 Task: Find connections with filter location Yigo Village with filter topic #Partnershipwith filter profile language Spanish with filter current company Zomato with filter school Sri Eshwar College of Engineering with filter industry Software Development with filter service category Web Design with filter keywords title Attorney
Action: Mouse moved to (702, 72)
Screenshot: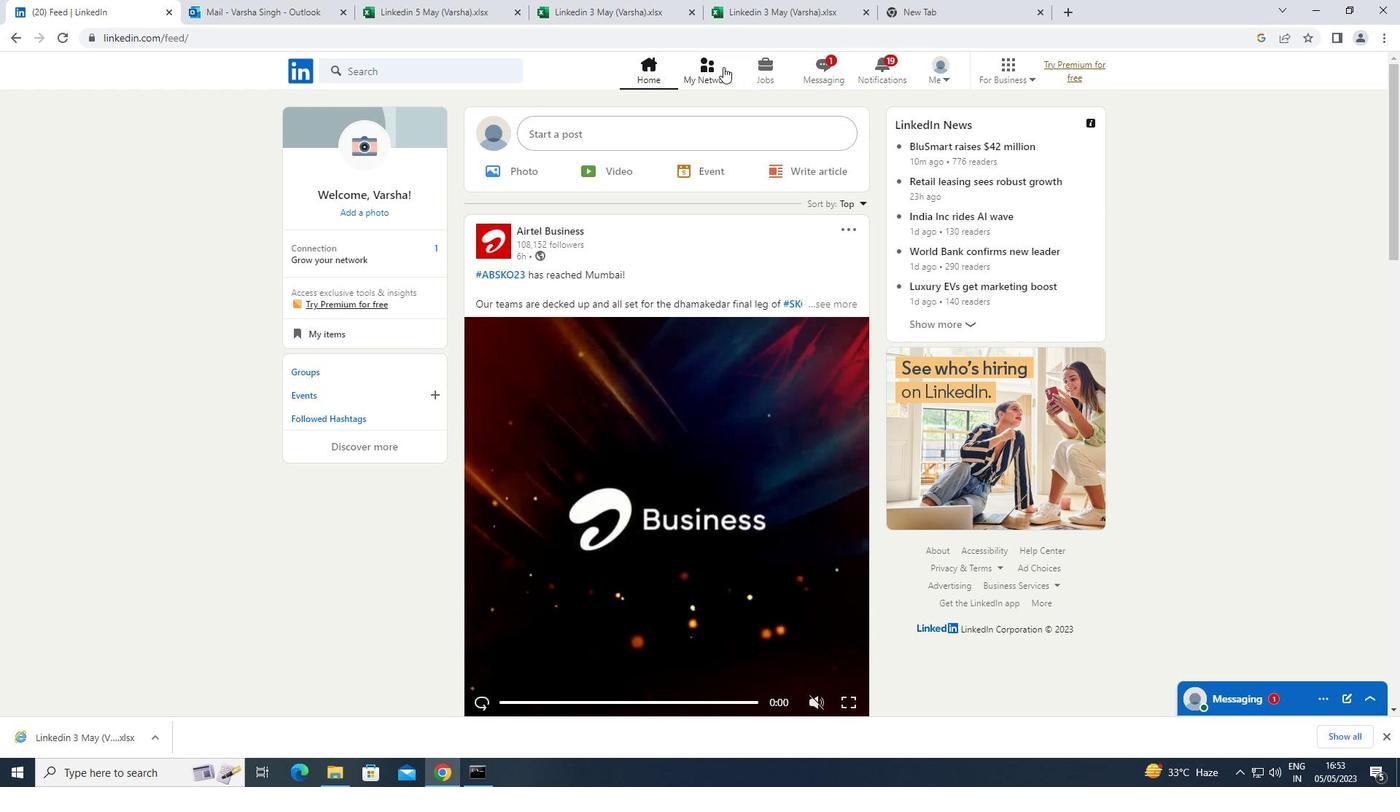 
Action: Mouse pressed left at (702, 72)
Screenshot: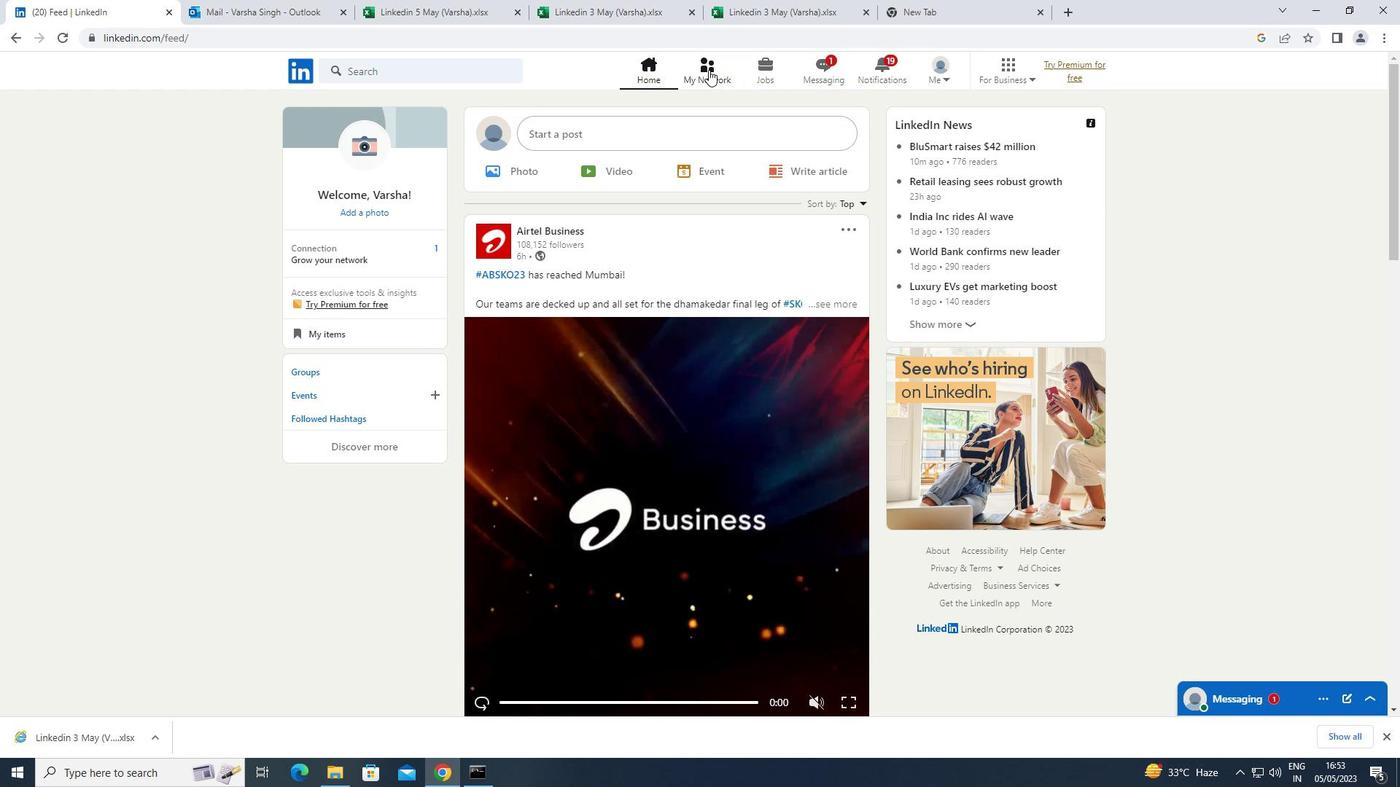 
Action: Mouse moved to (410, 159)
Screenshot: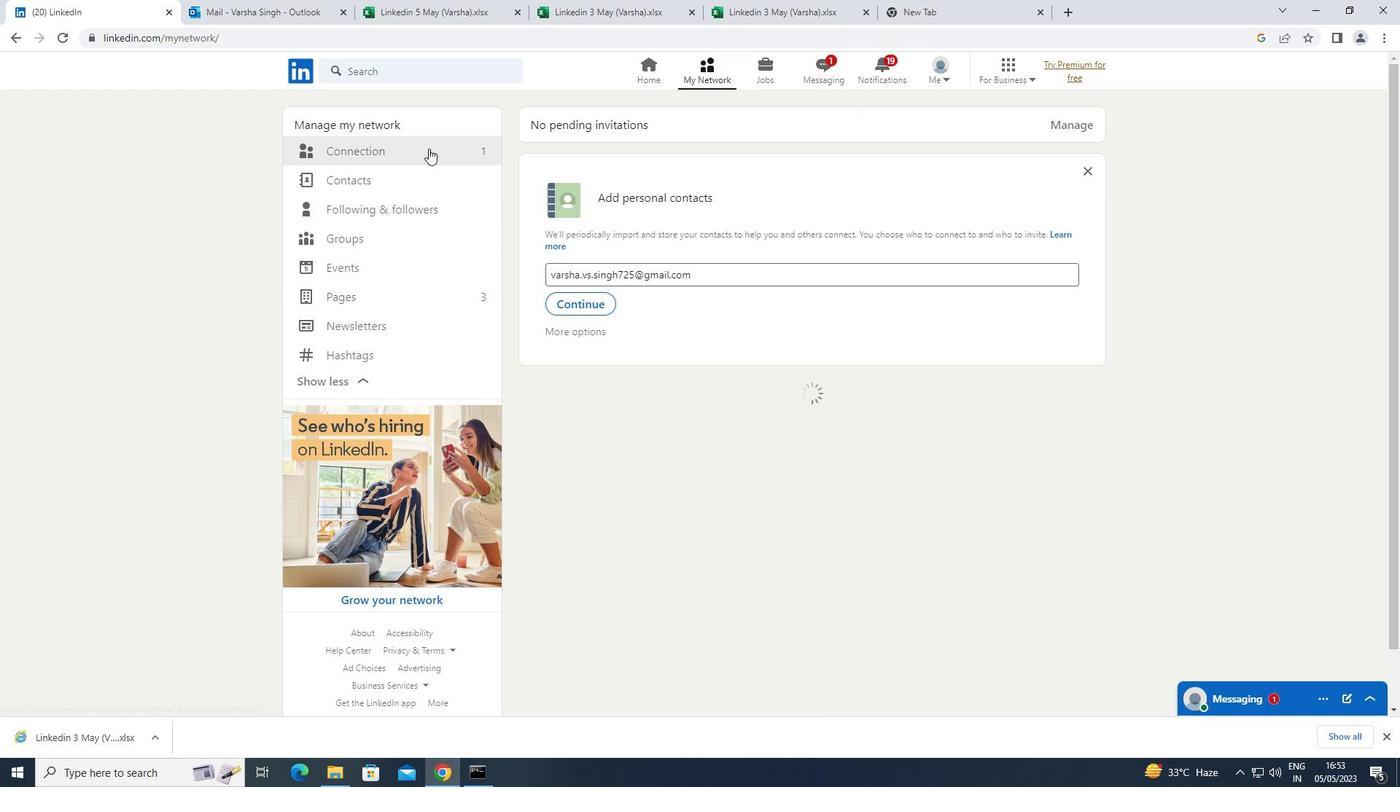 
Action: Mouse pressed left at (410, 159)
Screenshot: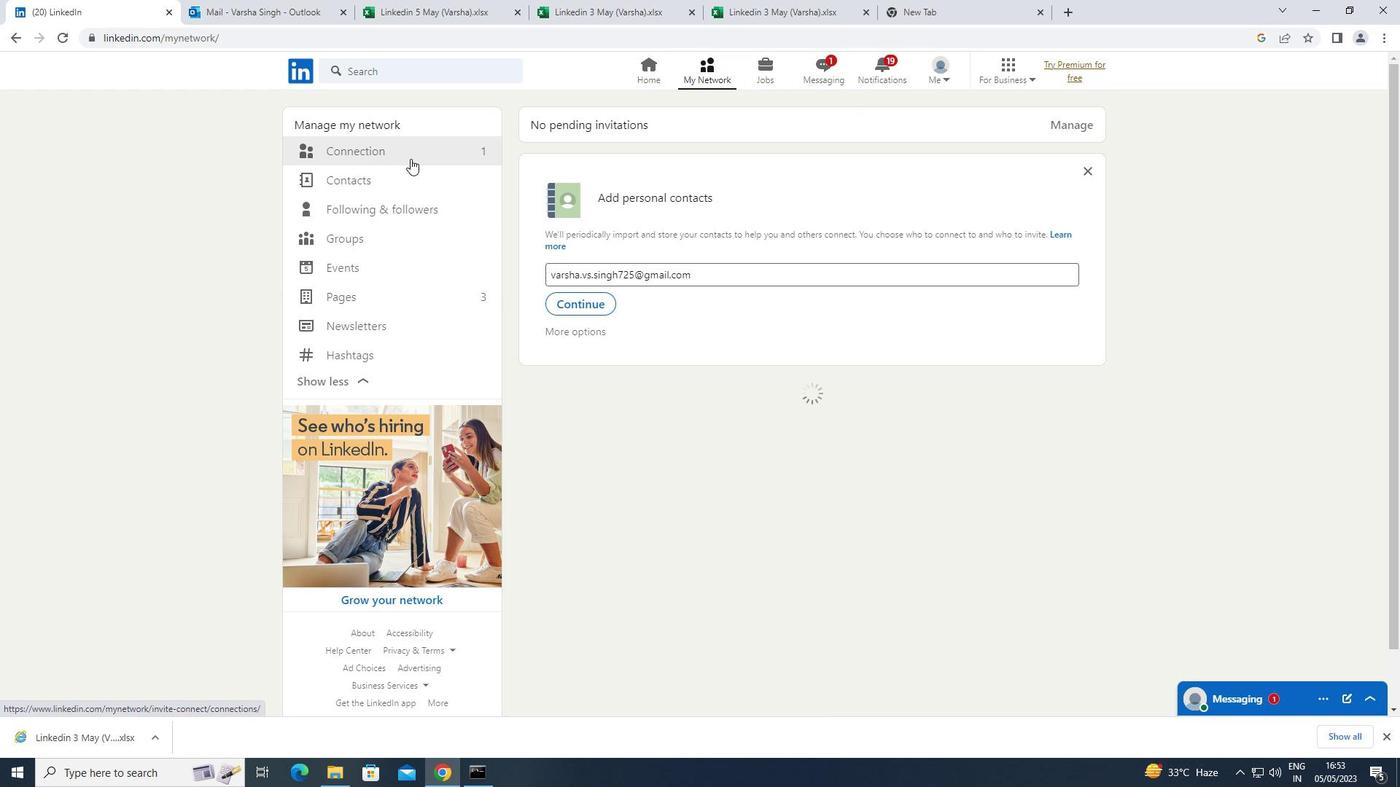 
Action: Mouse moved to (377, 151)
Screenshot: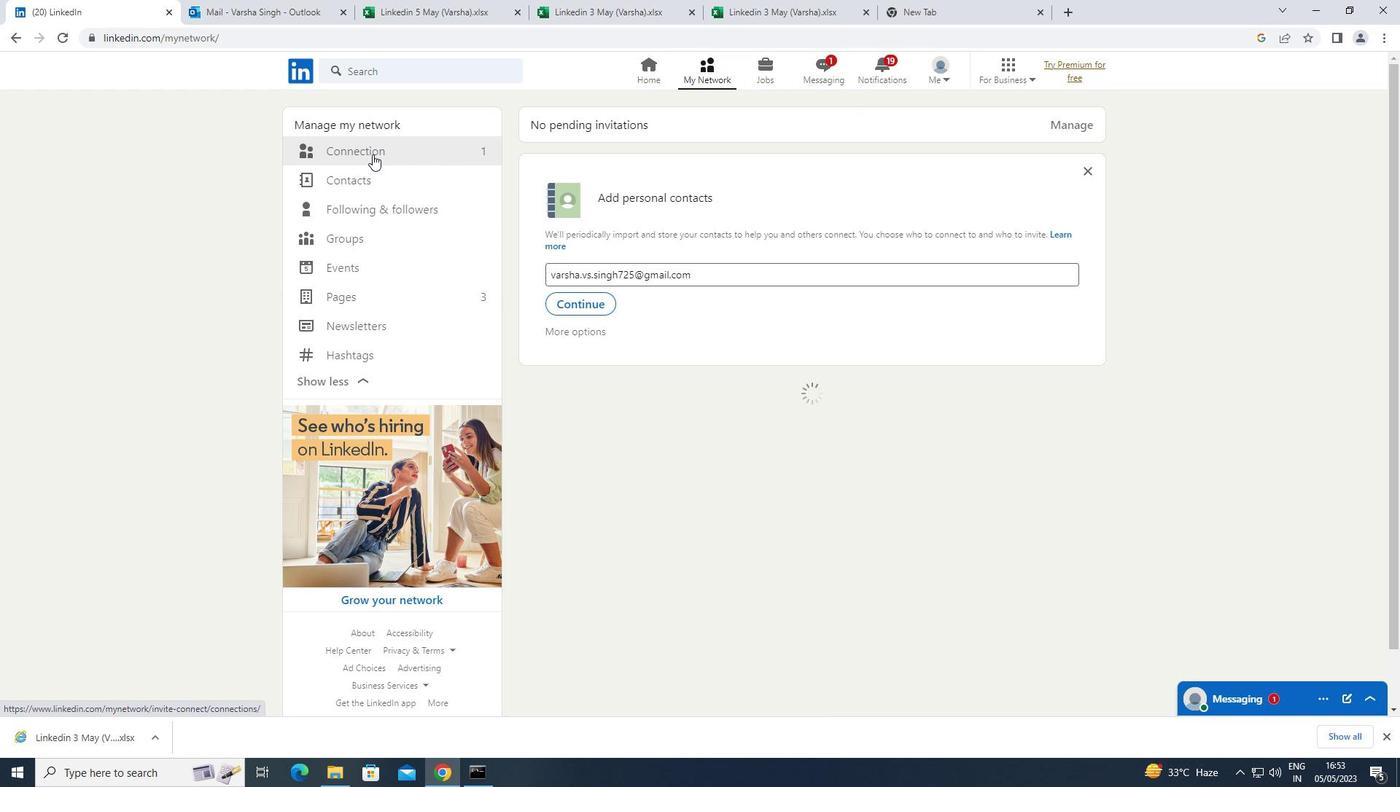 
Action: Mouse pressed left at (377, 151)
Screenshot: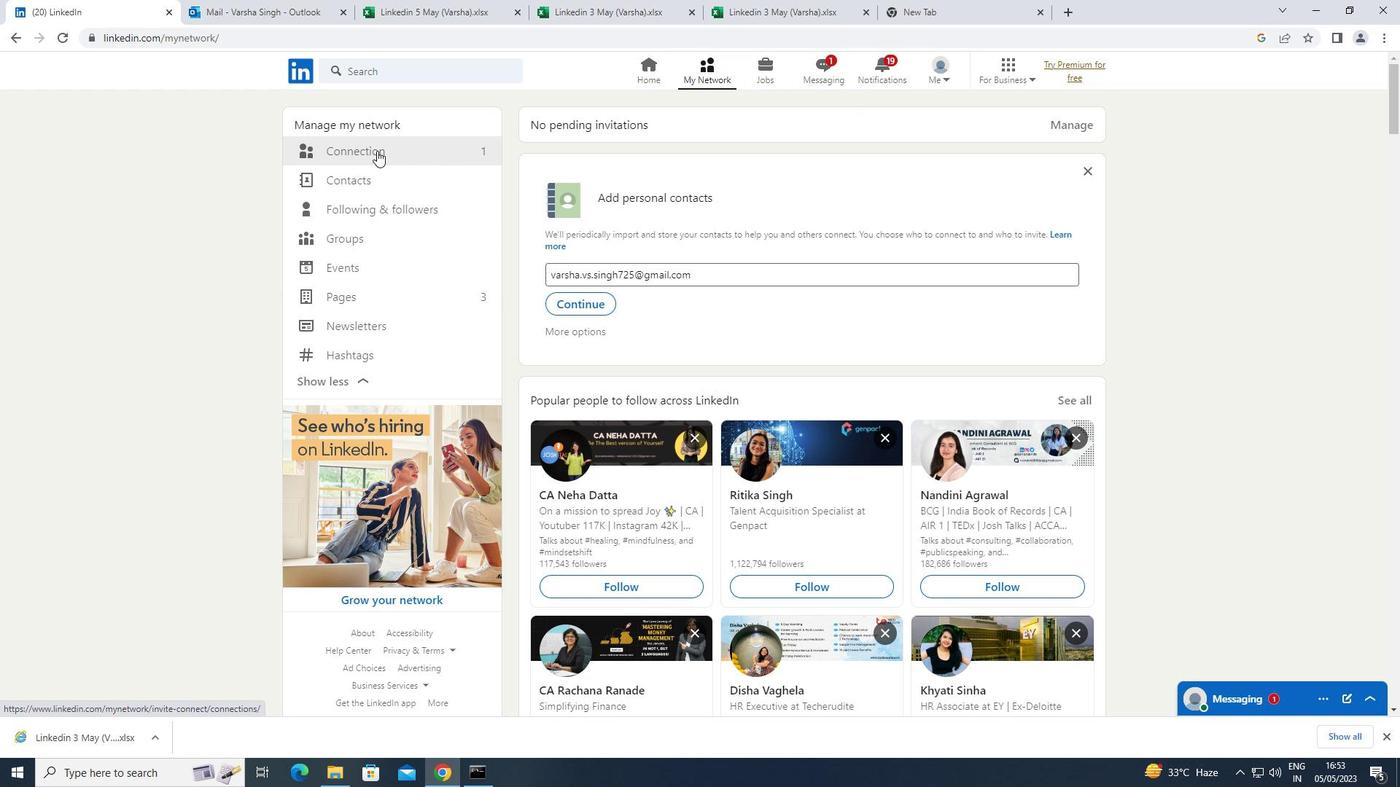 
Action: Mouse moved to (820, 150)
Screenshot: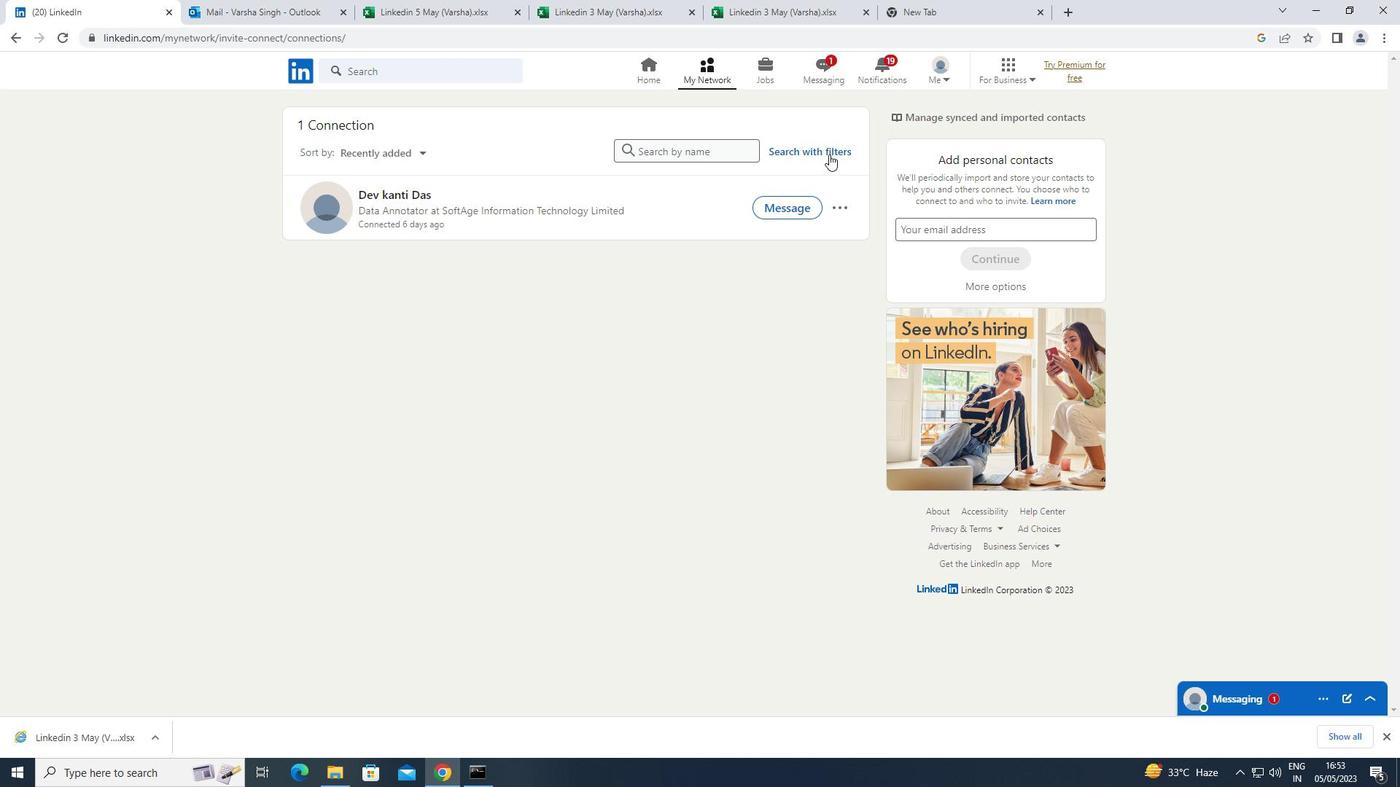 
Action: Mouse pressed left at (820, 150)
Screenshot: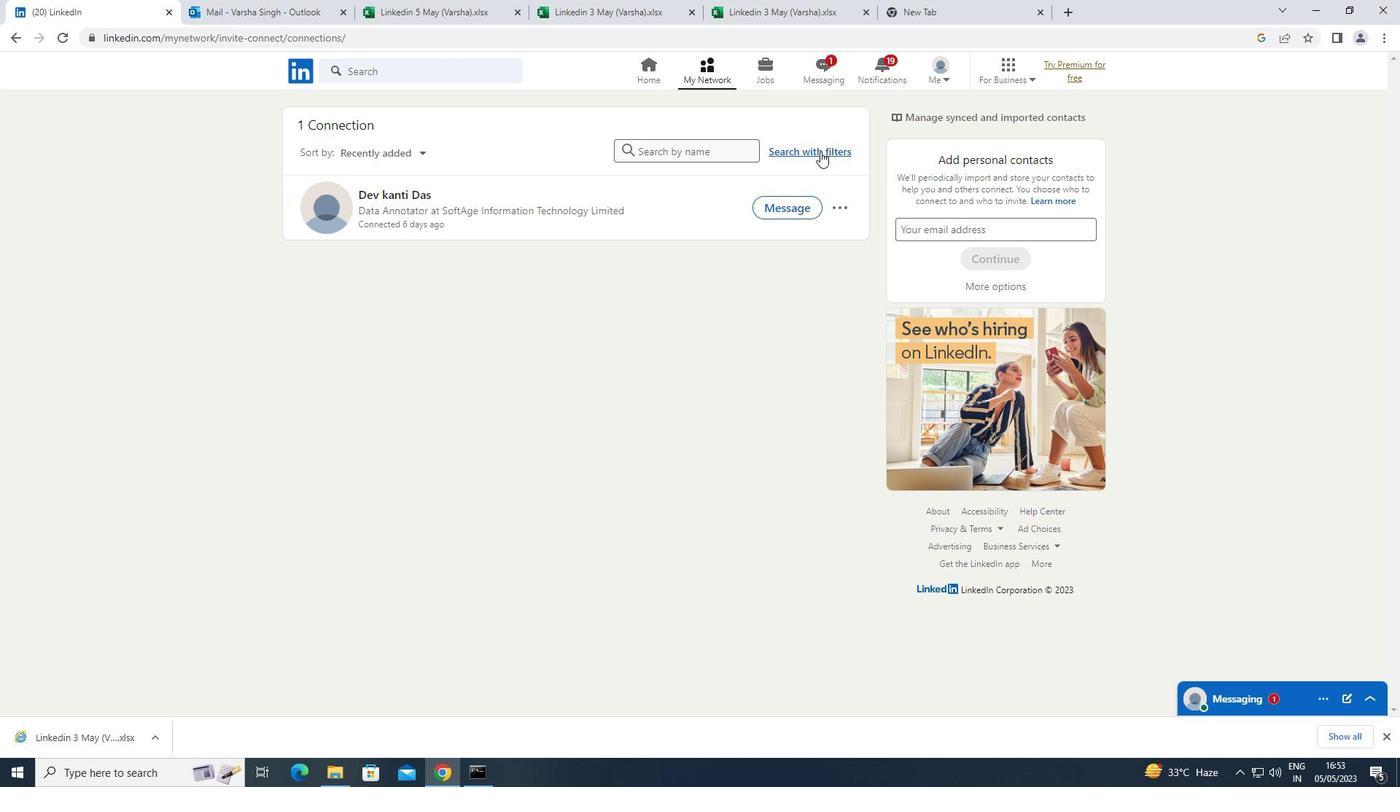 
Action: Mouse moved to (751, 101)
Screenshot: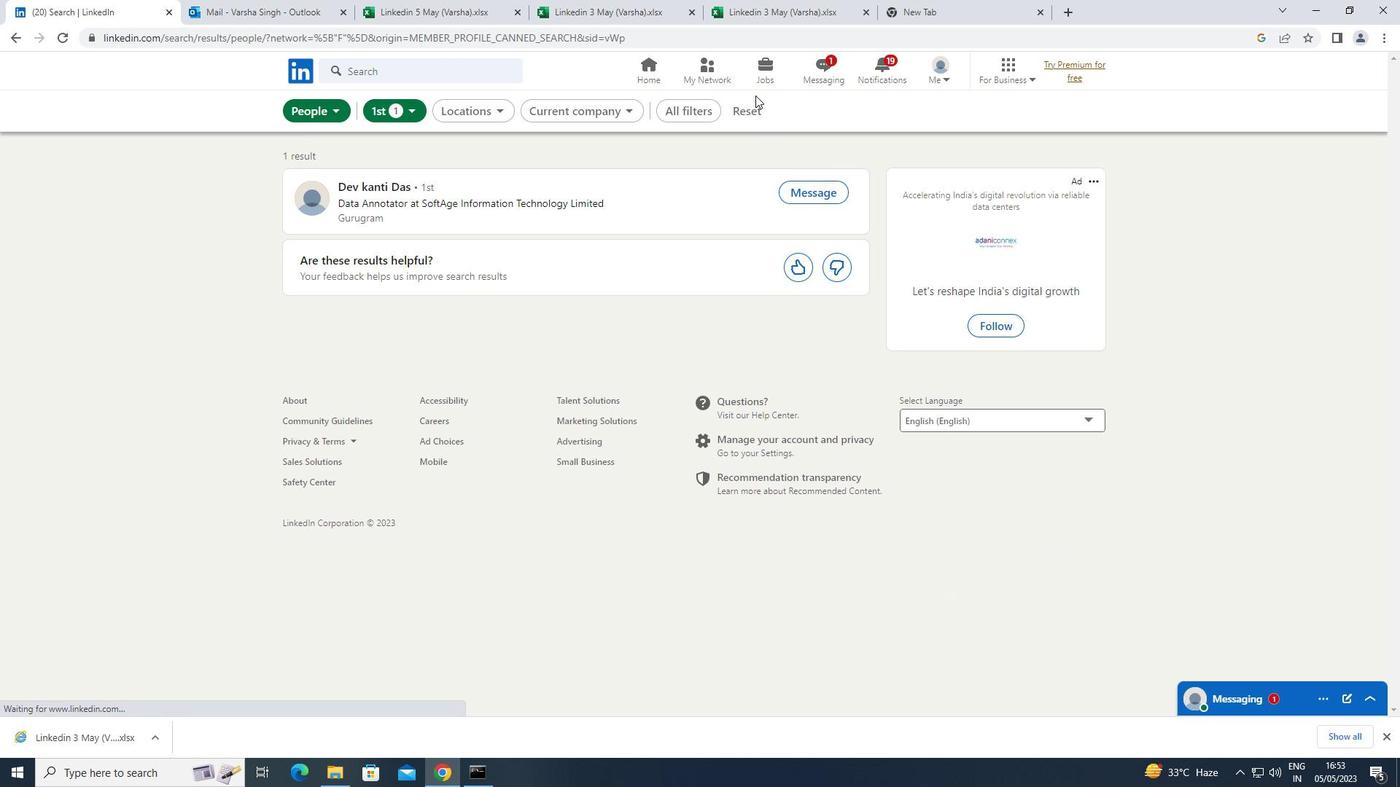 
Action: Mouse pressed left at (751, 101)
Screenshot: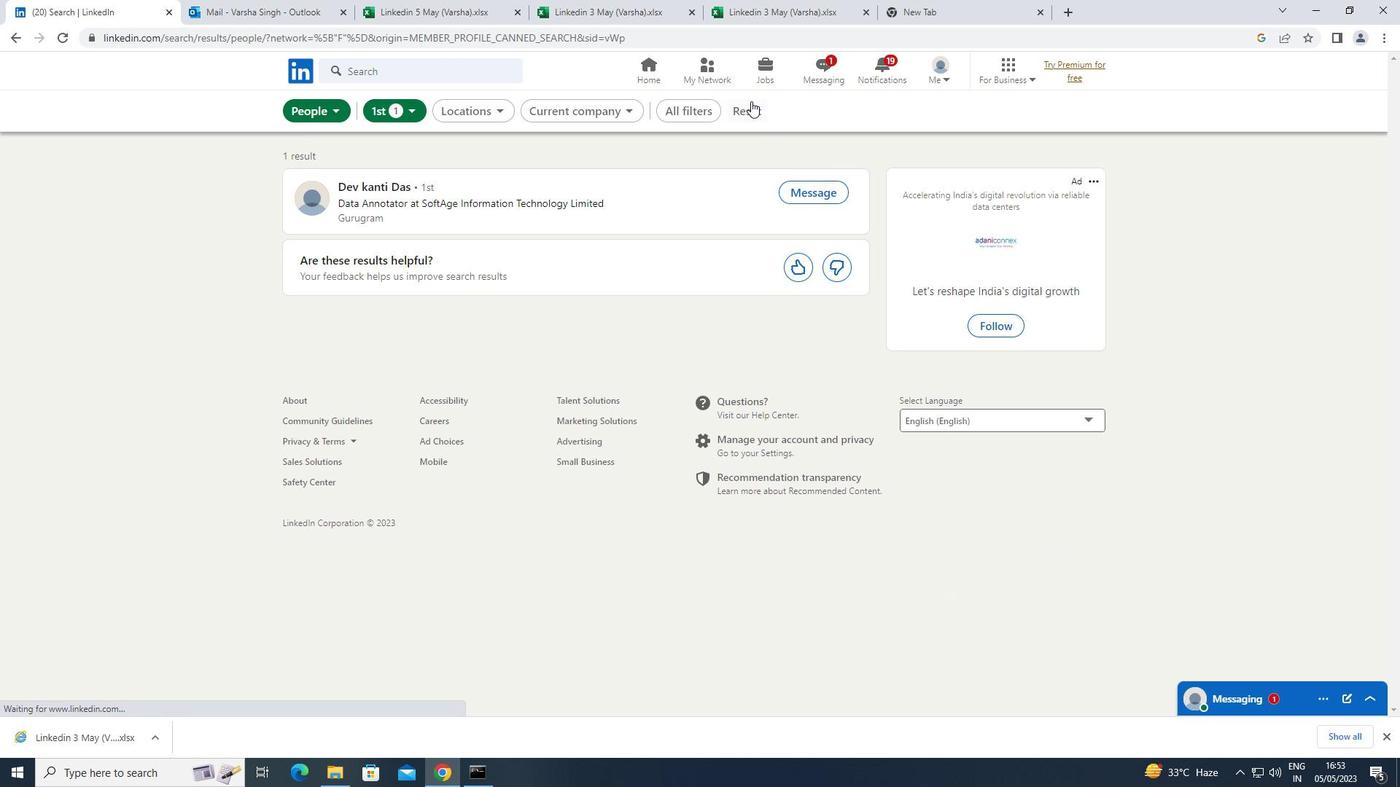 
Action: Mouse moved to (724, 108)
Screenshot: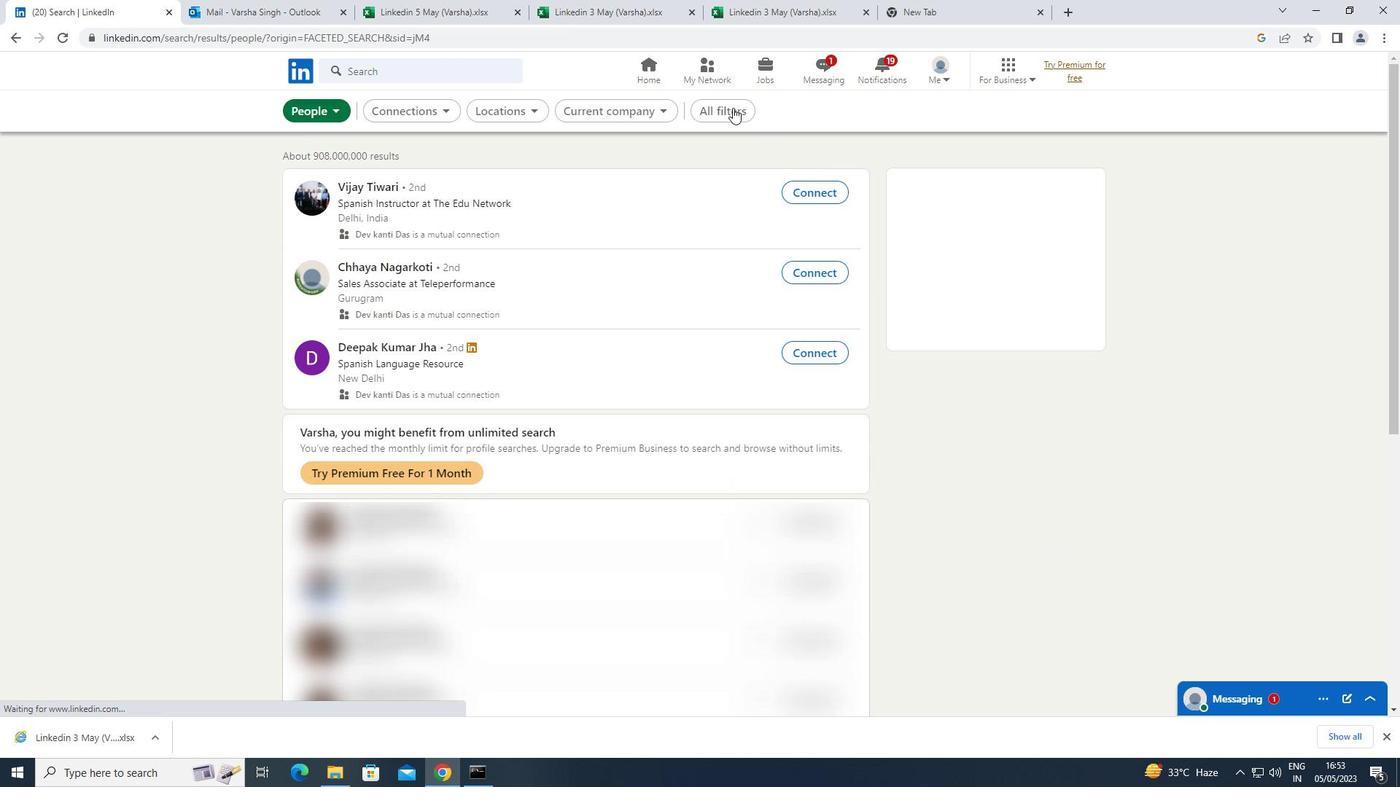 
Action: Mouse pressed left at (724, 108)
Screenshot: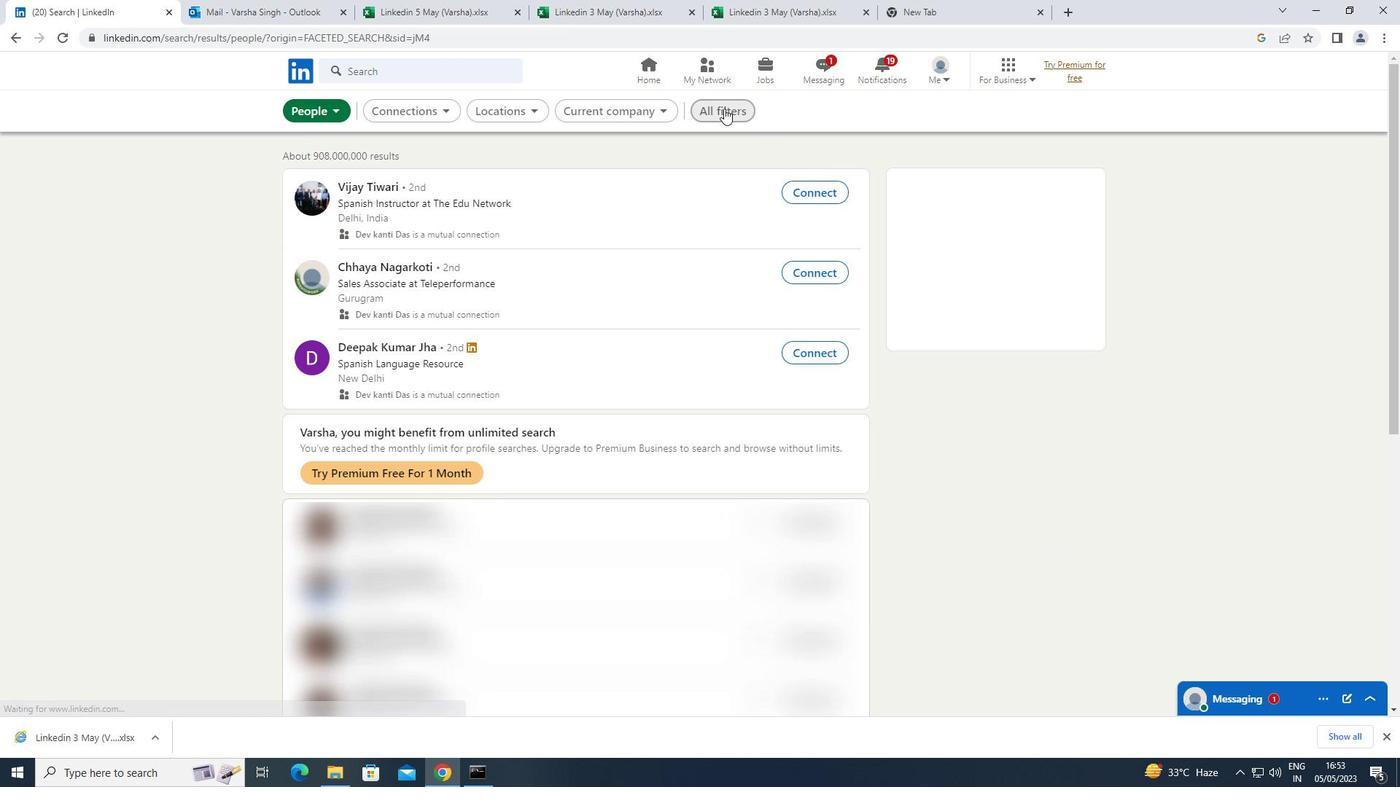 
Action: Mouse moved to (1138, 296)
Screenshot: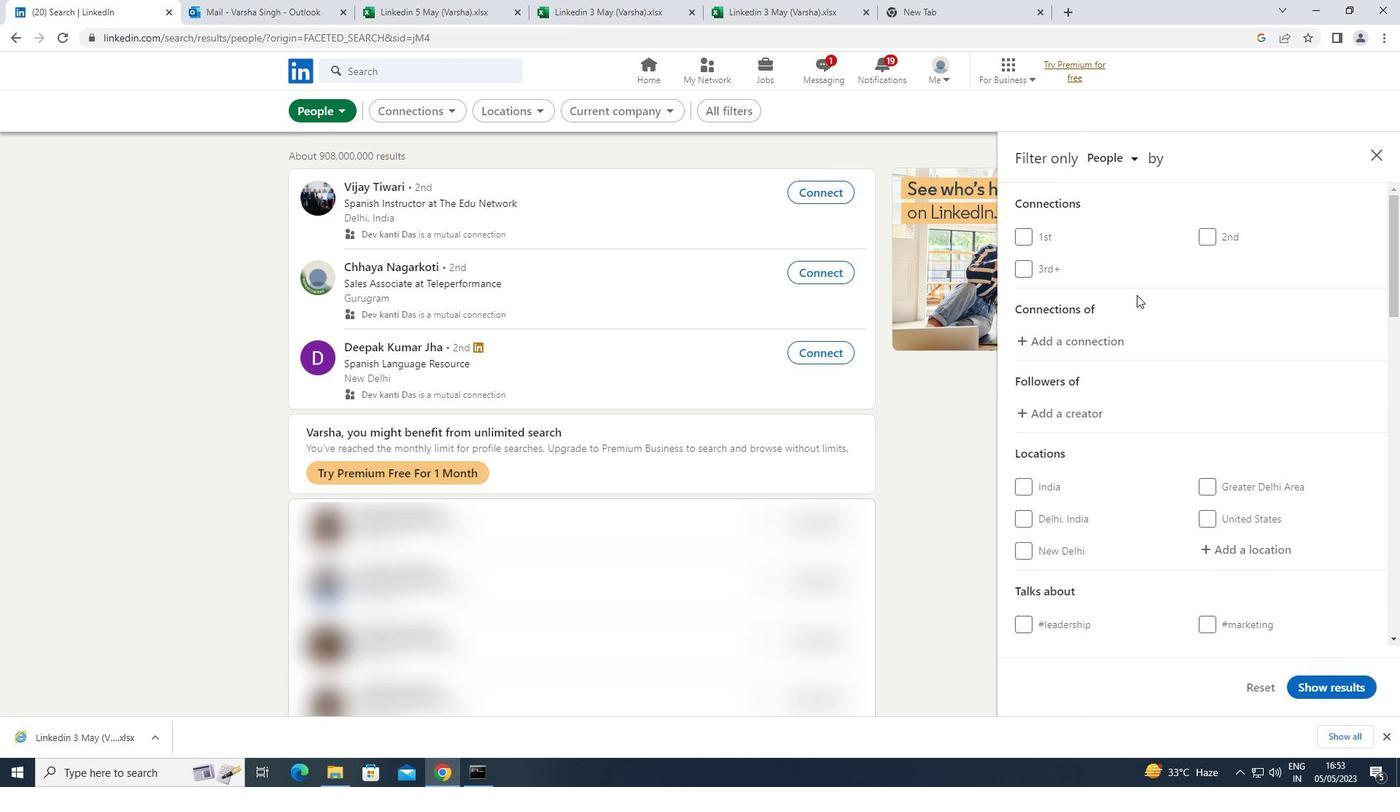 
Action: Mouse scrolled (1138, 295) with delta (0, 0)
Screenshot: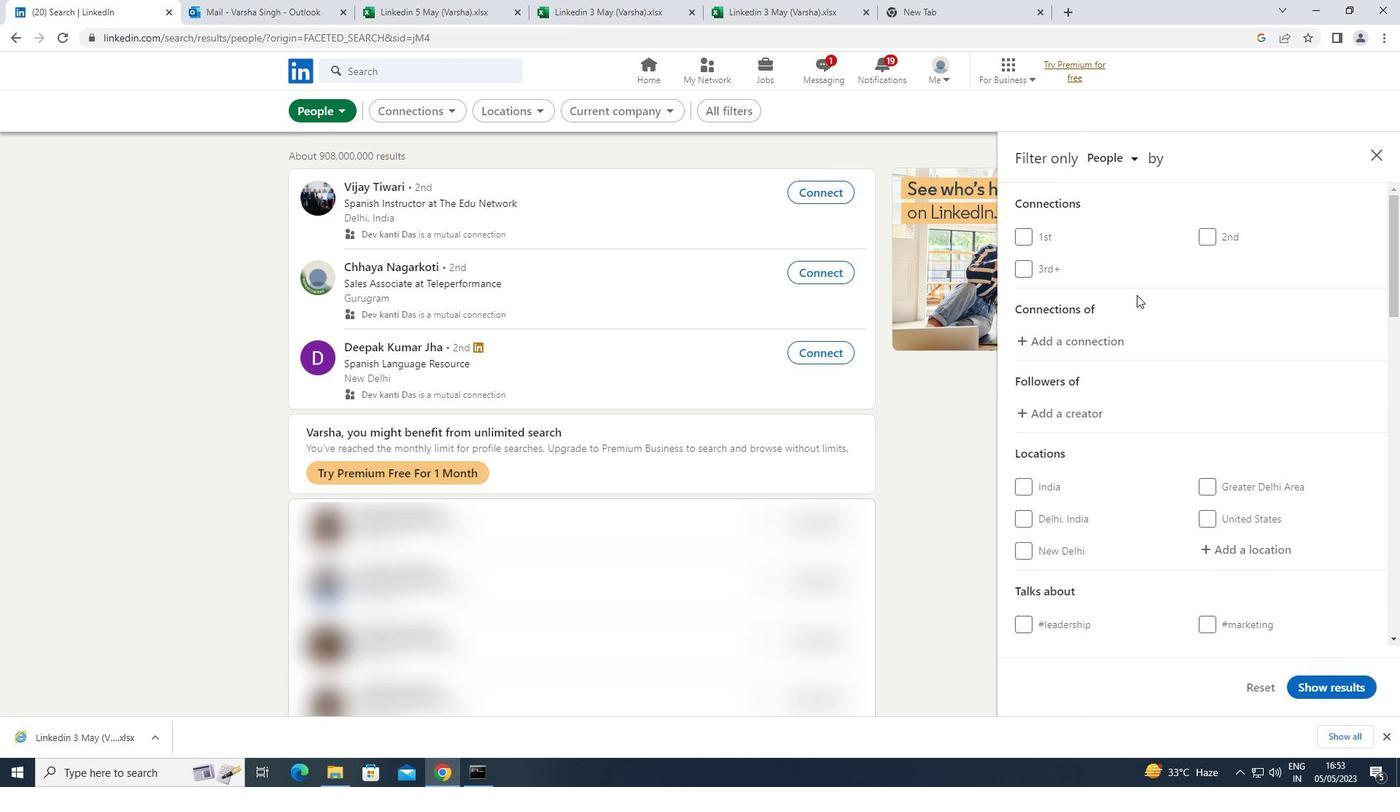 
Action: Mouse scrolled (1138, 295) with delta (0, 0)
Screenshot: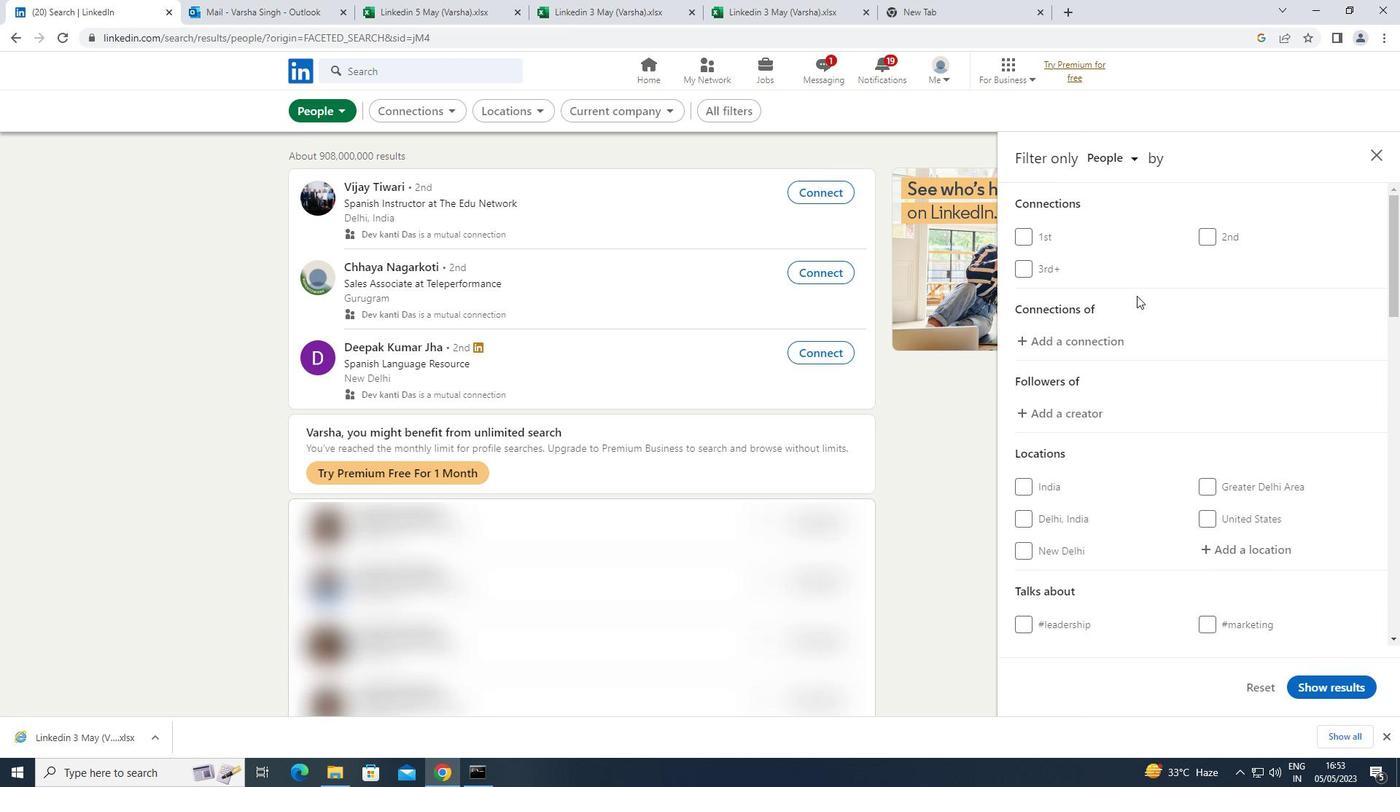 
Action: Mouse moved to (1239, 399)
Screenshot: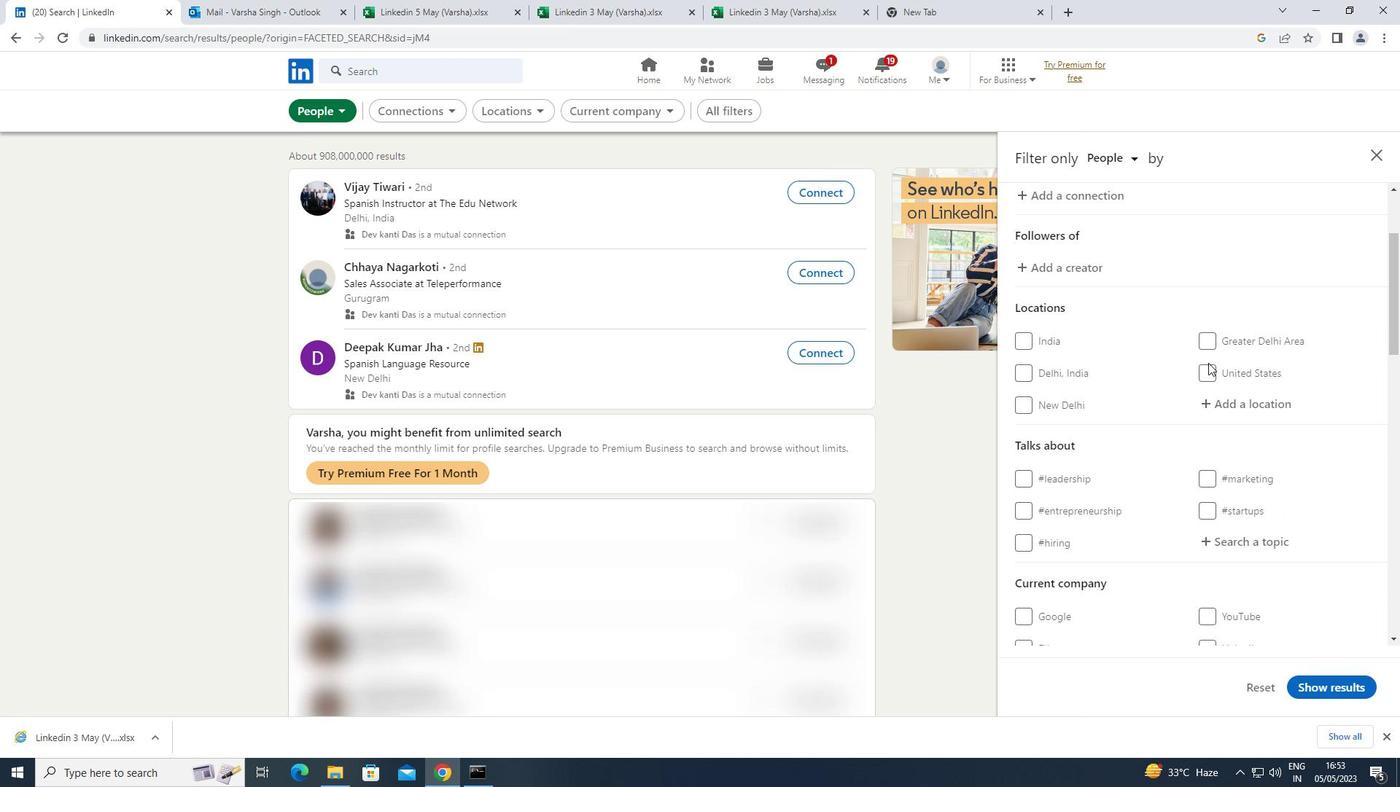 
Action: Mouse pressed left at (1239, 399)
Screenshot: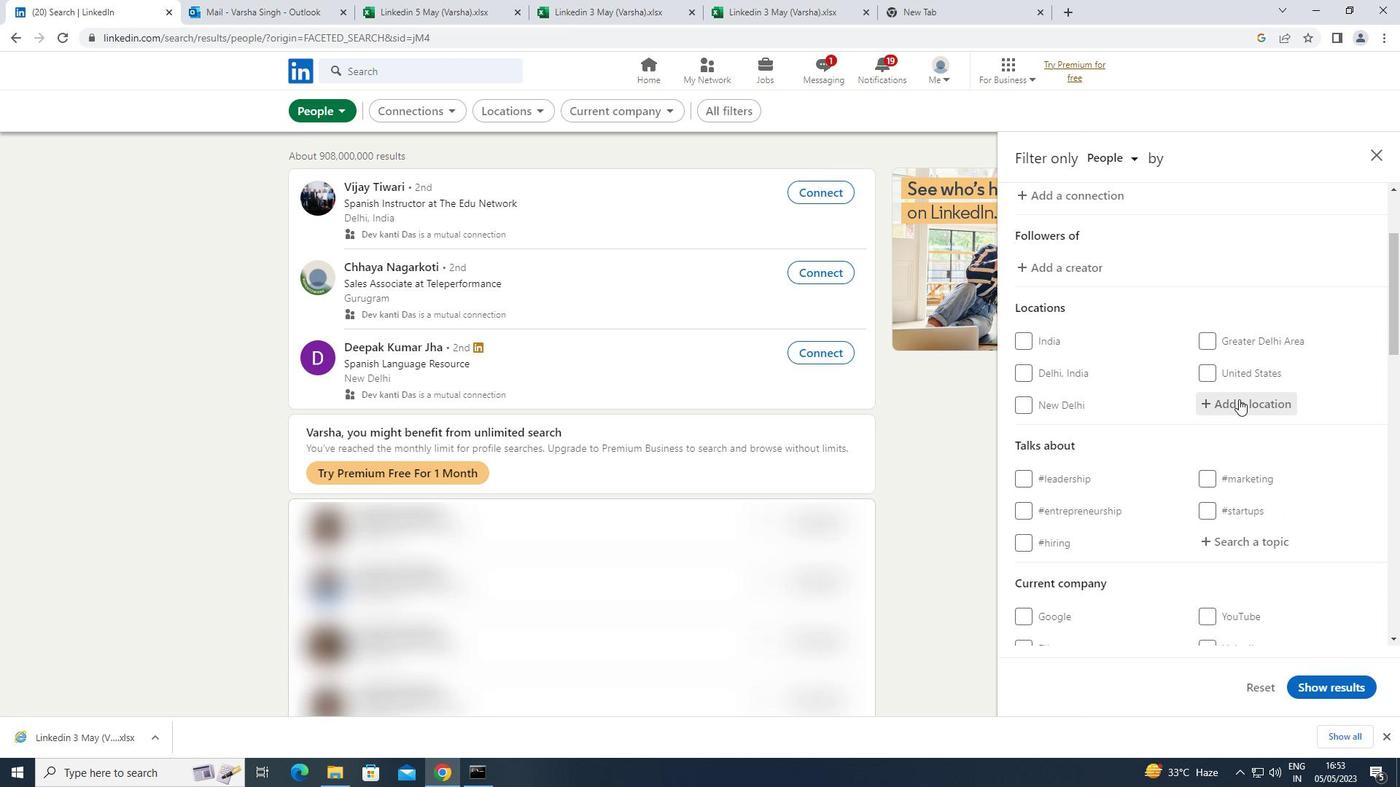
Action: Key pressed <Key.shift>YIGO<Key.space><Key.shift>VILLAGE
Screenshot: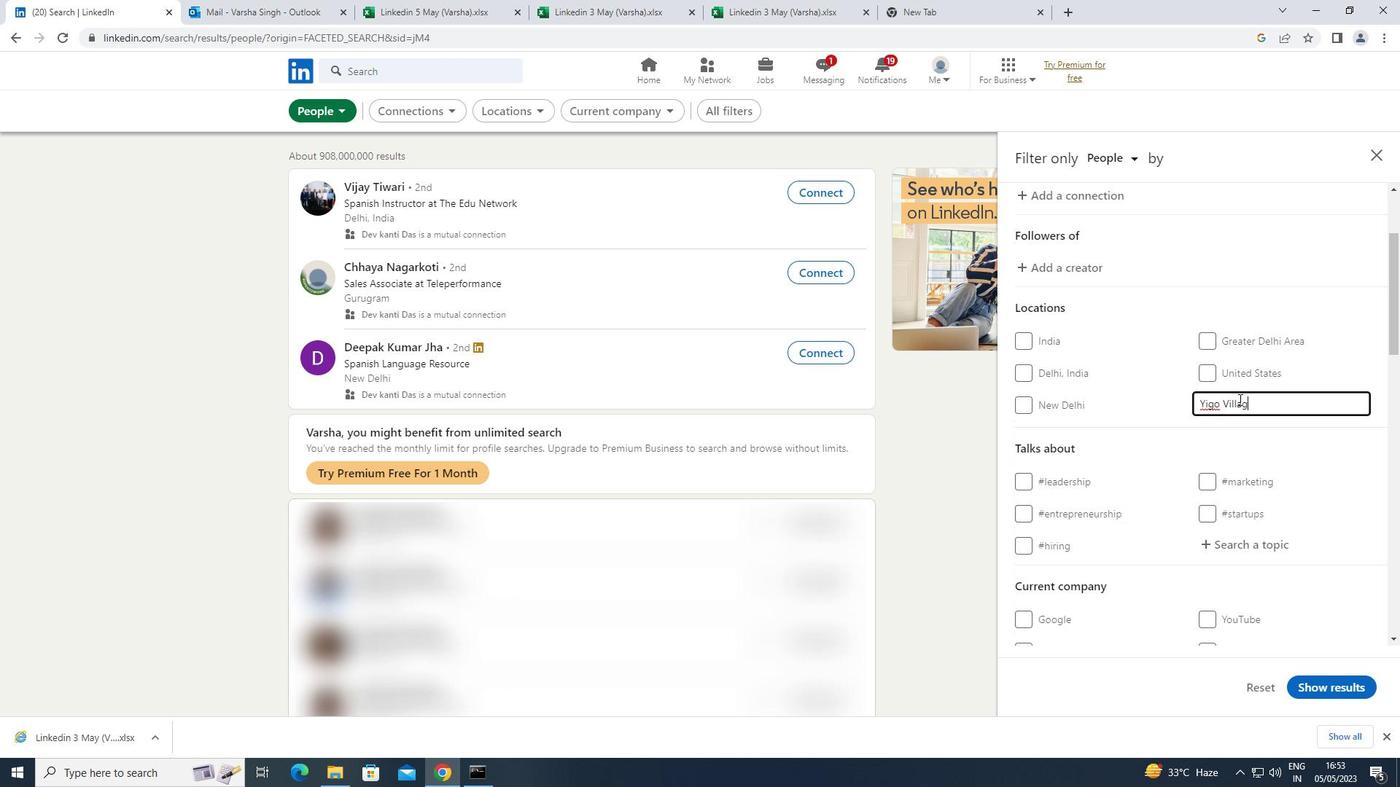 
Action: Mouse moved to (1270, 547)
Screenshot: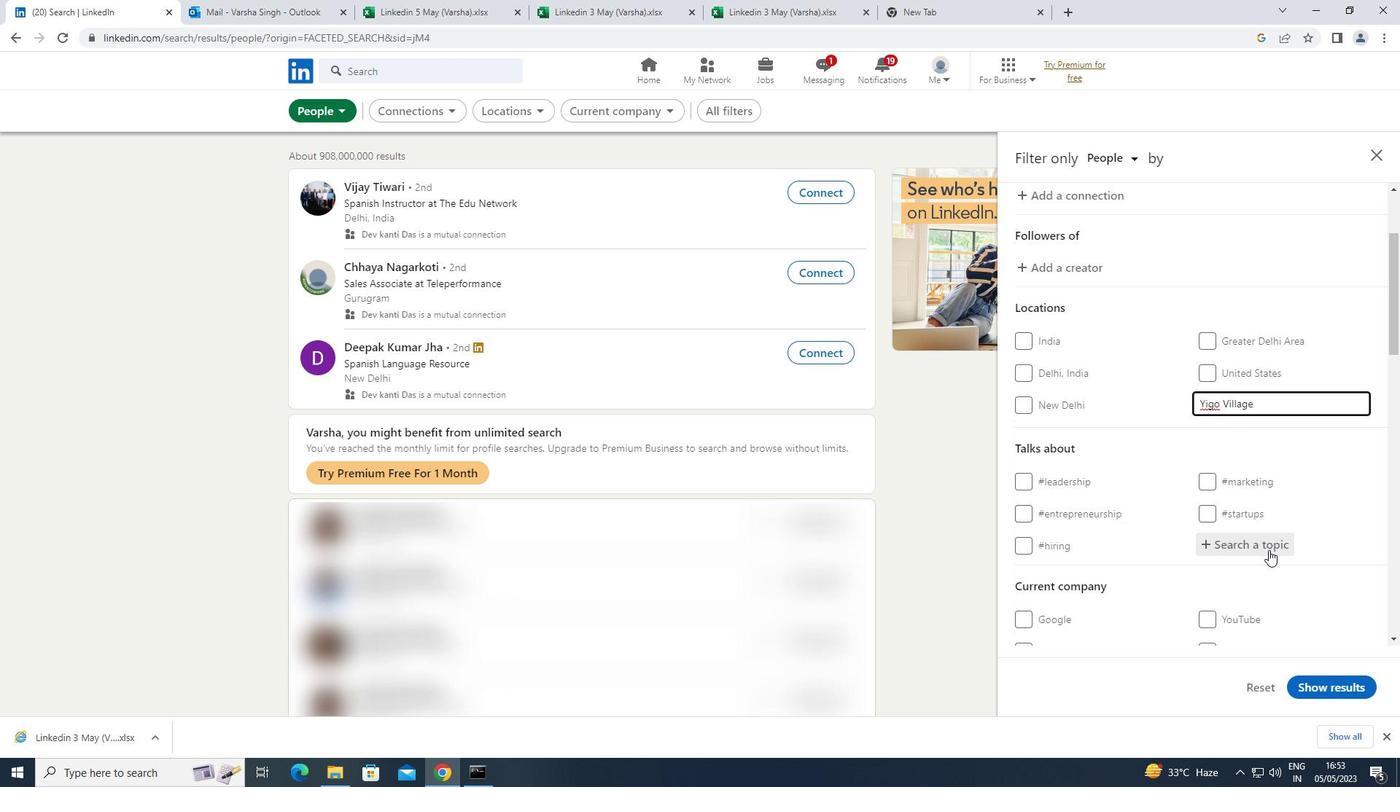 
Action: Mouse pressed left at (1270, 547)
Screenshot: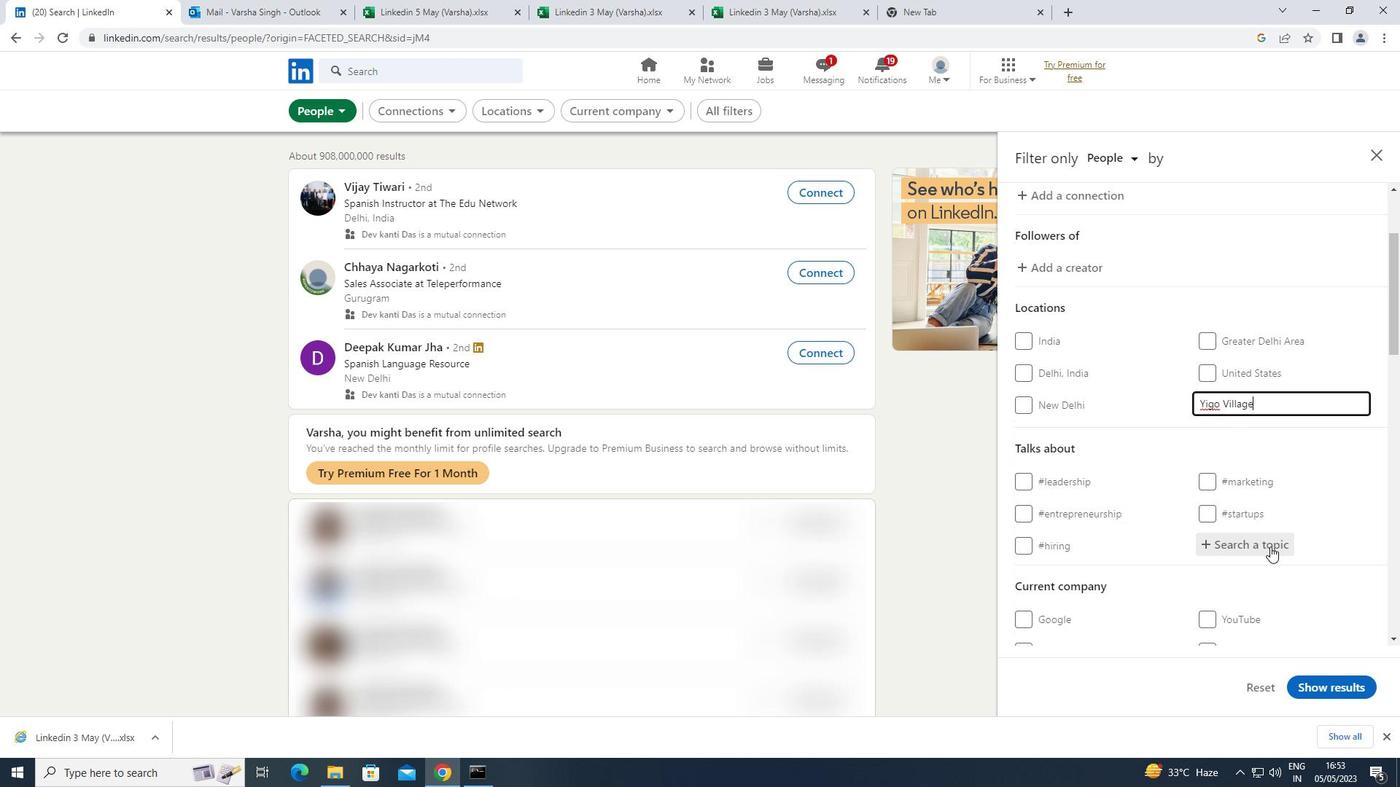 
Action: Key pressed <Key.shift>PARTNERSHIP
Screenshot: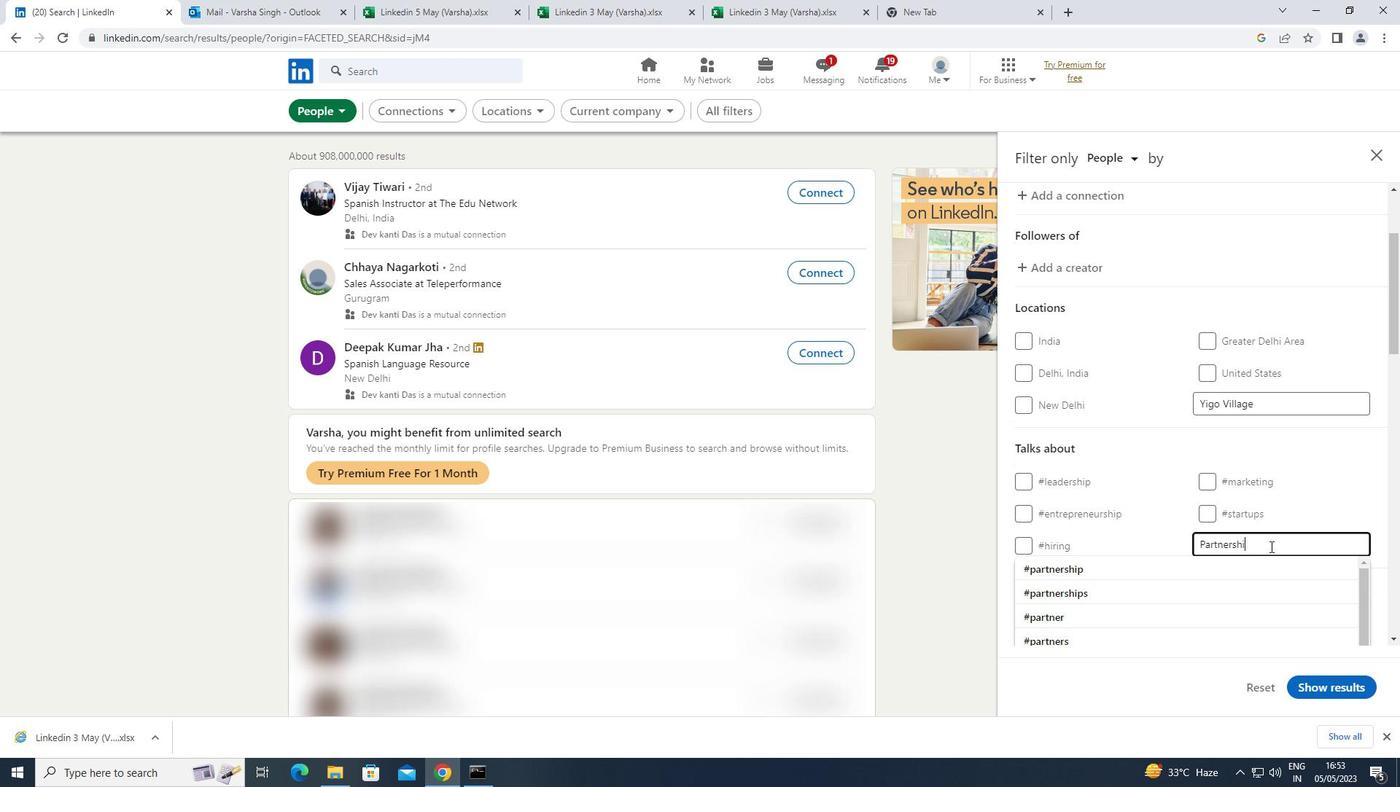 
Action: Mouse moved to (1151, 566)
Screenshot: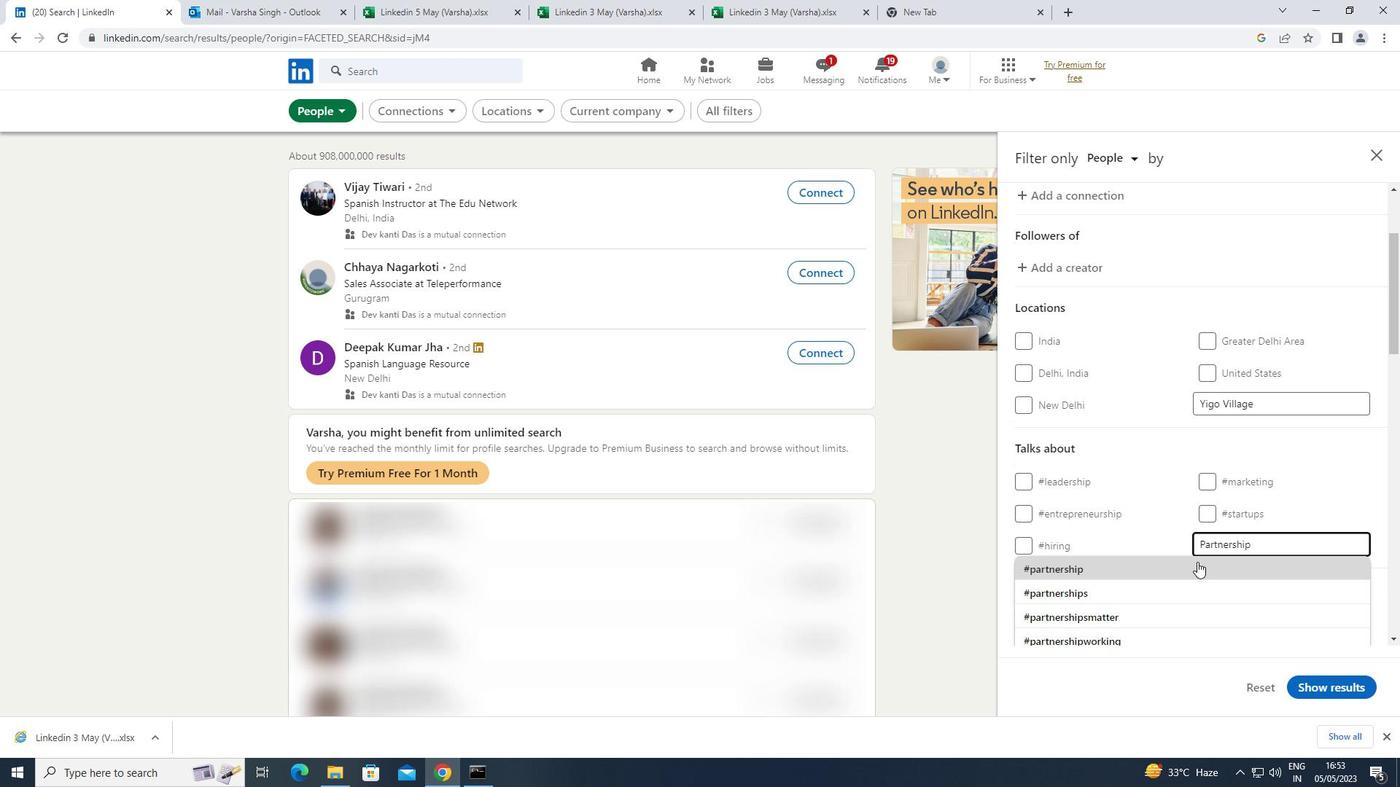 
Action: Mouse pressed left at (1151, 566)
Screenshot: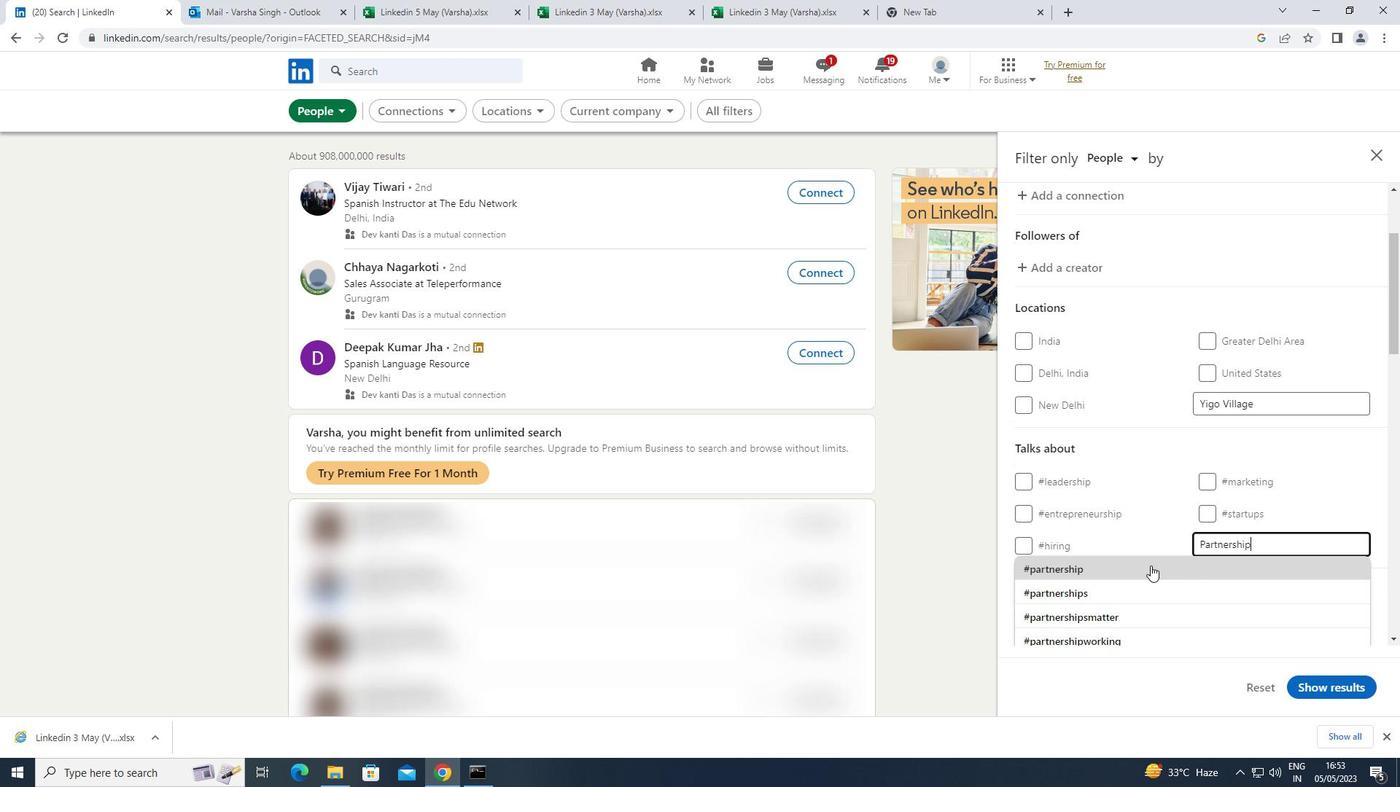 
Action: Mouse scrolled (1151, 565) with delta (0, 0)
Screenshot: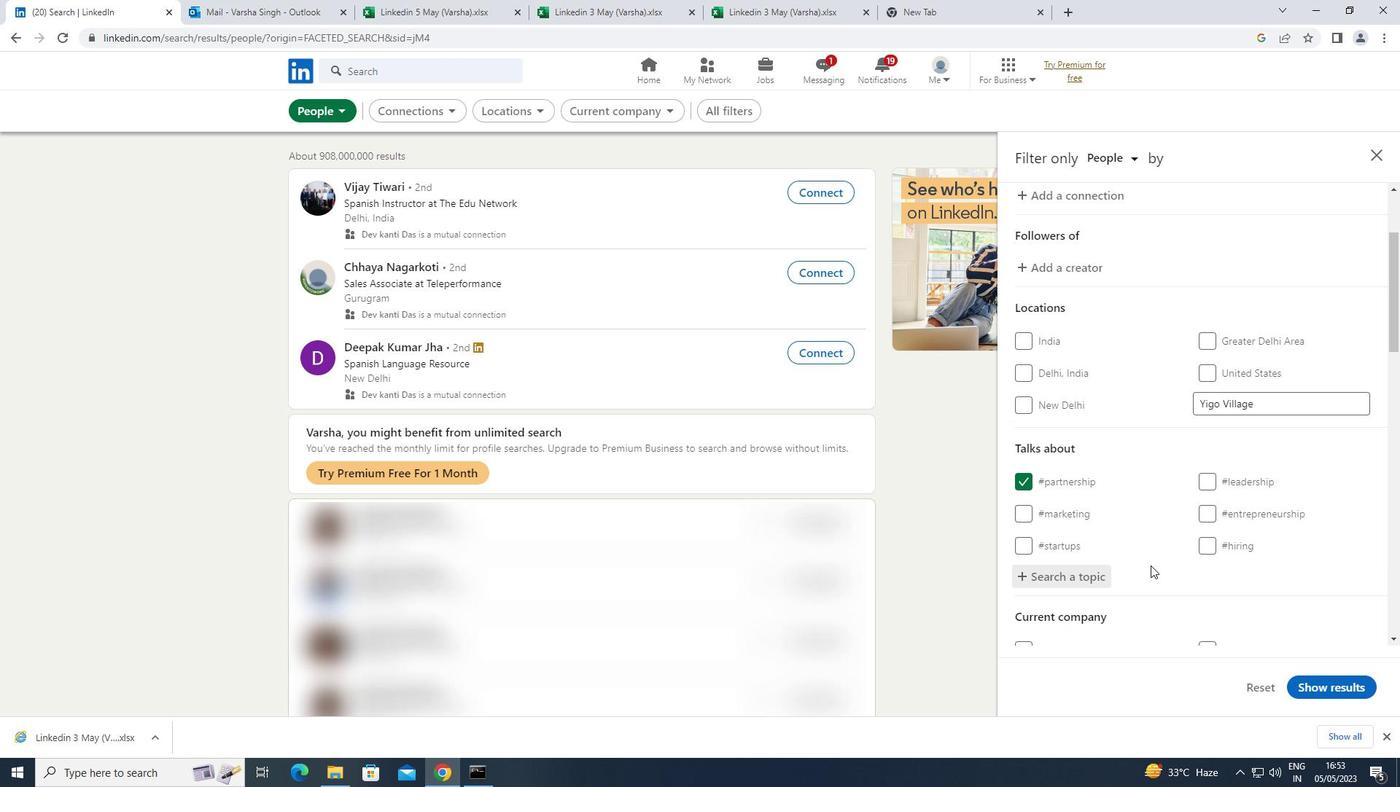 
Action: Mouse scrolled (1151, 565) with delta (0, 0)
Screenshot: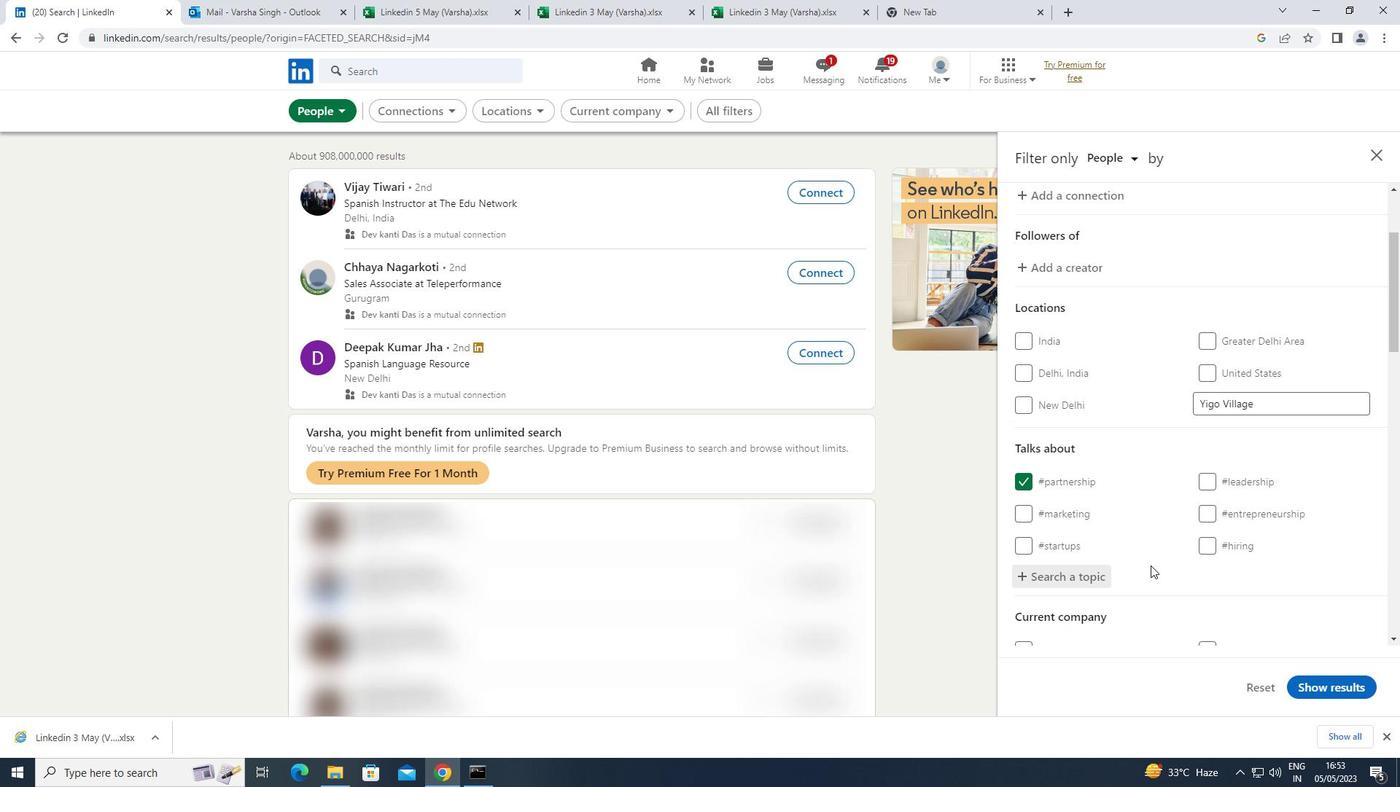 
Action: Mouse scrolled (1151, 565) with delta (0, 0)
Screenshot: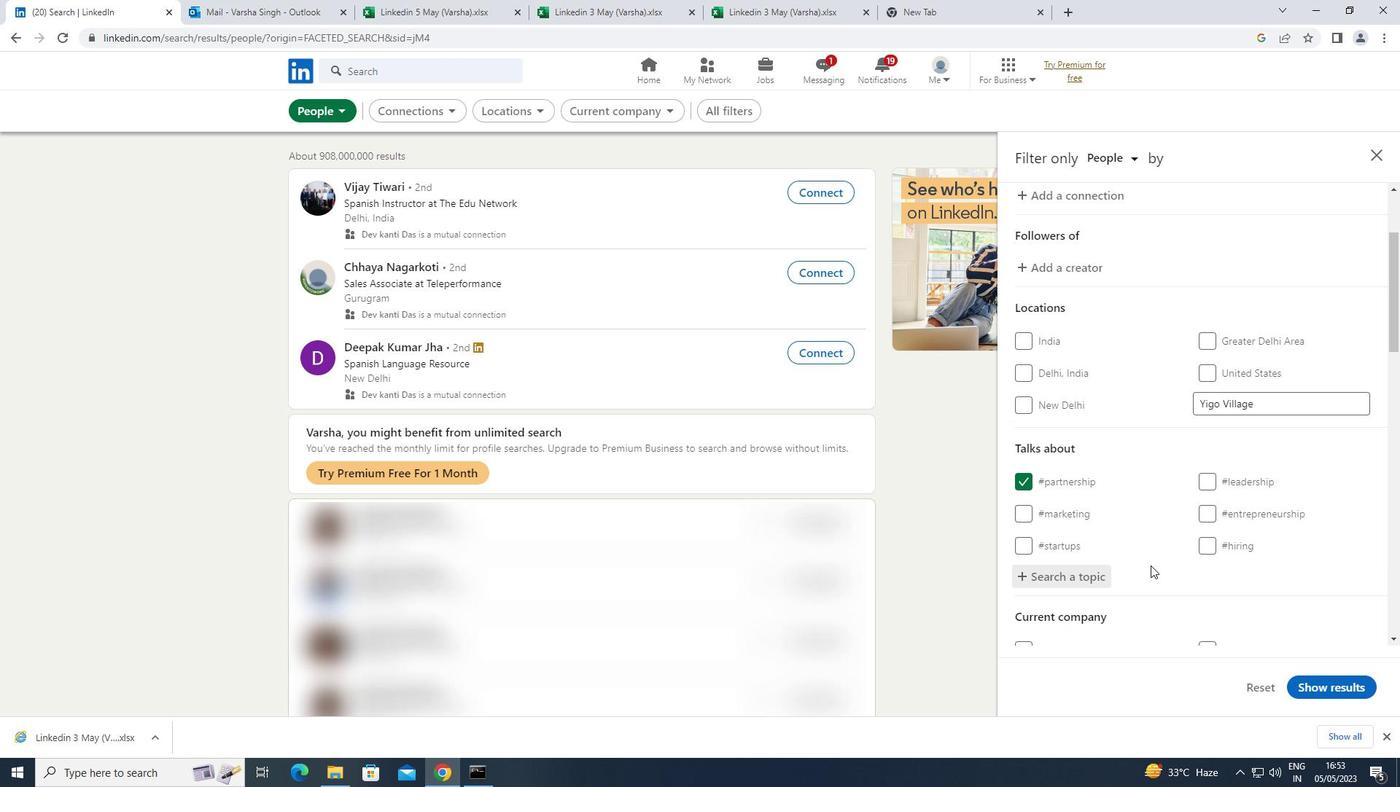 
Action: Mouse scrolled (1151, 565) with delta (0, 0)
Screenshot: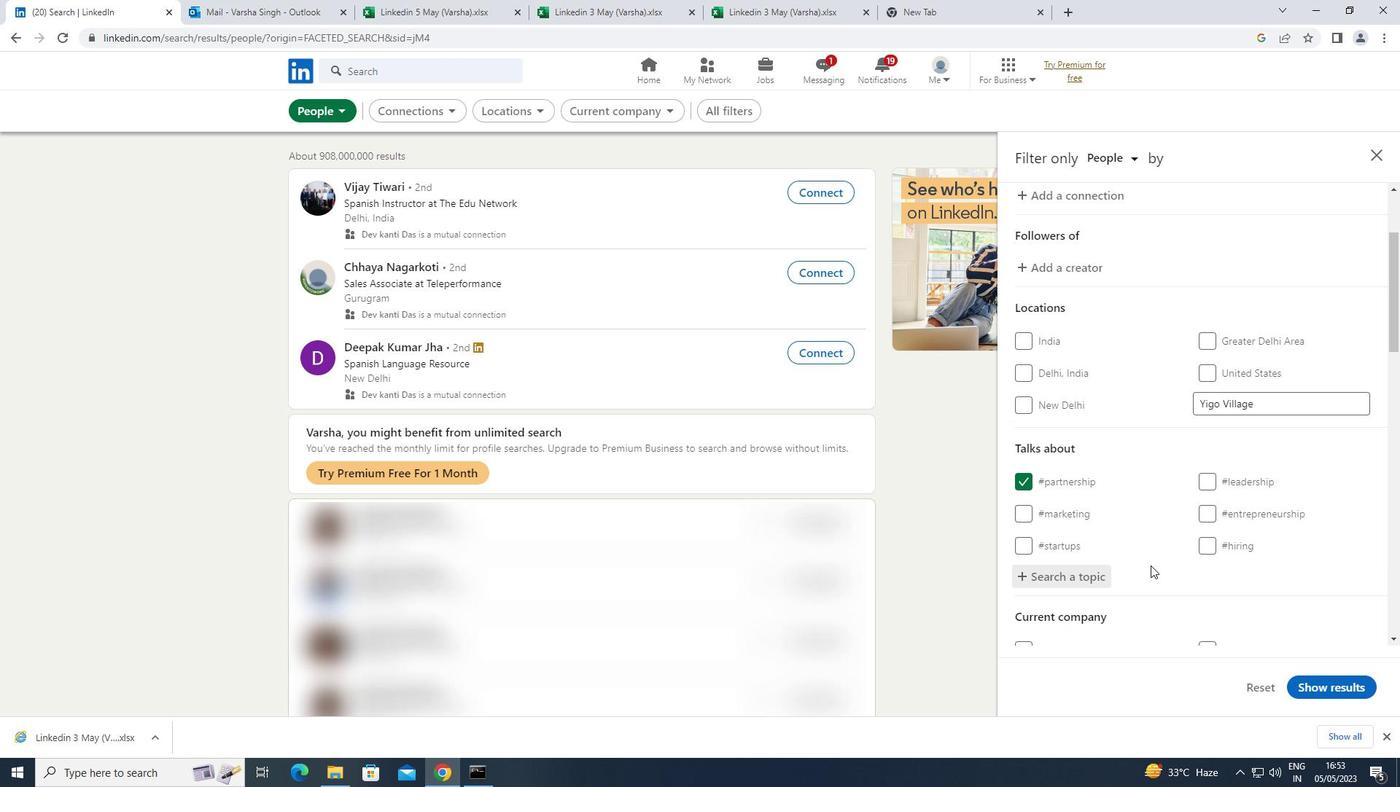 
Action: Mouse scrolled (1151, 565) with delta (0, 0)
Screenshot: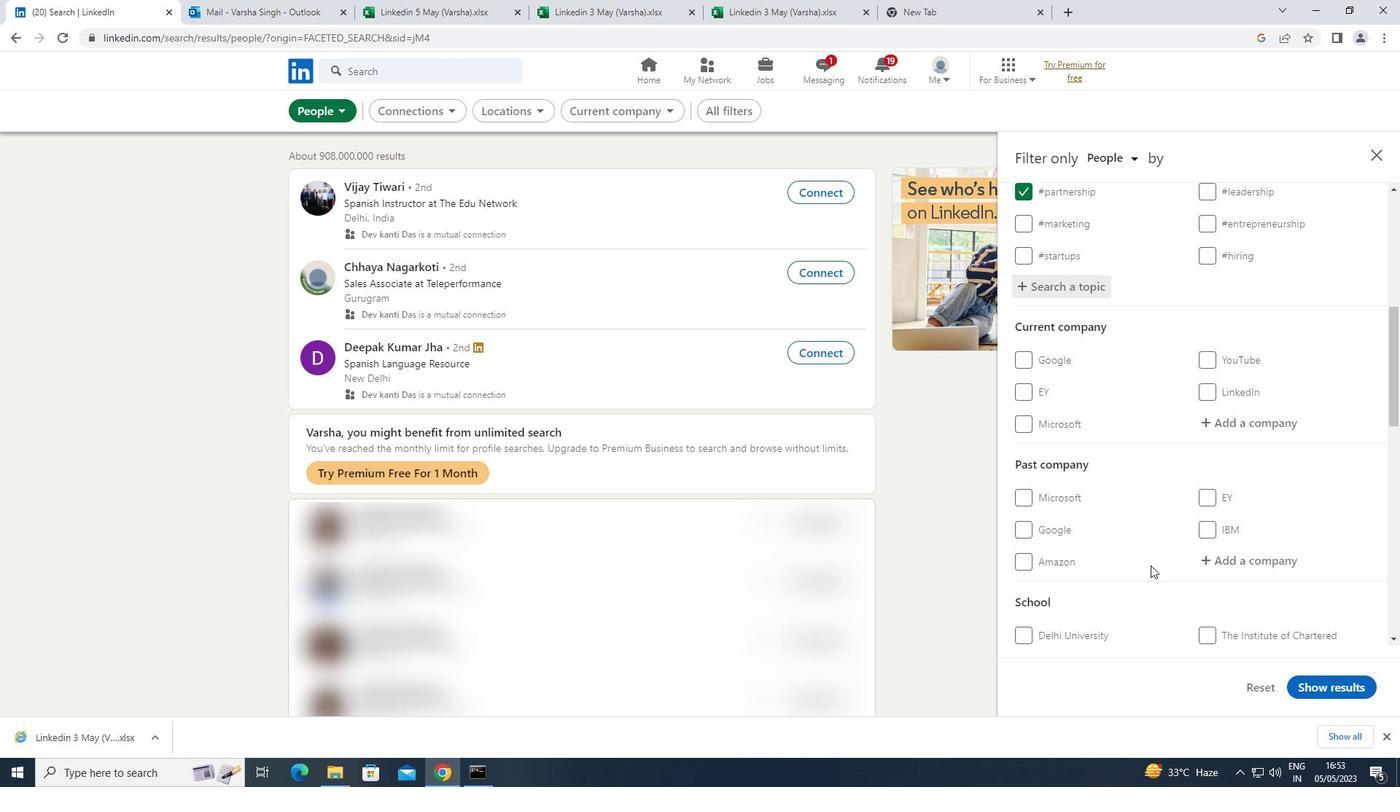 
Action: Mouse scrolled (1151, 565) with delta (0, 0)
Screenshot: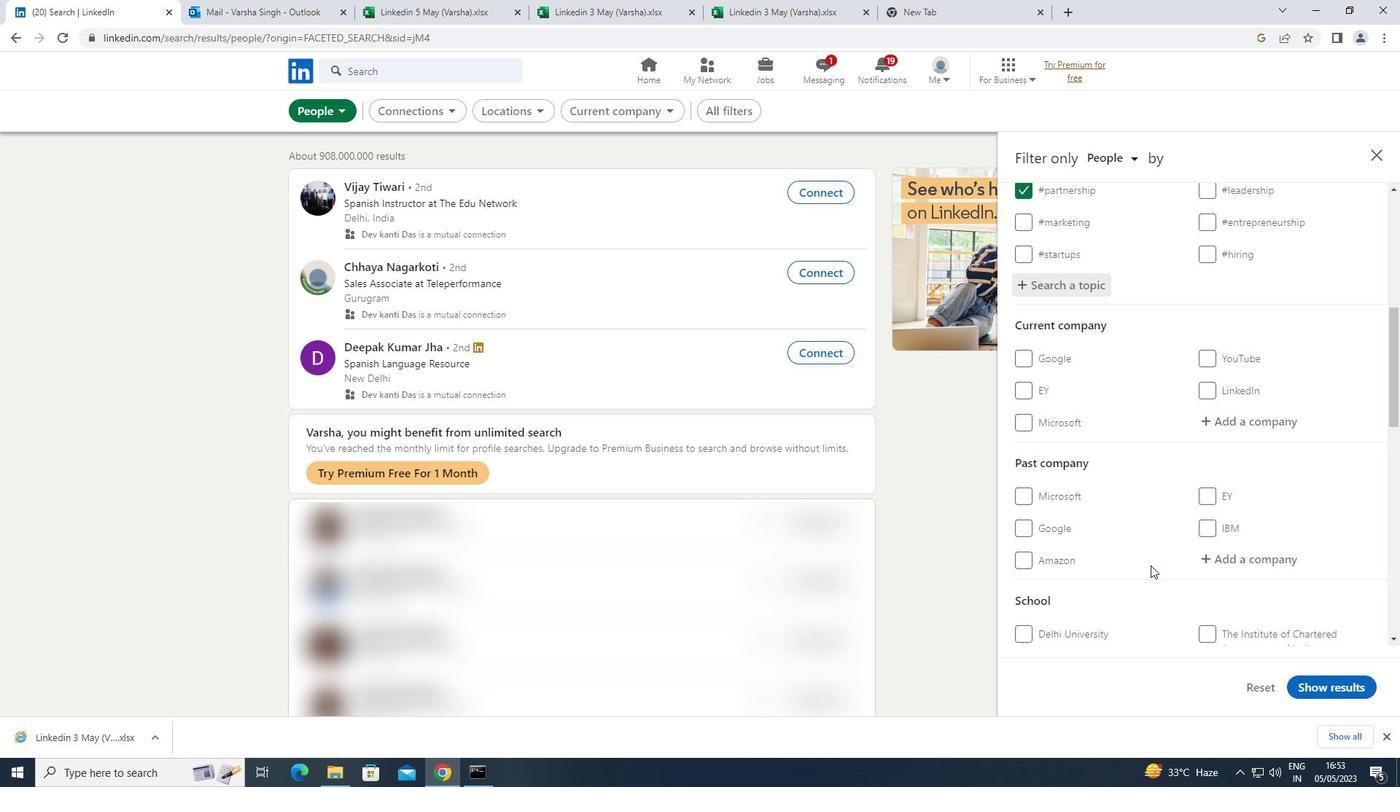 
Action: Mouse scrolled (1151, 565) with delta (0, 0)
Screenshot: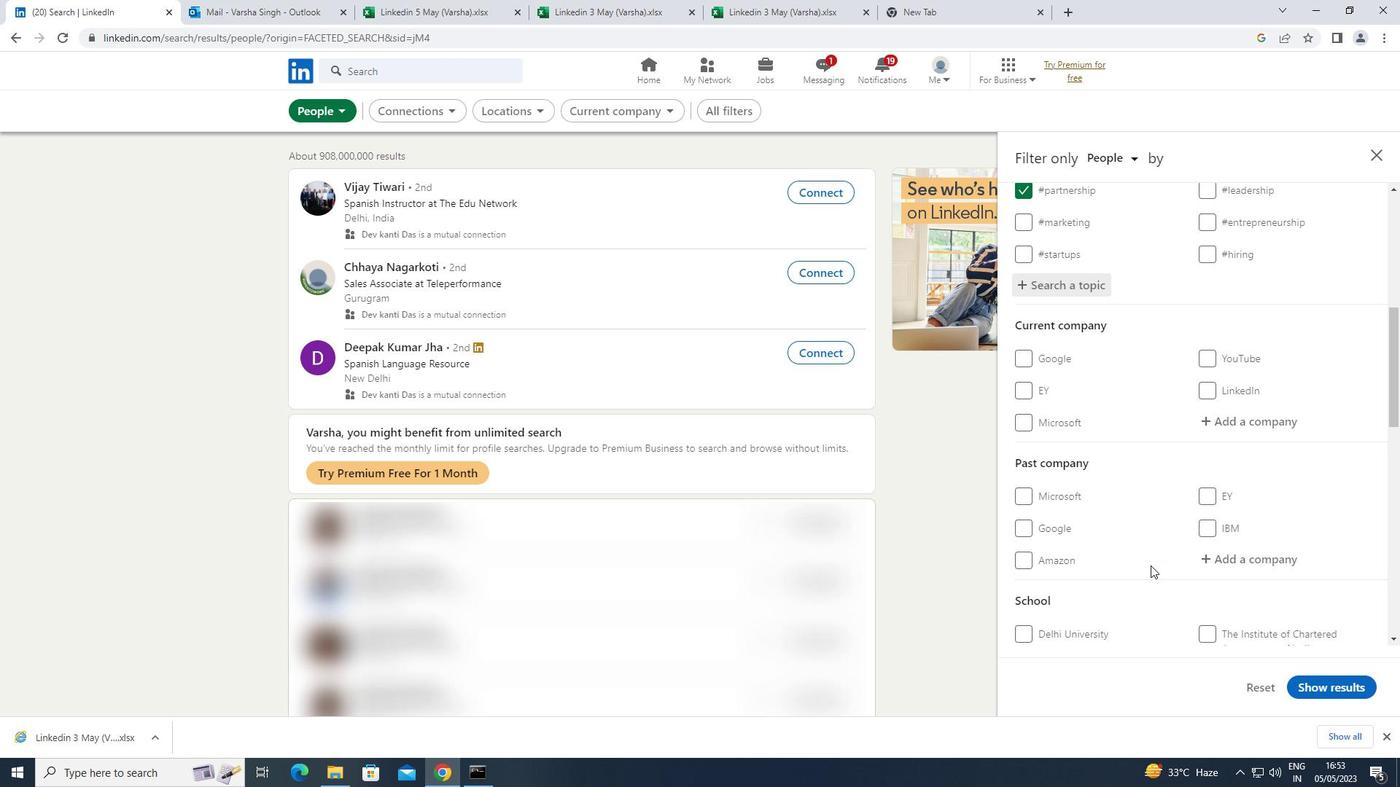 
Action: Mouse scrolled (1151, 565) with delta (0, 0)
Screenshot: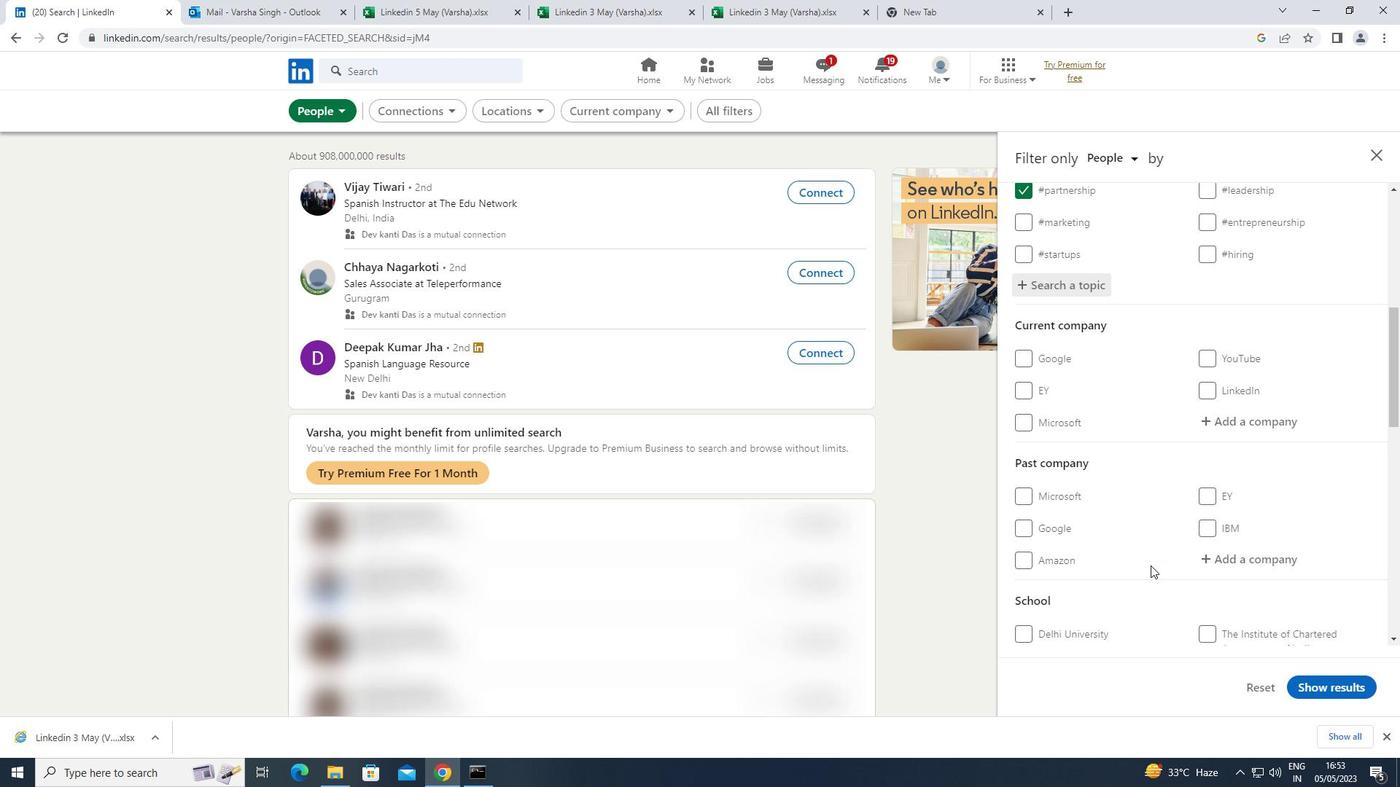
Action: Mouse scrolled (1151, 565) with delta (0, 0)
Screenshot: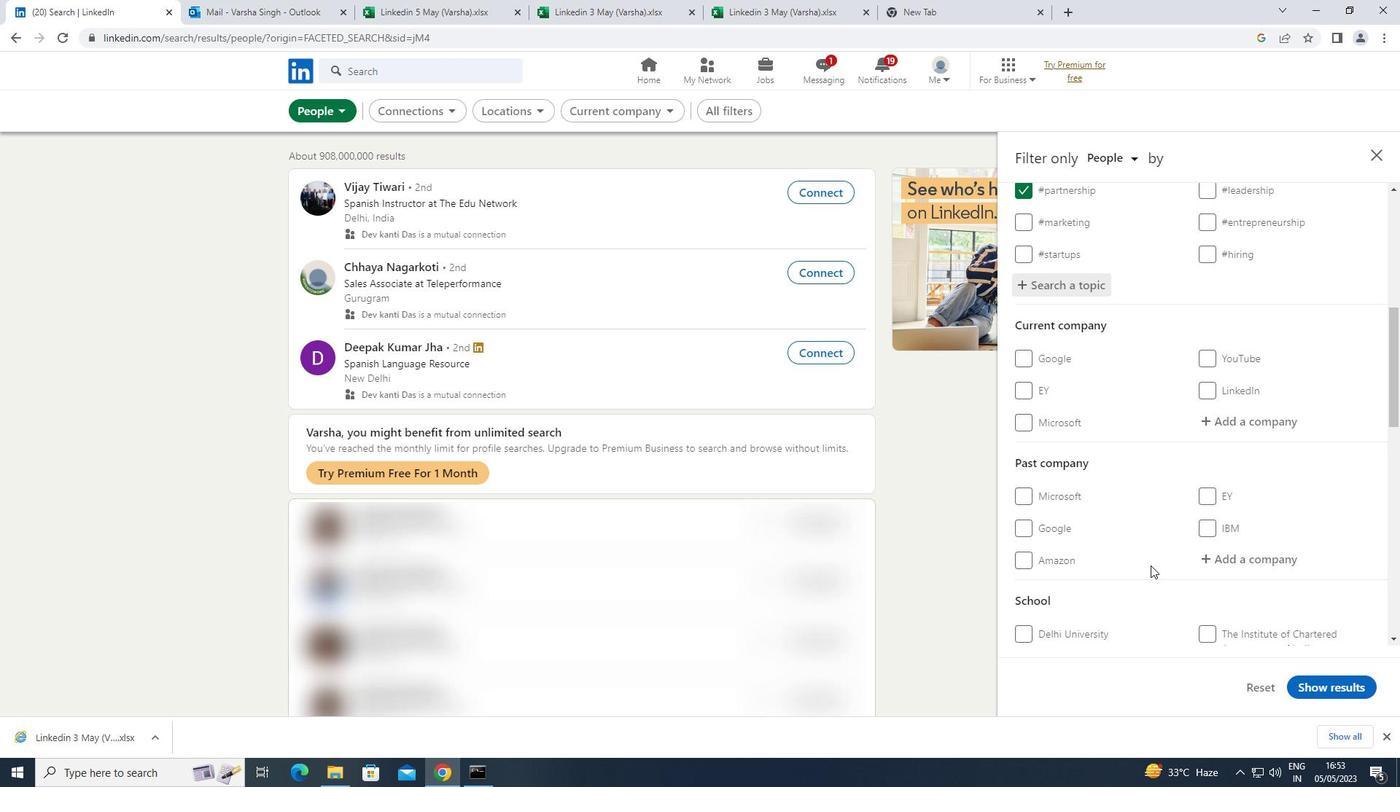 
Action: Mouse moved to (1031, 613)
Screenshot: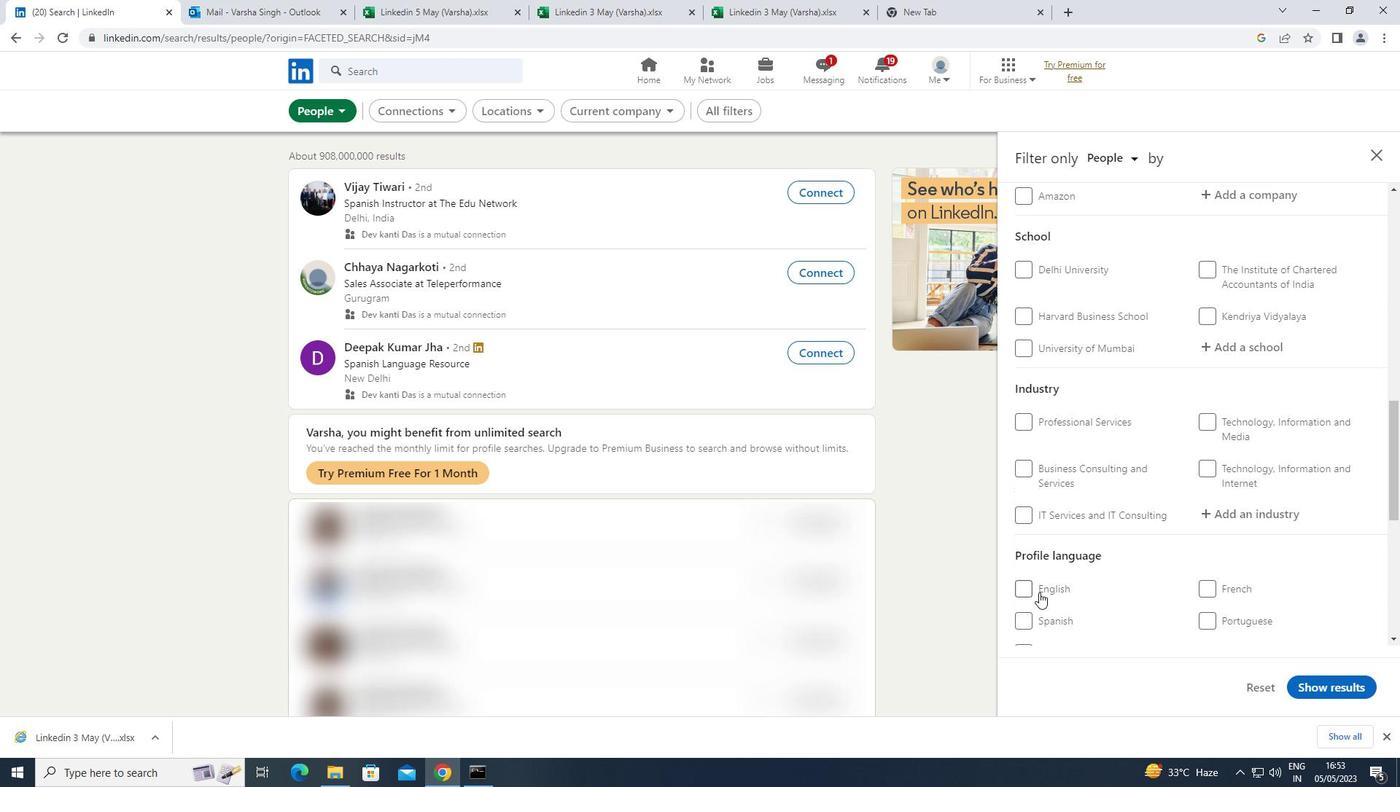 
Action: Mouse pressed left at (1031, 613)
Screenshot: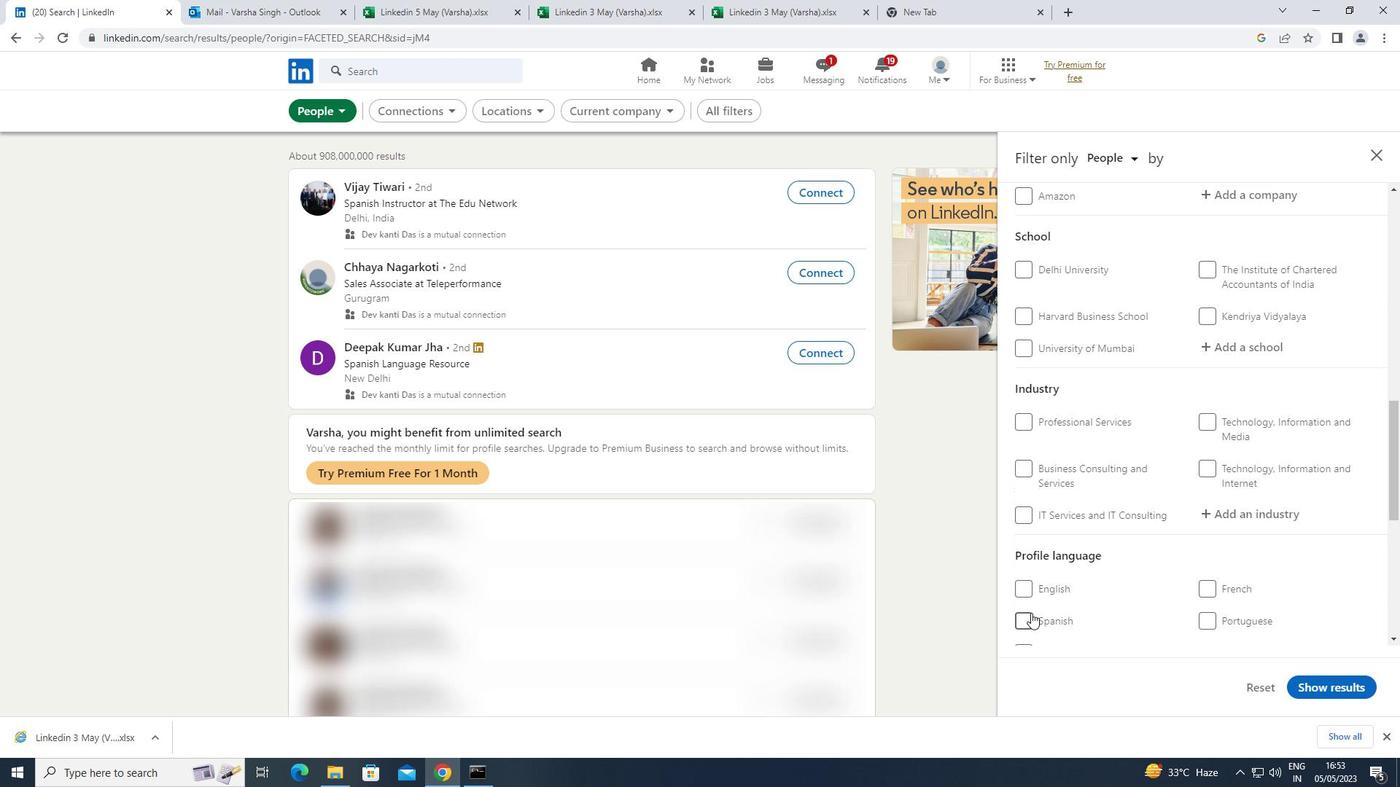 
Action: Mouse moved to (1130, 569)
Screenshot: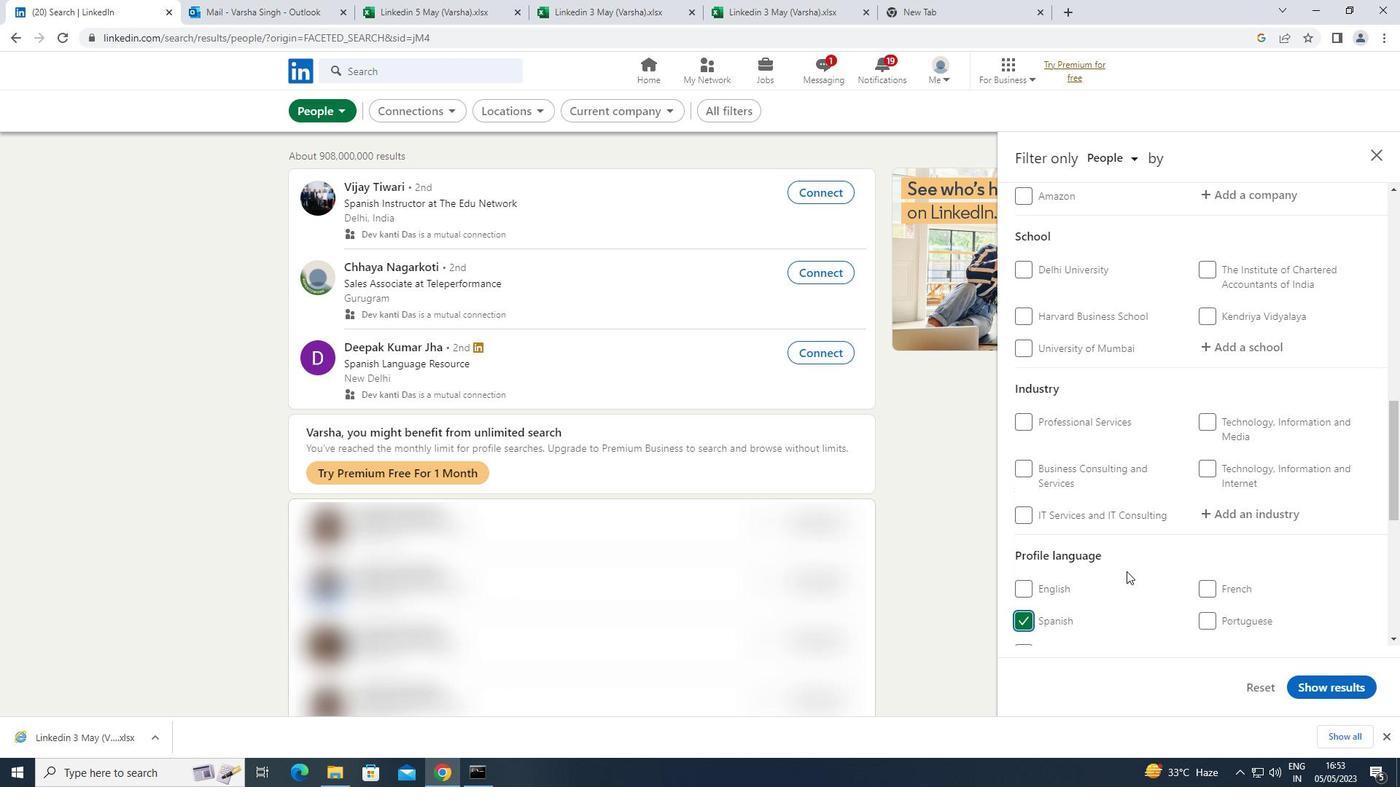 
Action: Mouse scrolled (1130, 570) with delta (0, 0)
Screenshot: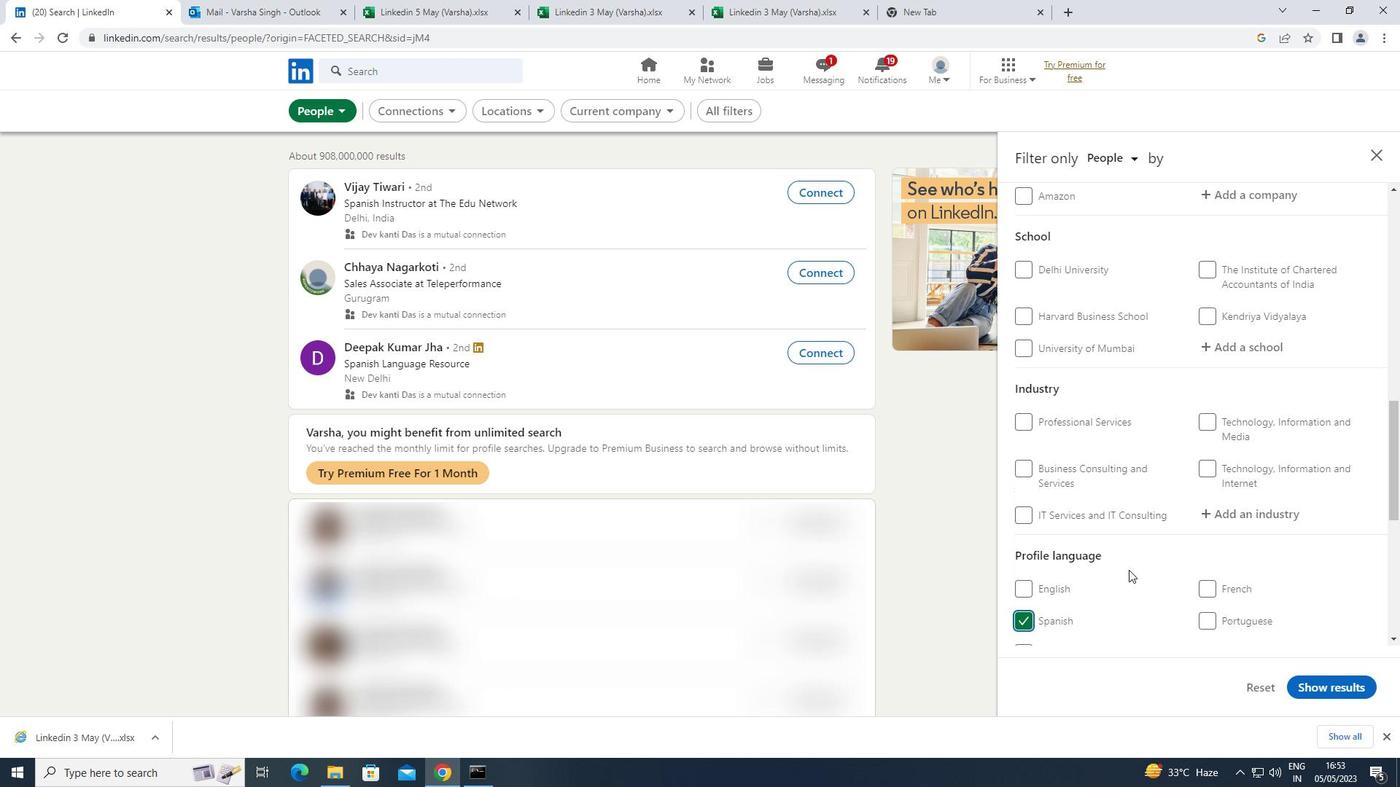 
Action: Mouse scrolled (1130, 570) with delta (0, 0)
Screenshot: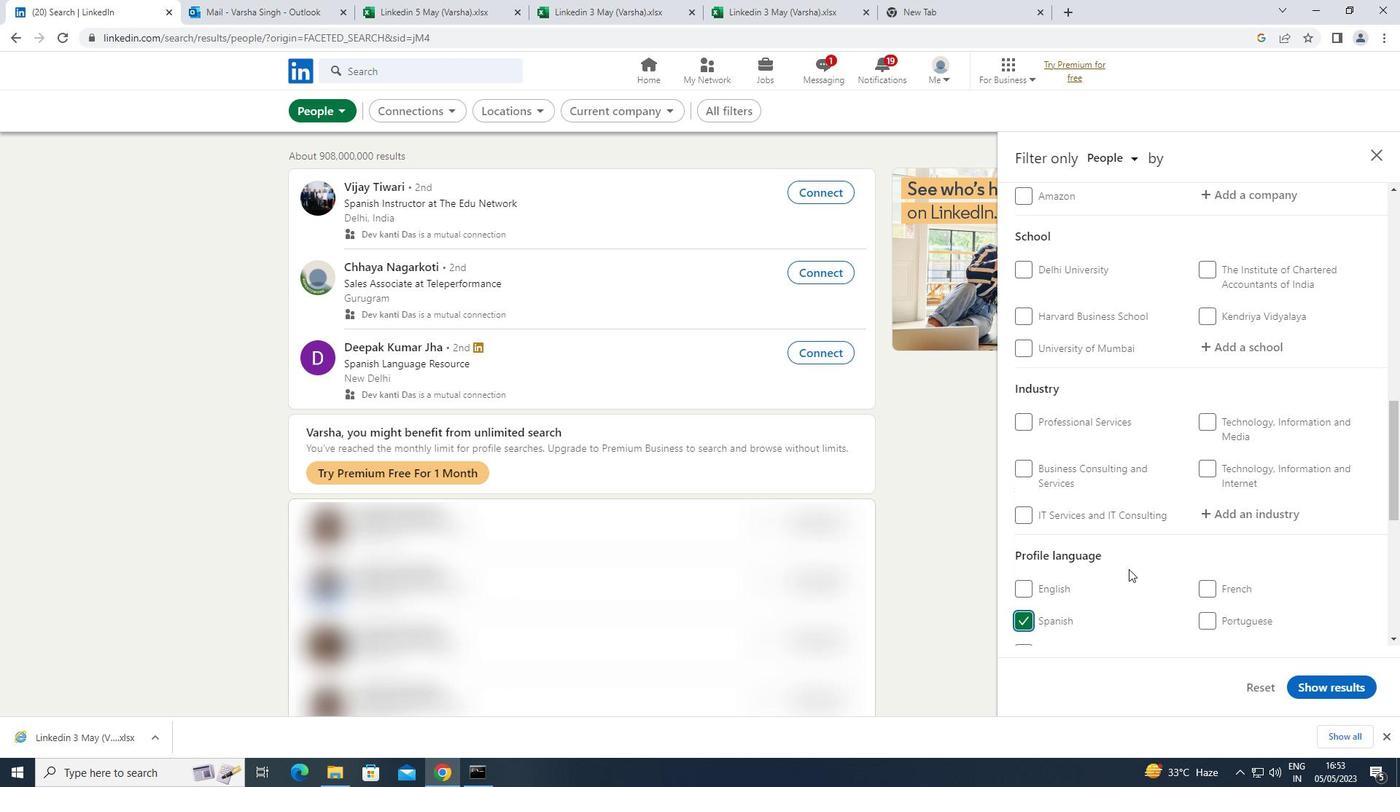 
Action: Mouse scrolled (1130, 570) with delta (0, 0)
Screenshot: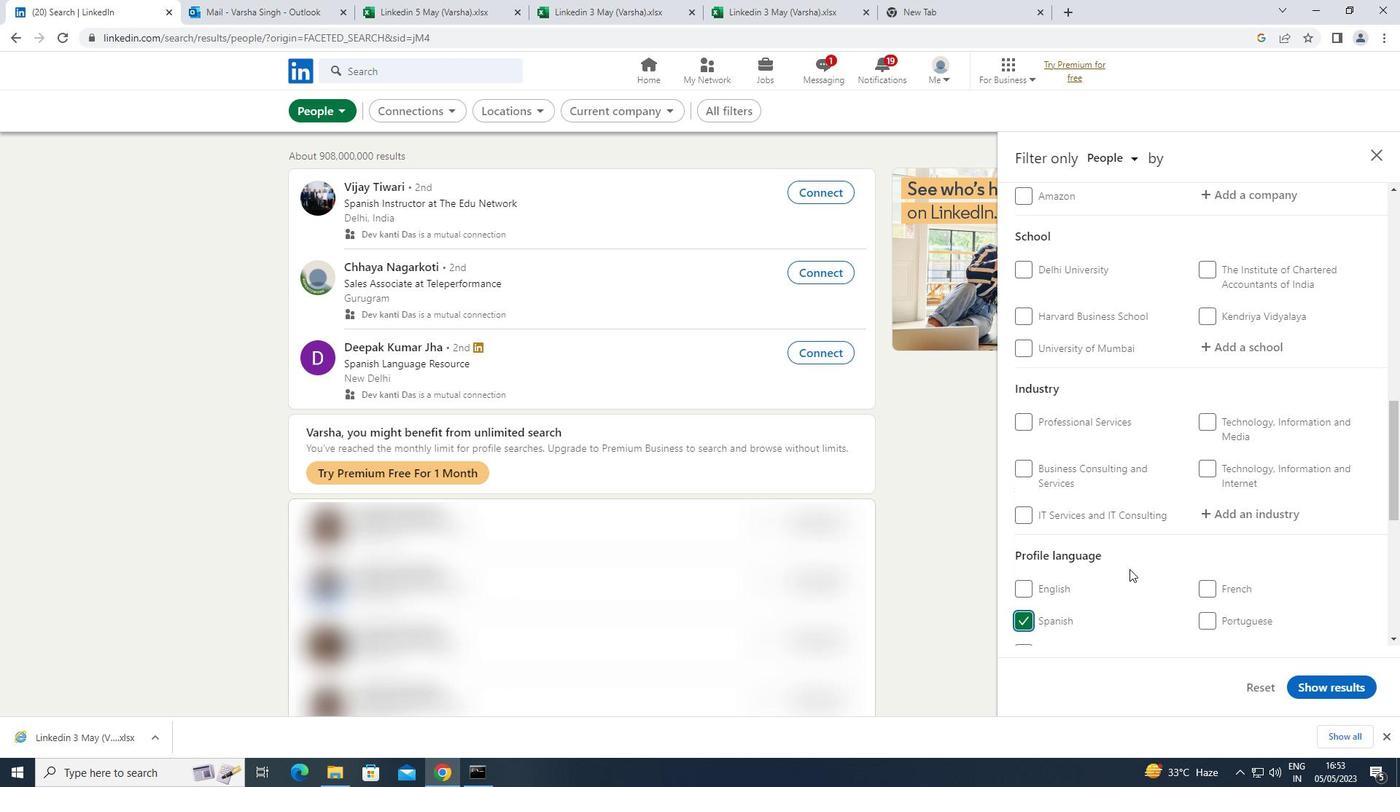 
Action: Mouse moved to (1130, 569)
Screenshot: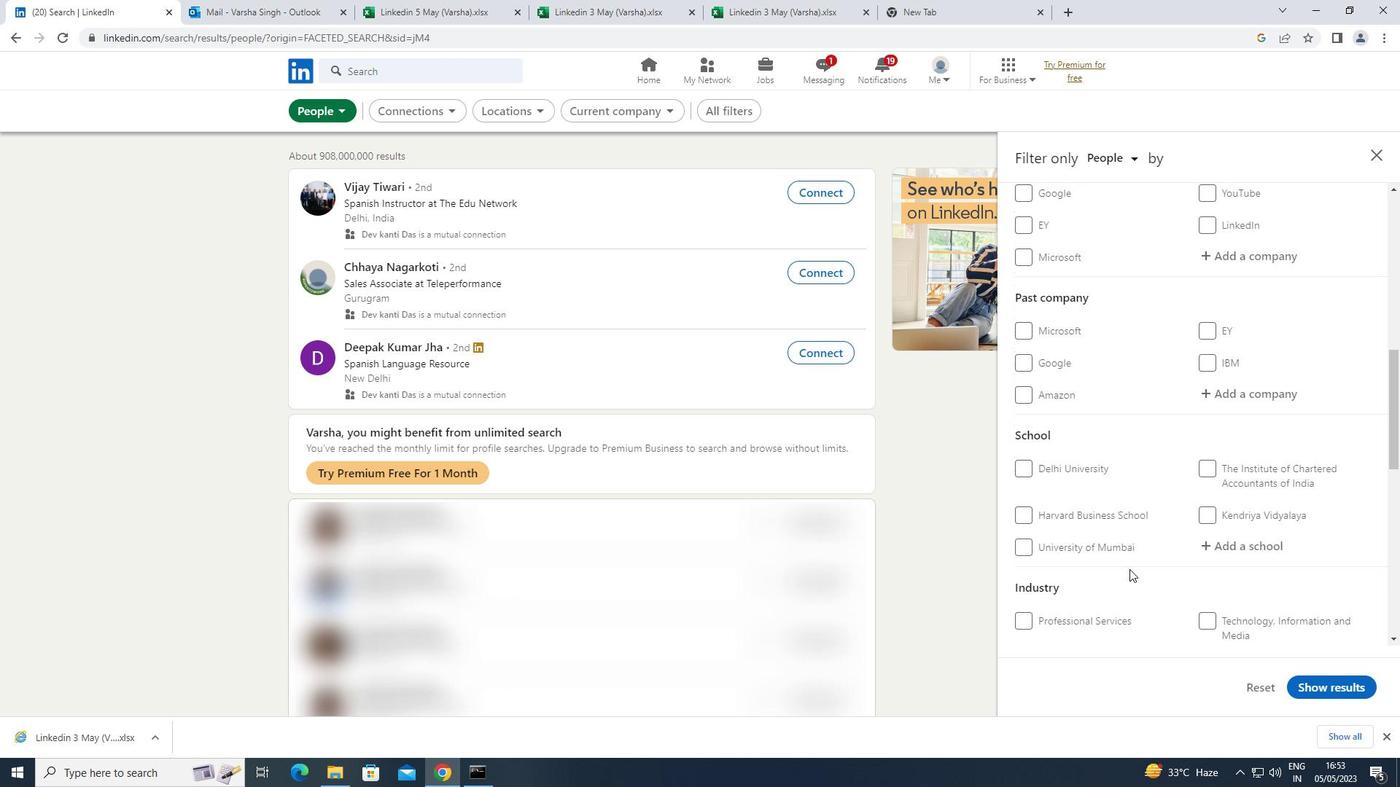 
Action: Mouse scrolled (1130, 569) with delta (0, 0)
Screenshot: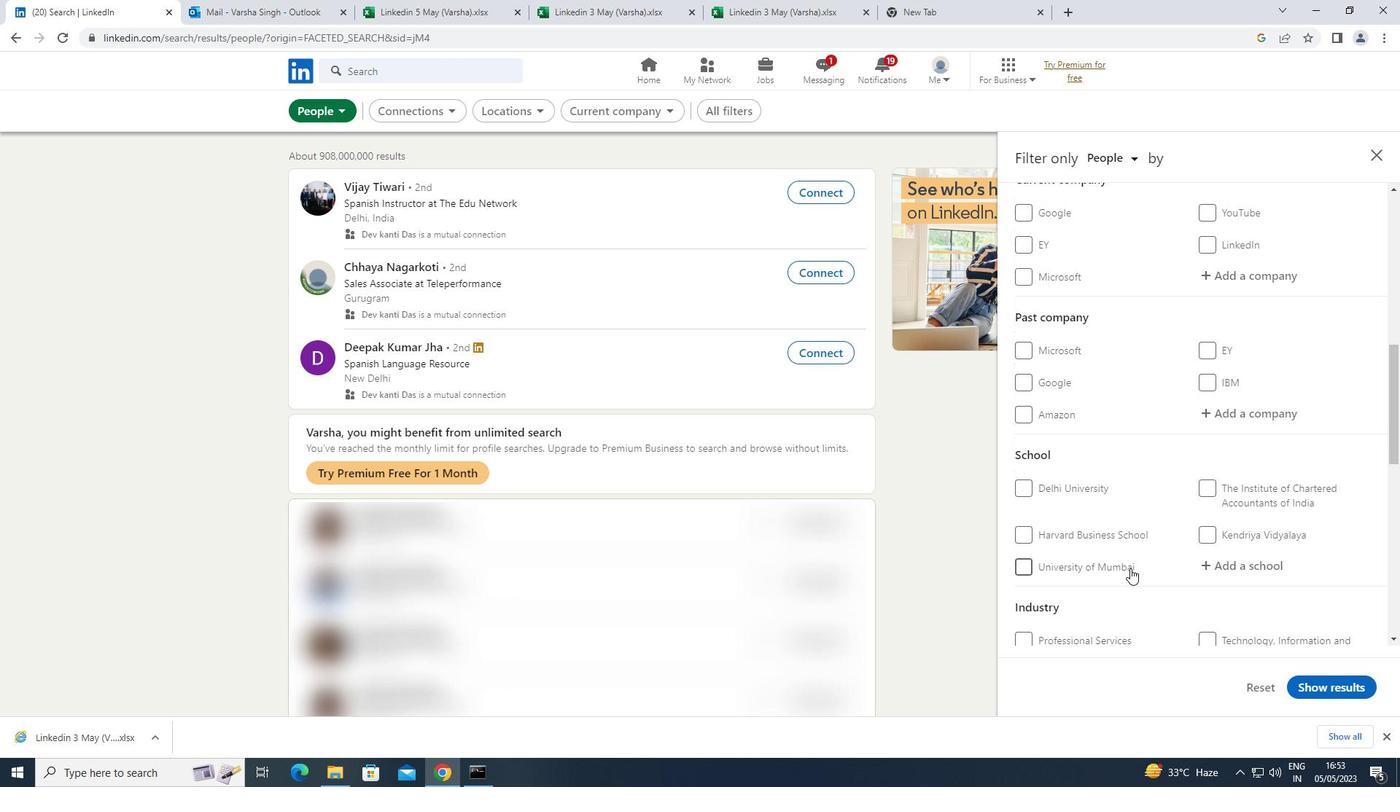 
Action: Mouse scrolled (1130, 569) with delta (0, 0)
Screenshot: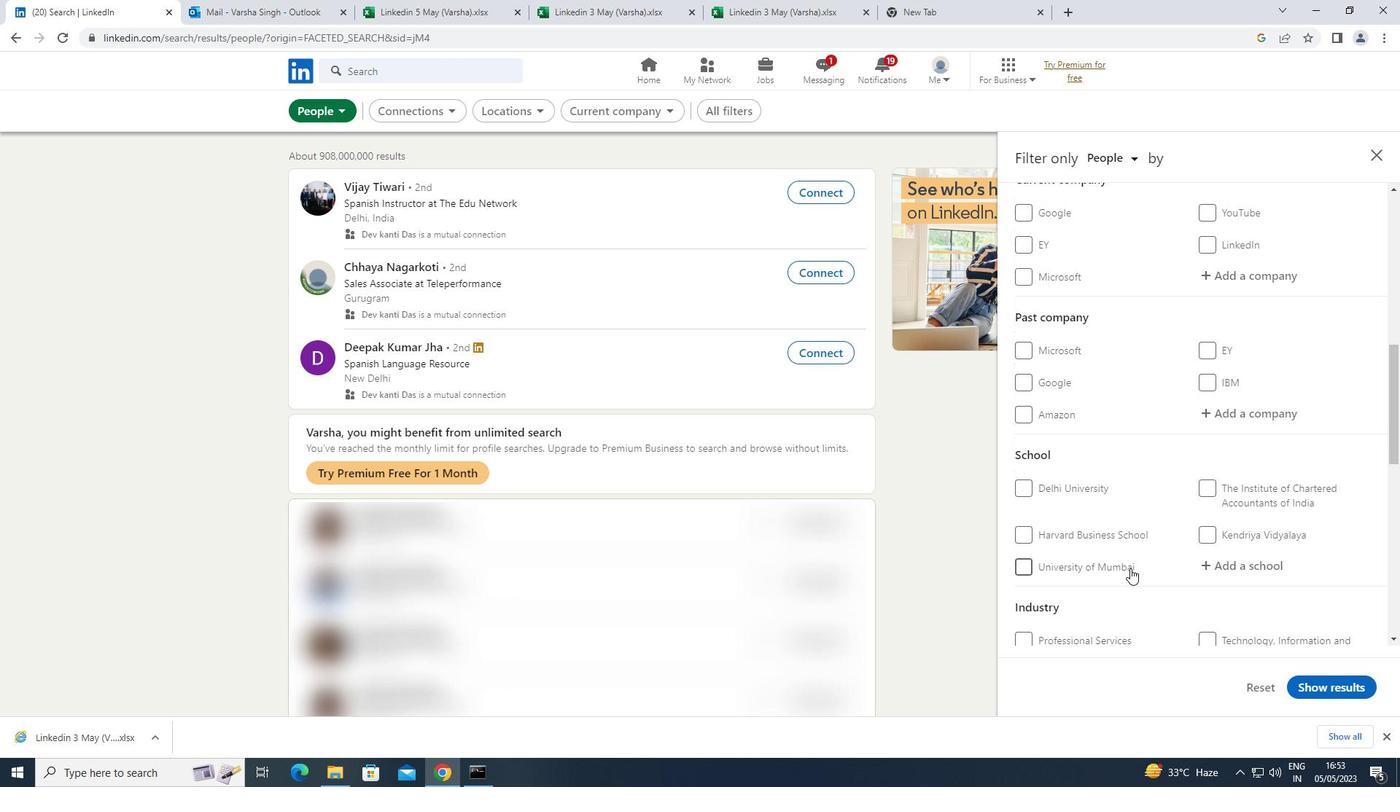 
Action: Mouse moved to (1276, 418)
Screenshot: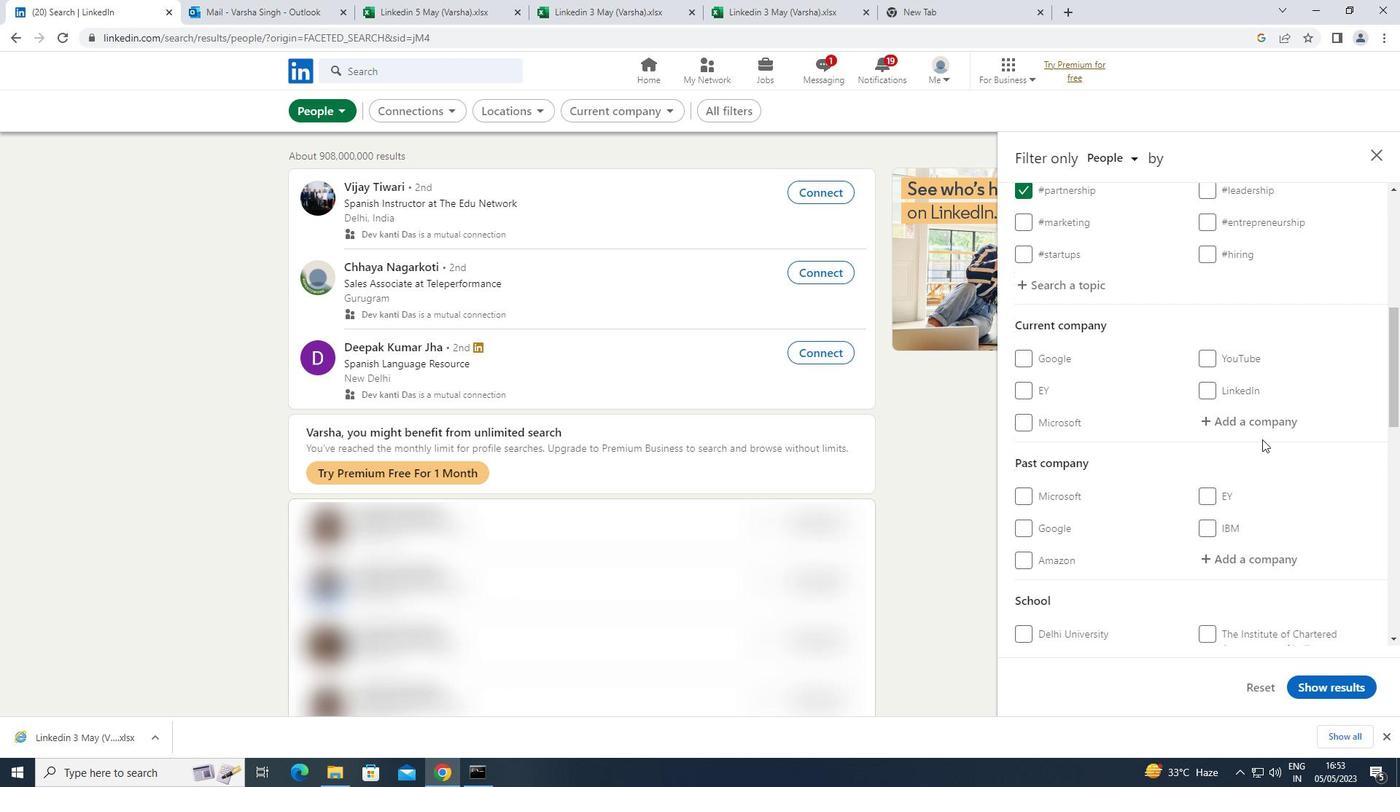 
Action: Mouse pressed left at (1276, 418)
Screenshot: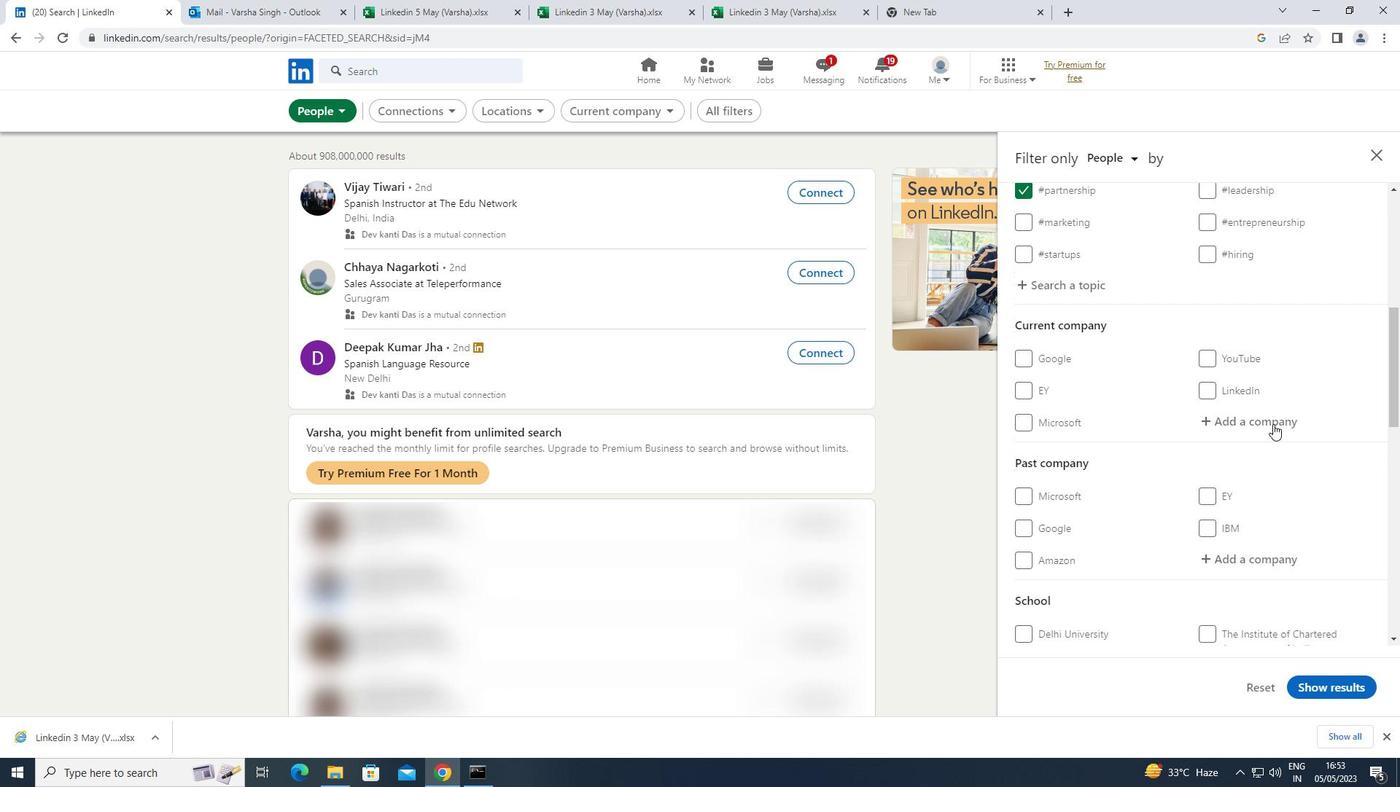 
Action: Key pressed <Key.shift>ZOMATO
Screenshot: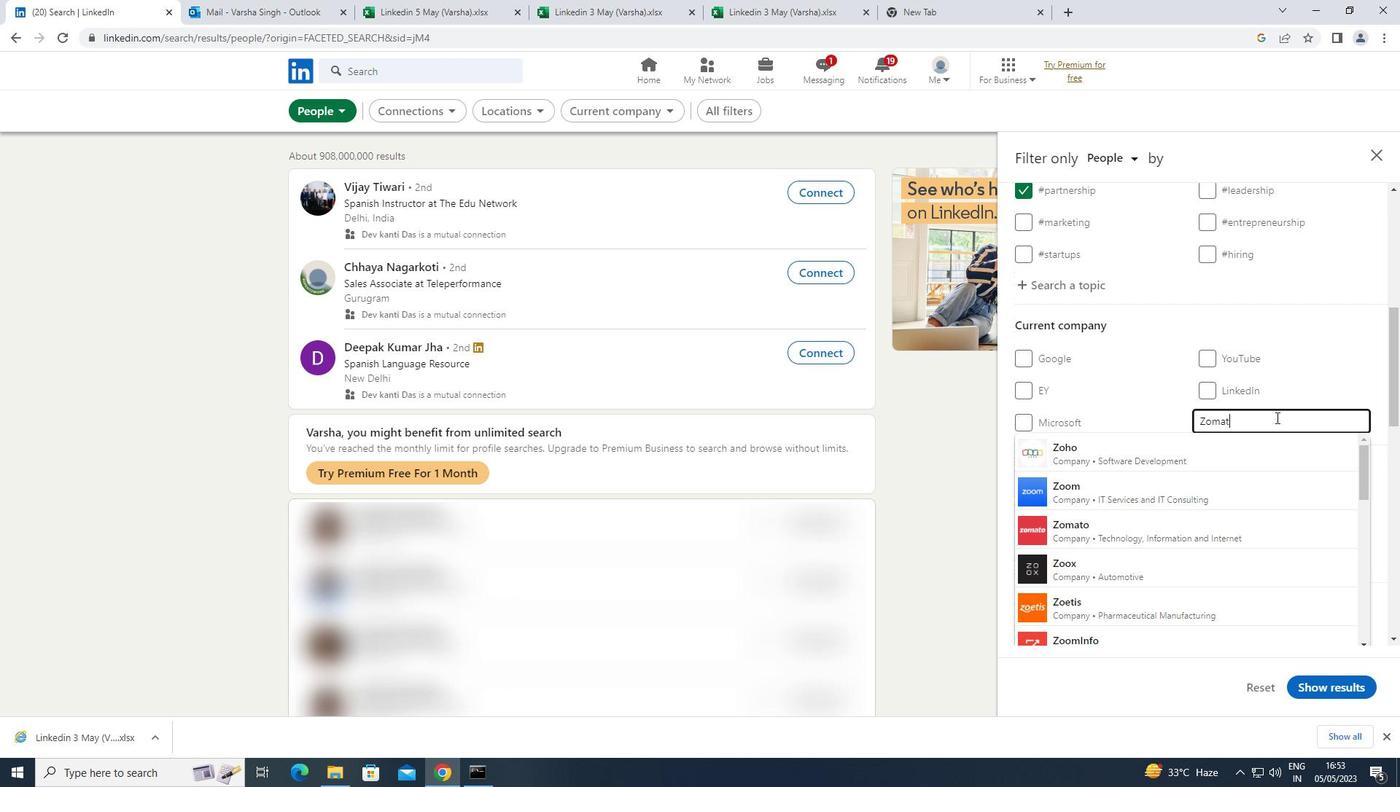 
Action: Mouse moved to (1170, 440)
Screenshot: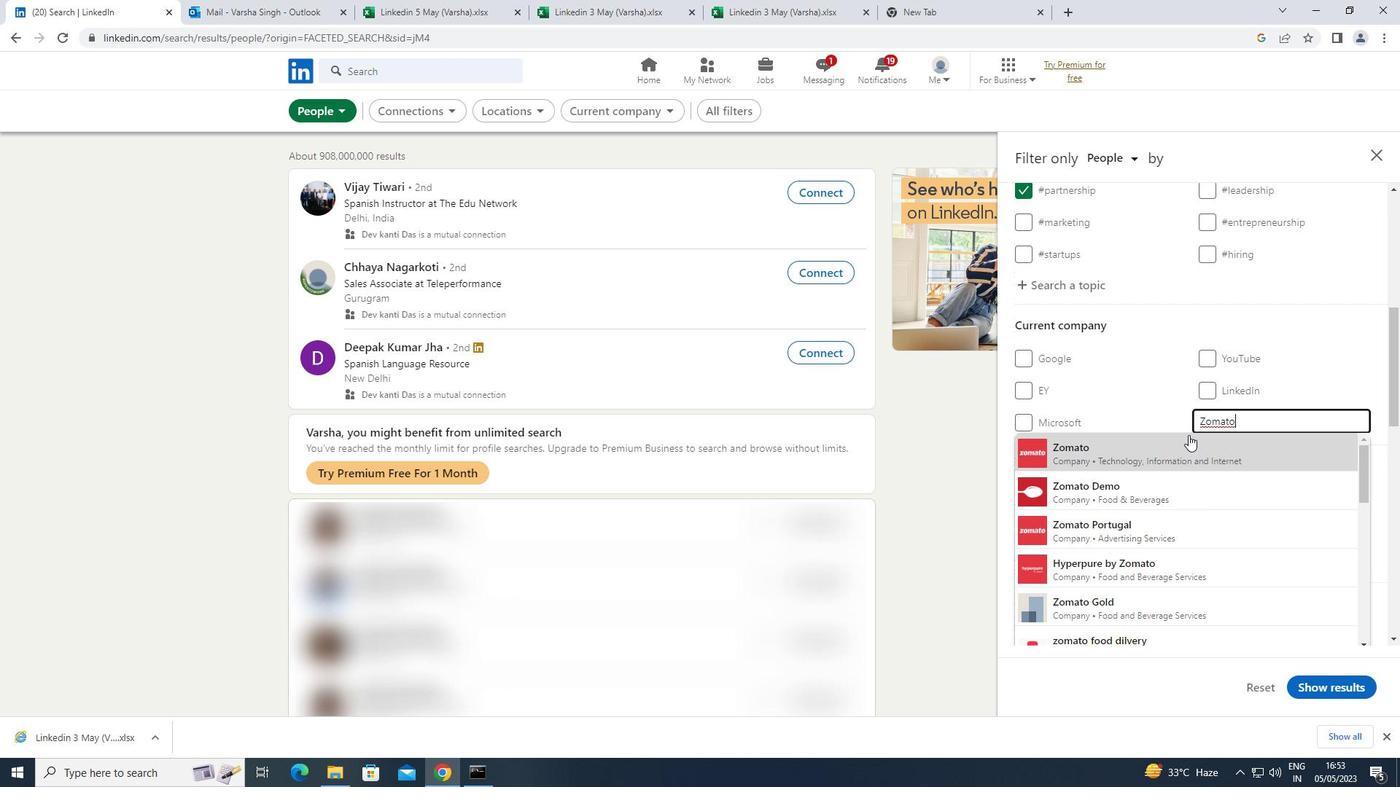 
Action: Mouse pressed left at (1170, 440)
Screenshot: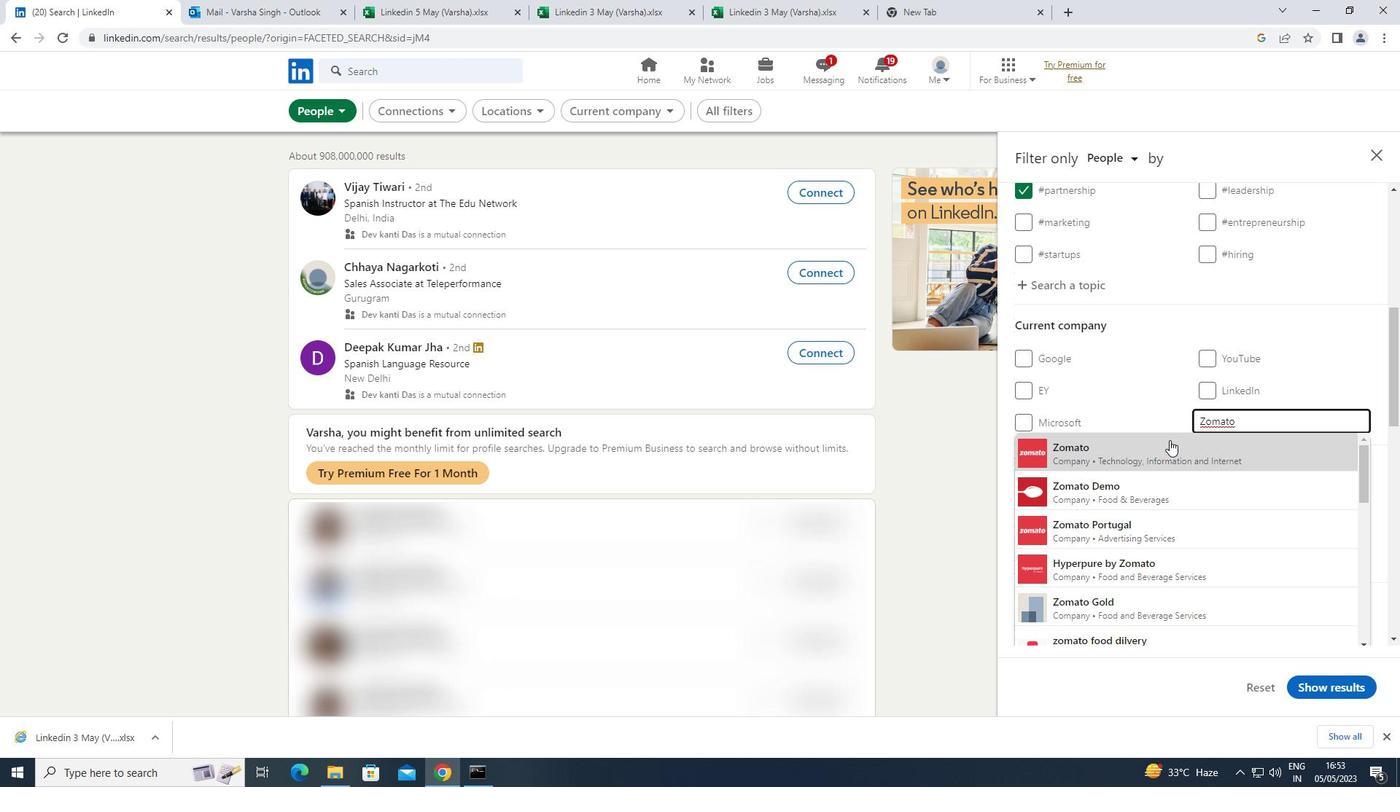 
Action: Mouse scrolled (1170, 439) with delta (0, 0)
Screenshot: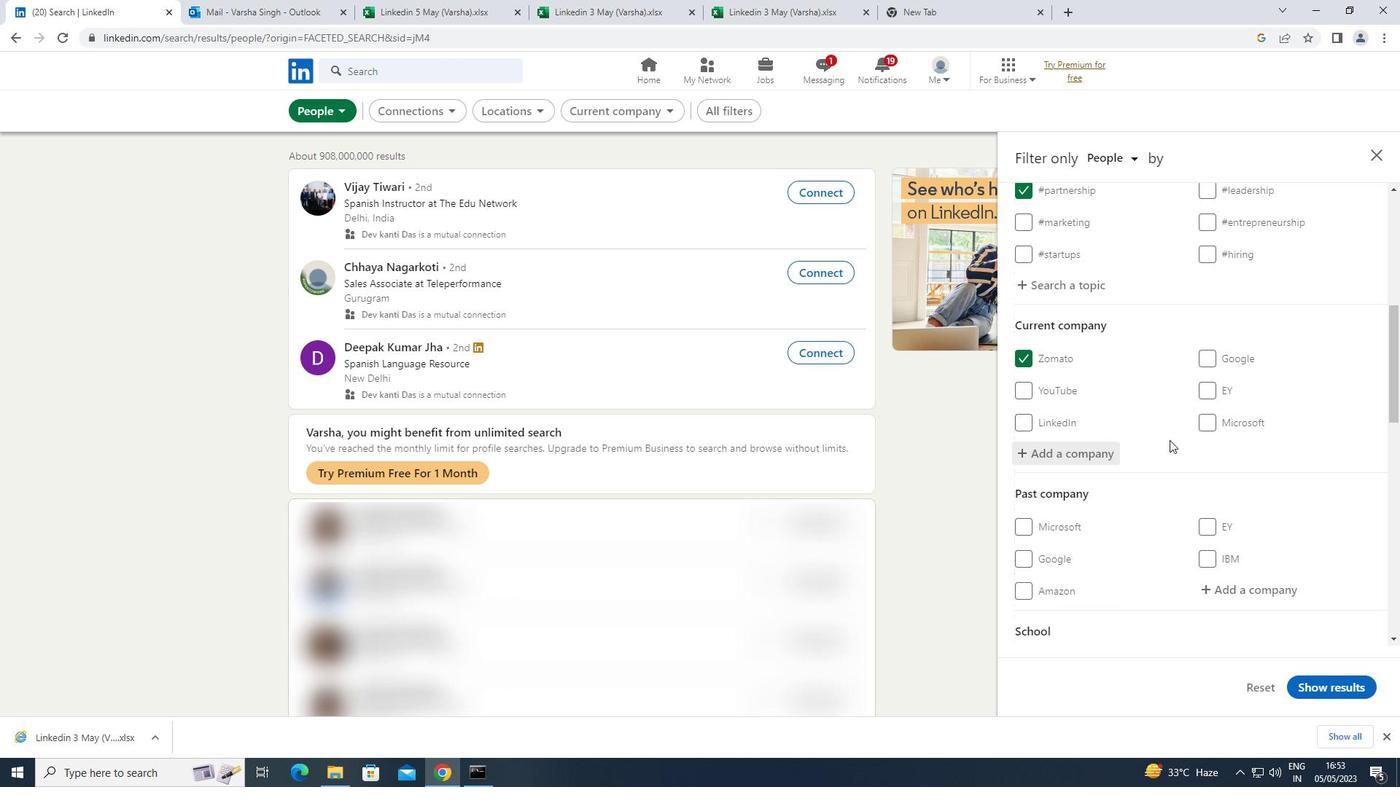 
Action: Mouse scrolled (1170, 439) with delta (0, 0)
Screenshot: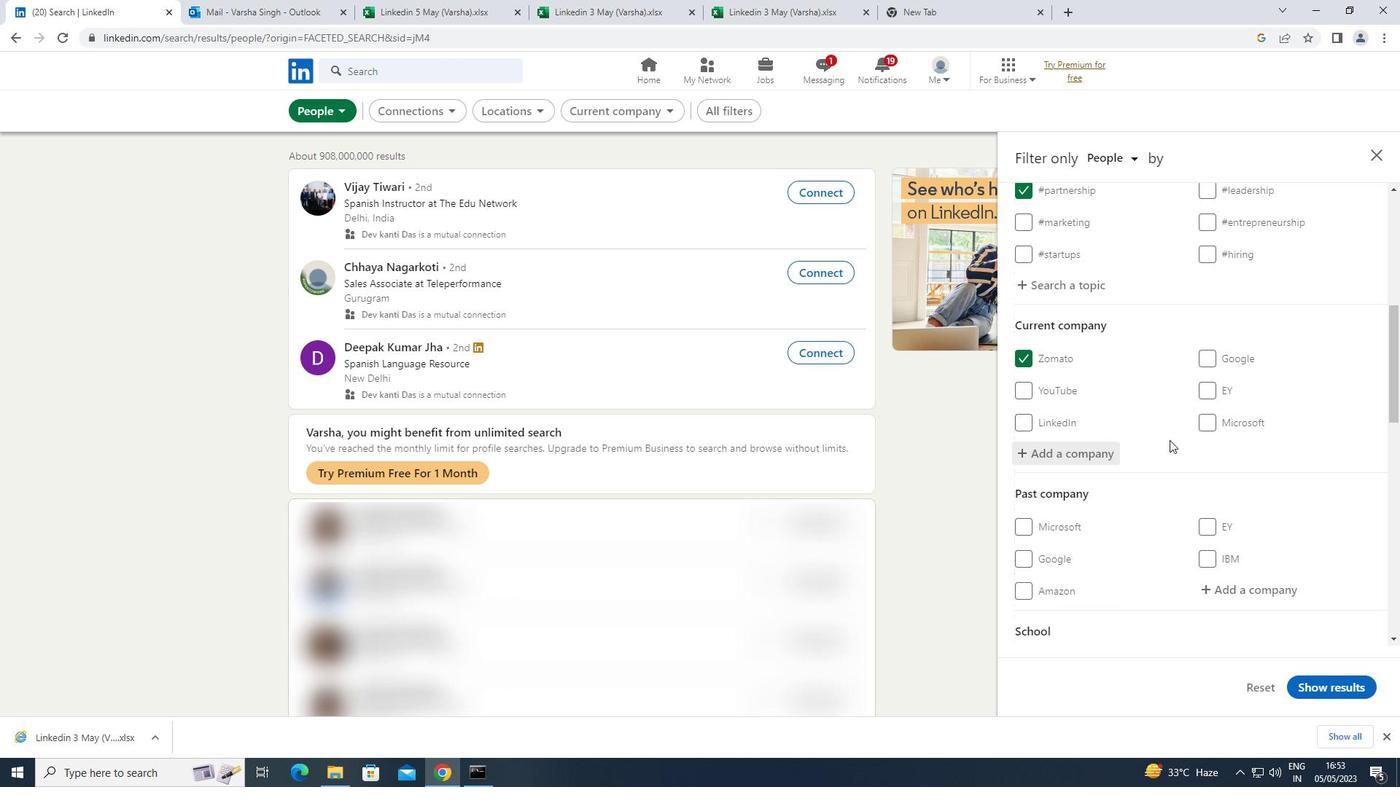 
Action: Mouse scrolled (1170, 439) with delta (0, 0)
Screenshot: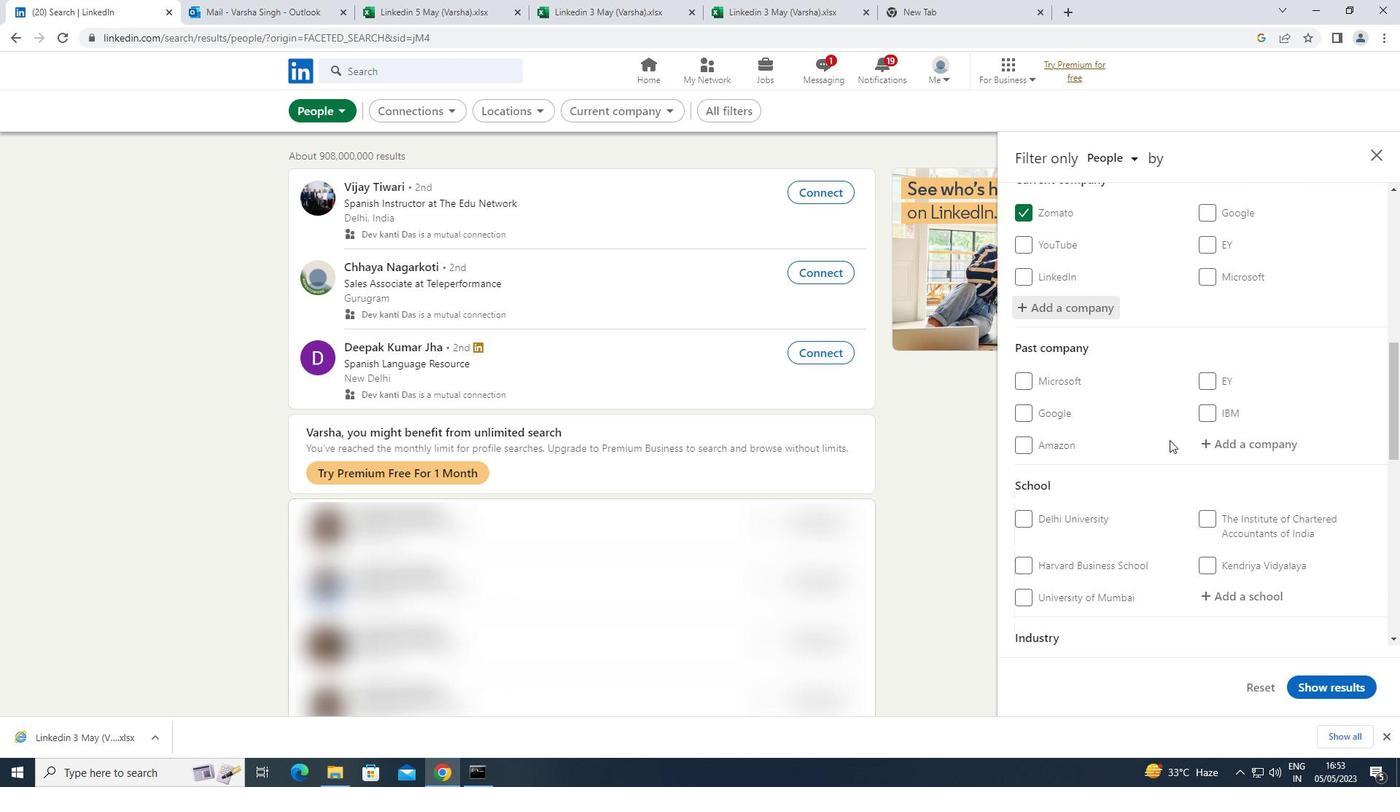 
Action: Mouse moved to (1228, 518)
Screenshot: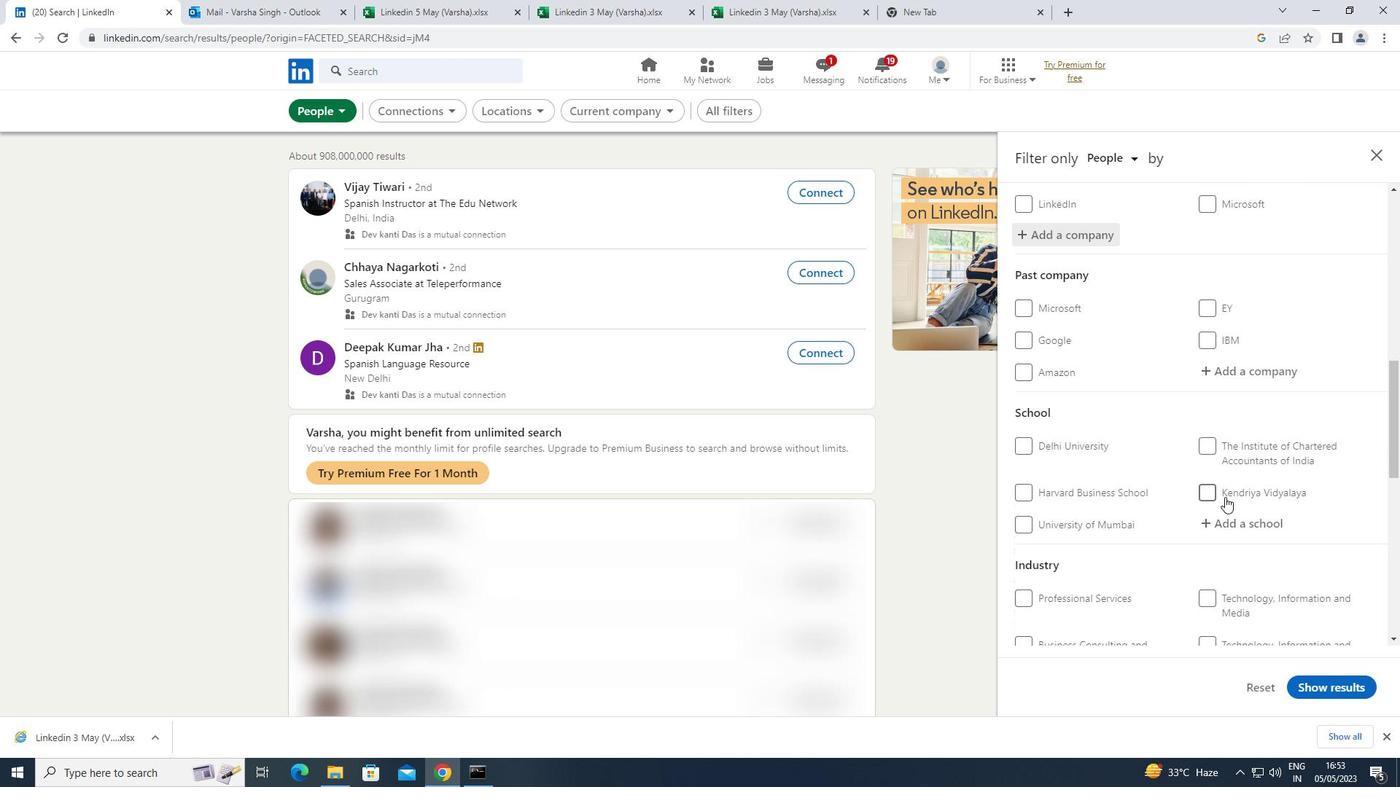 
Action: Mouse pressed left at (1228, 518)
Screenshot: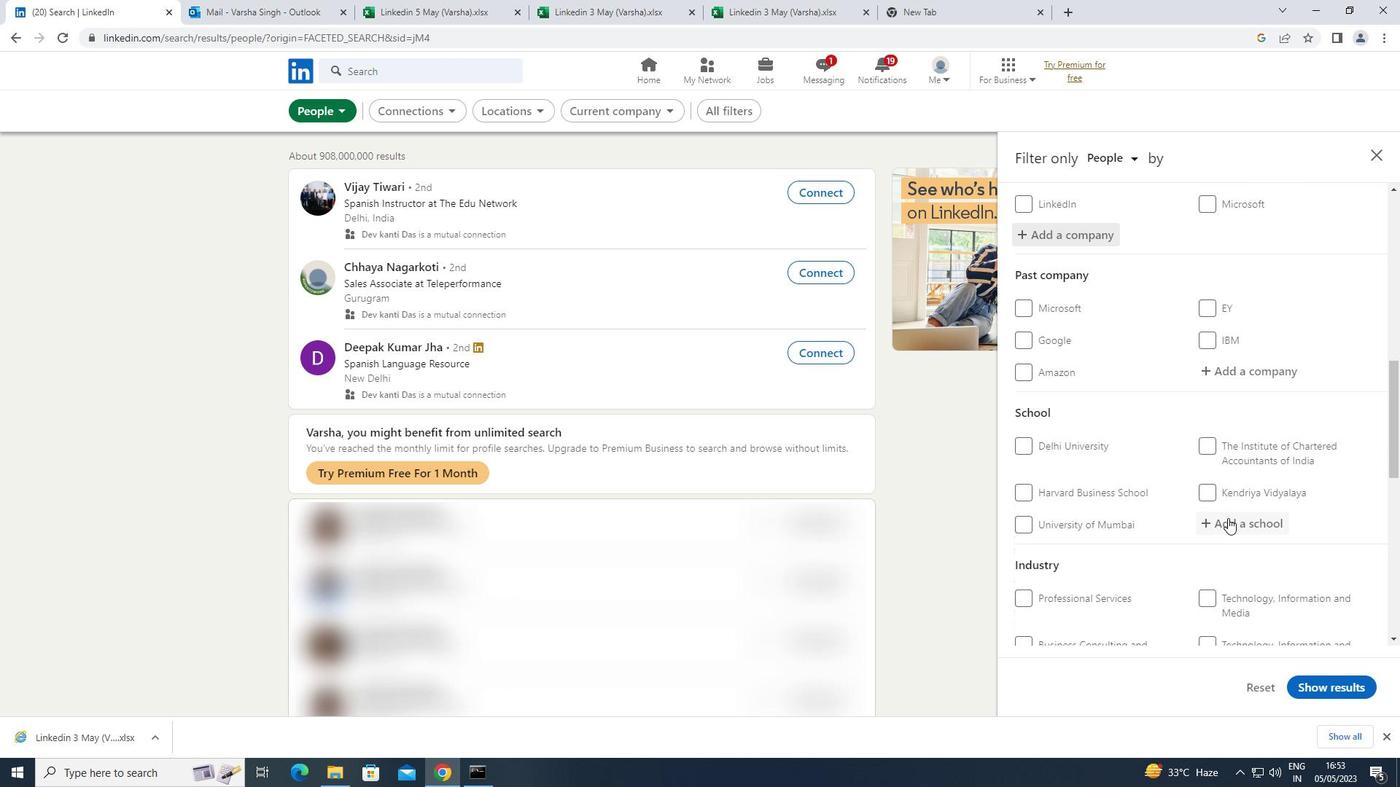 
Action: Key pressed <Key.shift>SRI<Key.space><Key.shift>ESHWAR
Screenshot: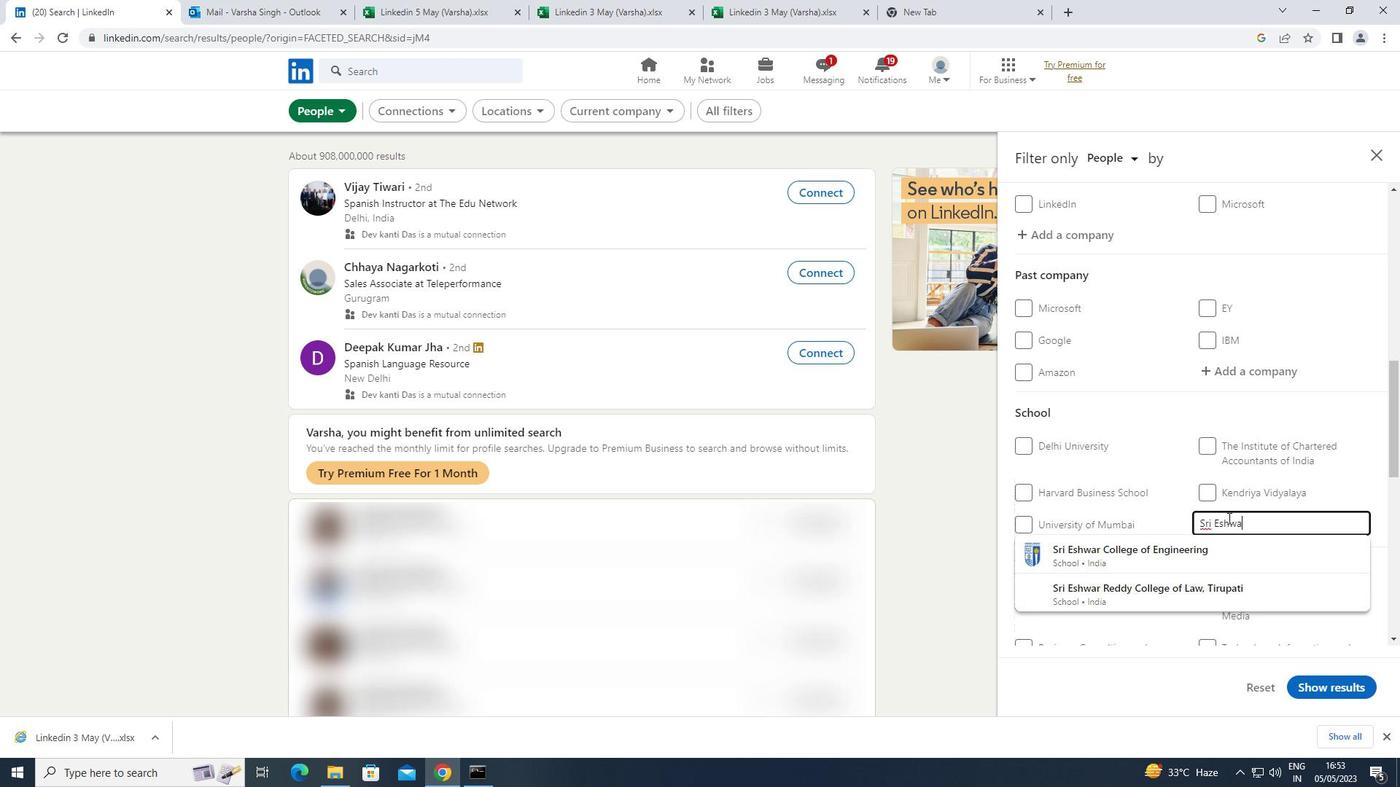 
Action: Mouse moved to (1208, 554)
Screenshot: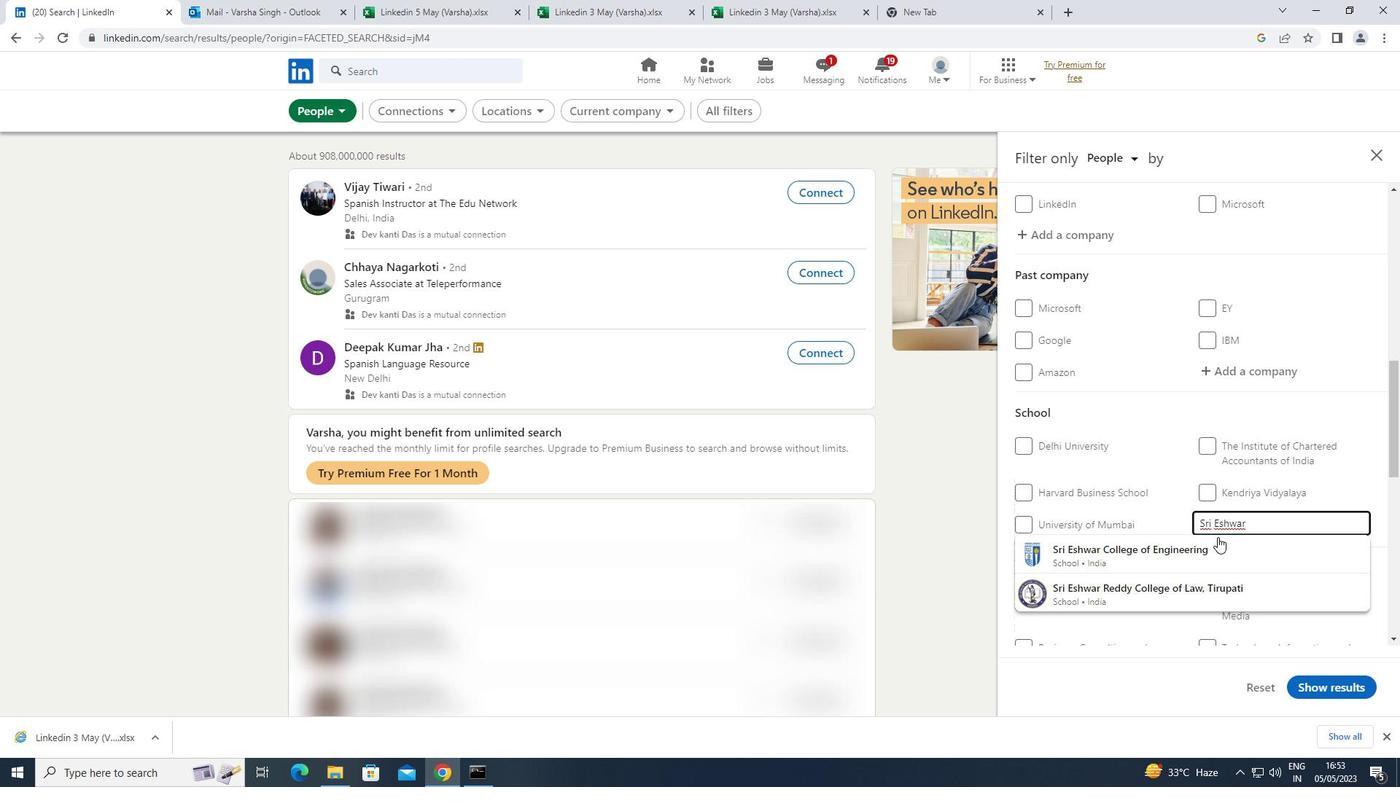 
Action: Mouse pressed left at (1208, 554)
Screenshot: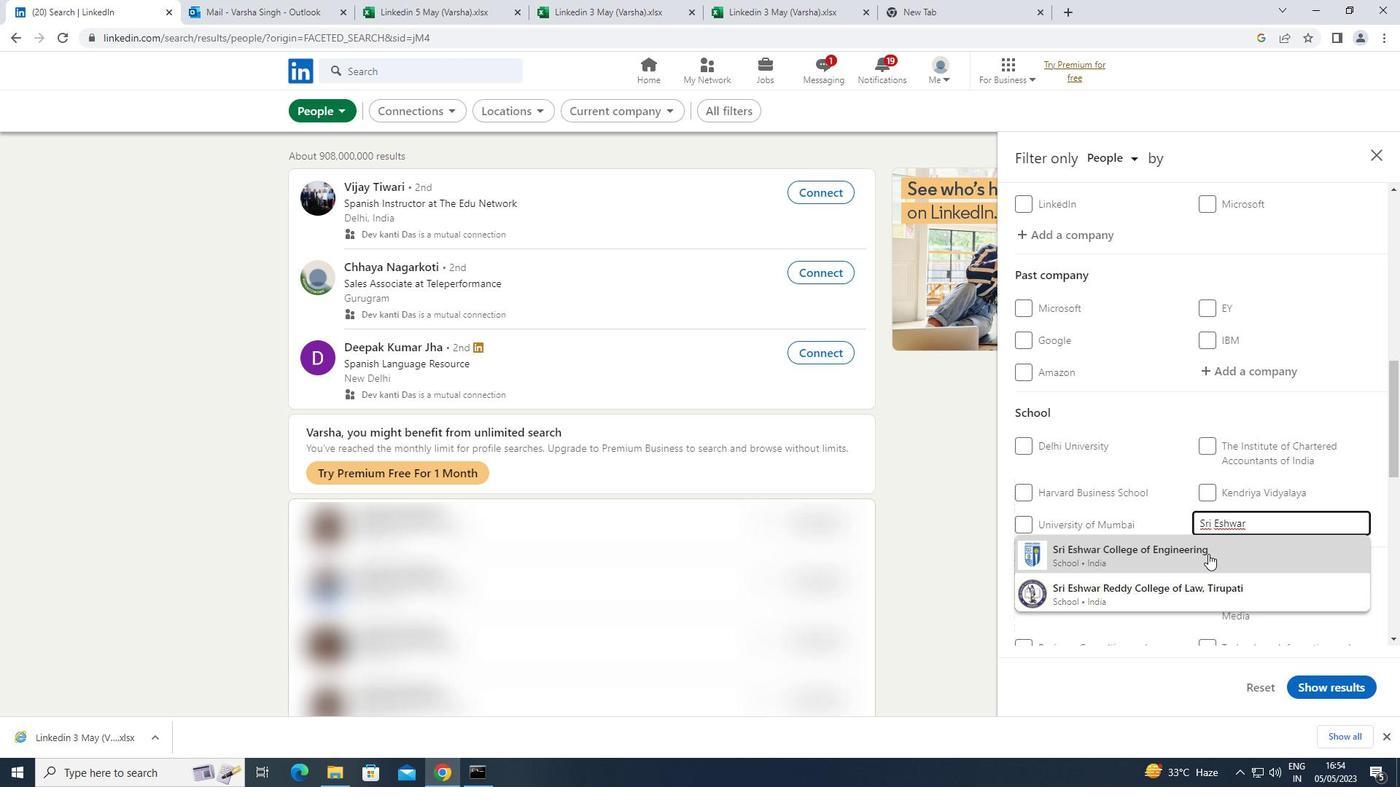 
Action: Mouse scrolled (1208, 553) with delta (0, 0)
Screenshot: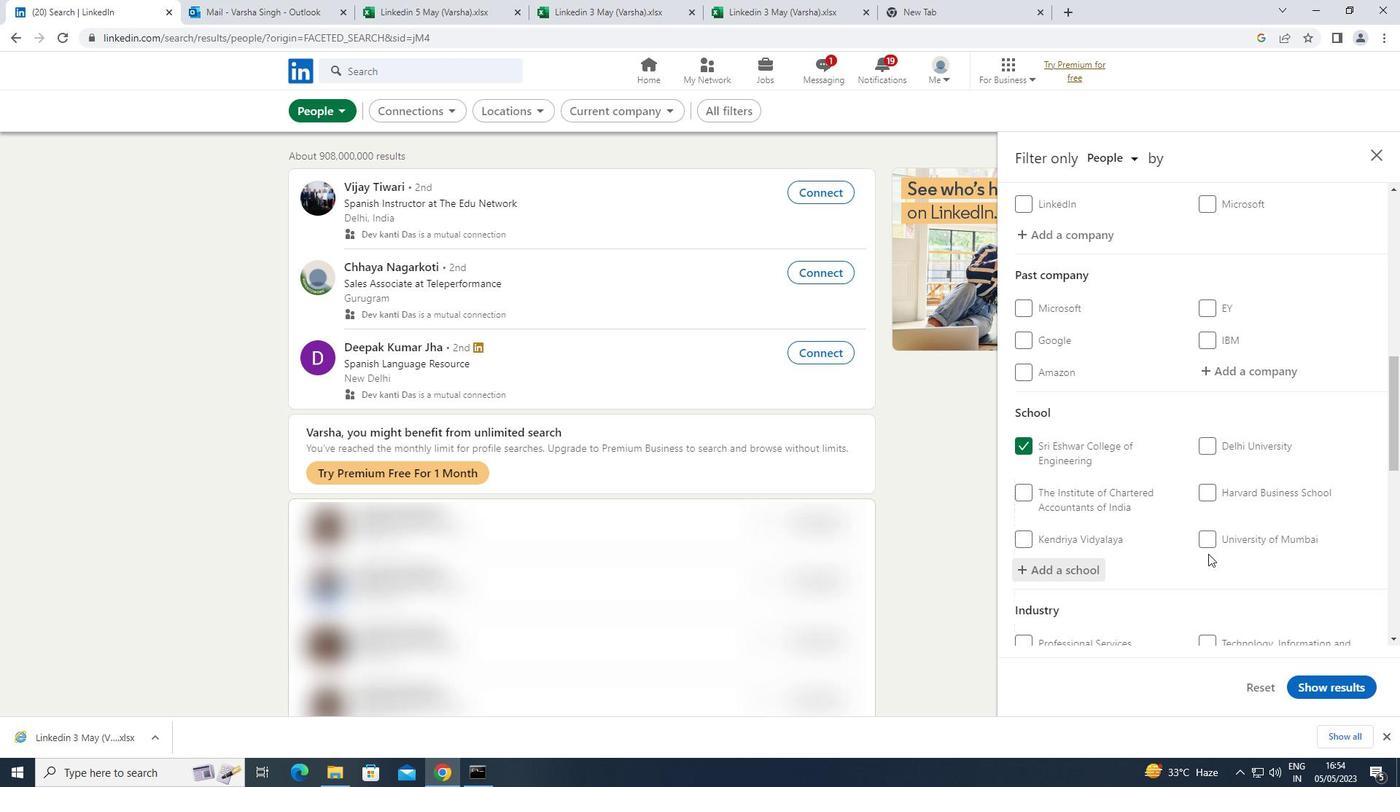 
Action: Mouse scrolled (1208, 553) with delta (0, 0)
Screenshot: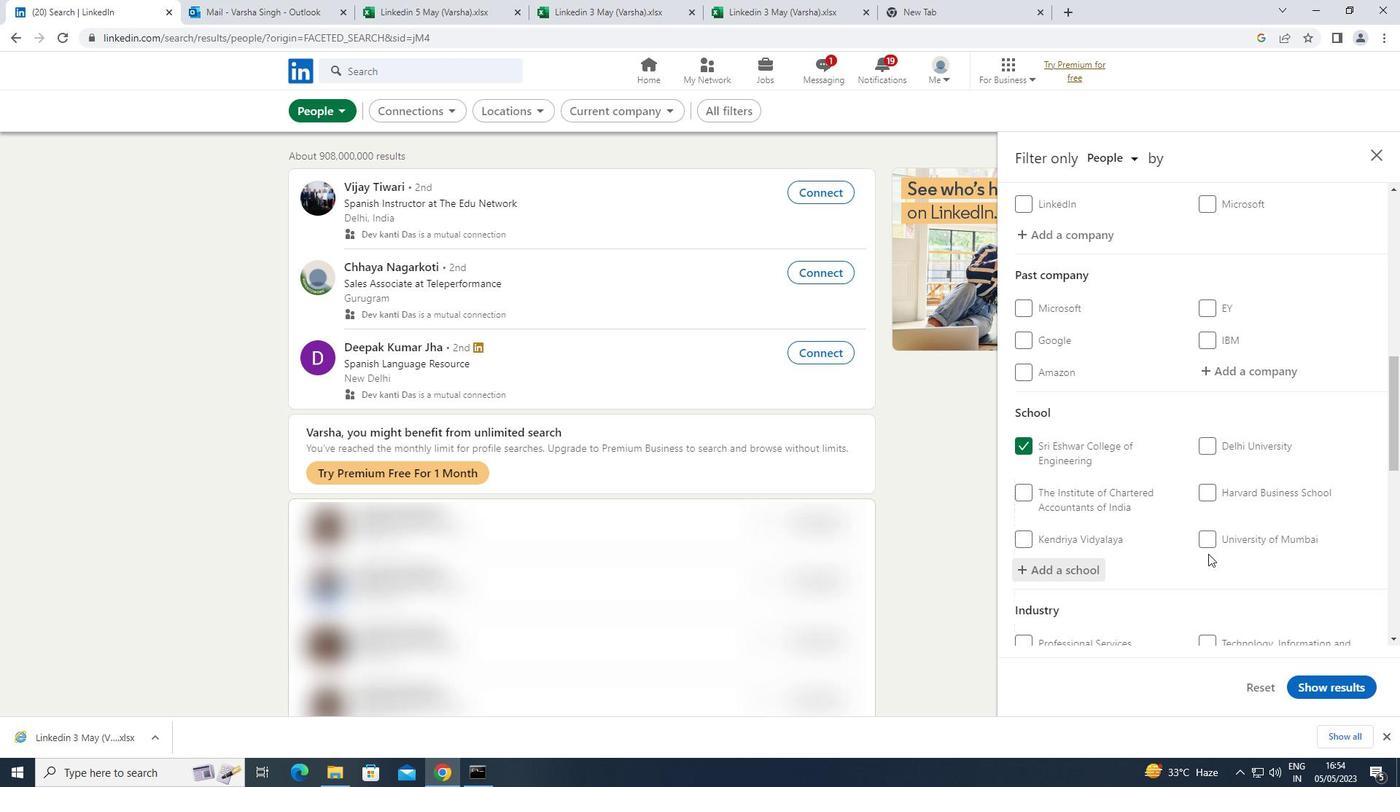 
Action: Mouse scrolled (1208, 553) with delta (0, 0)
Screenshot: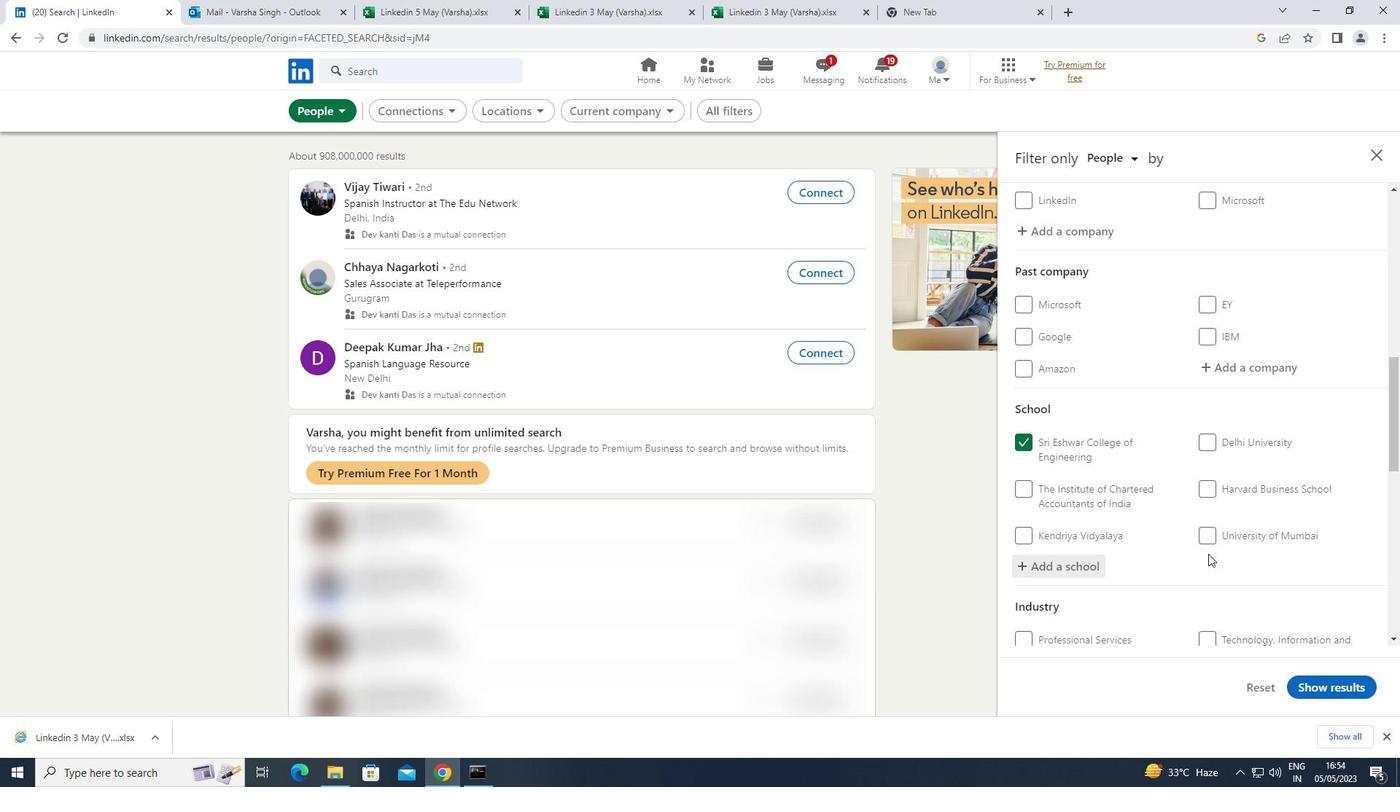 
Action: Mouse scrolled (1208, 553) with delta (0, 0)
Screenshot: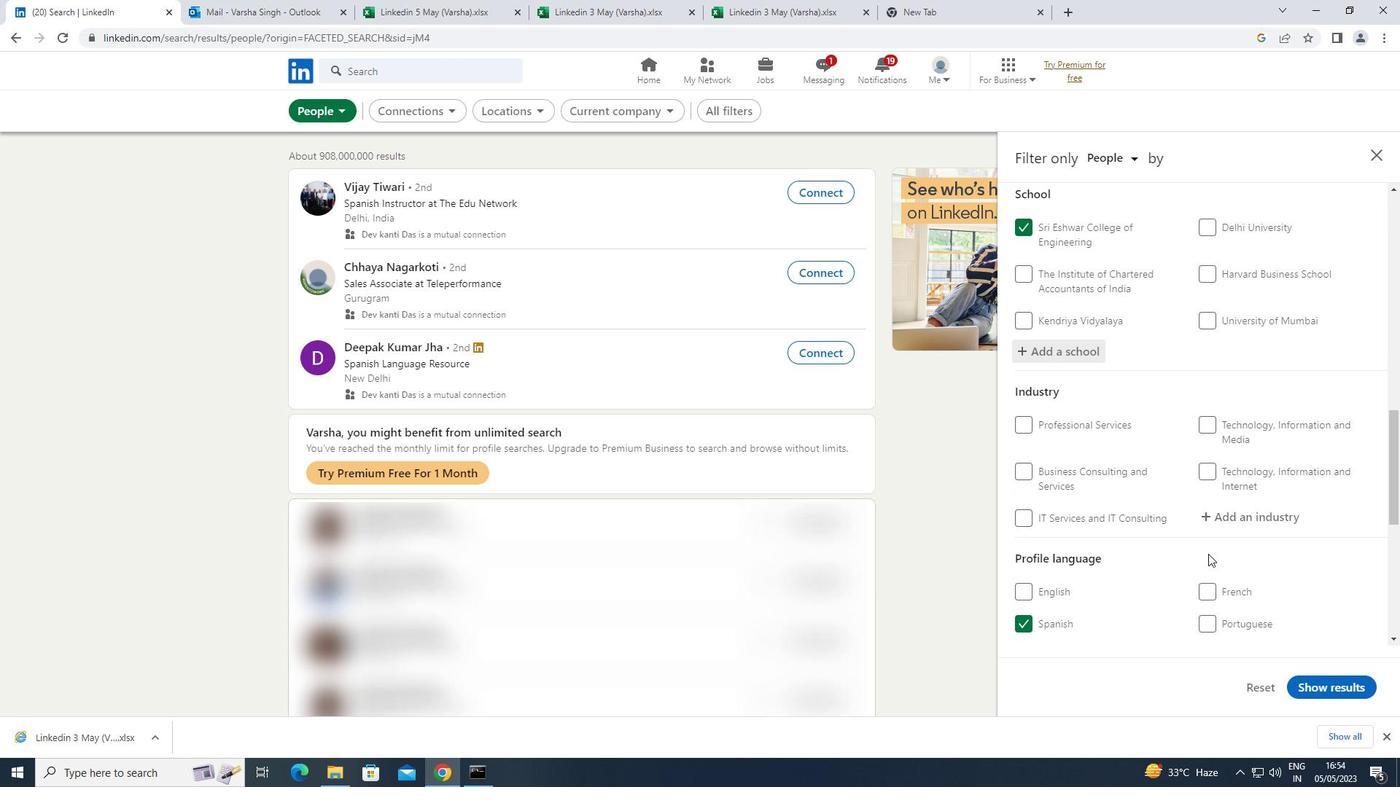
Action: Mouse scrolled (1208, 553) with delta (0, 0)
Screenshot: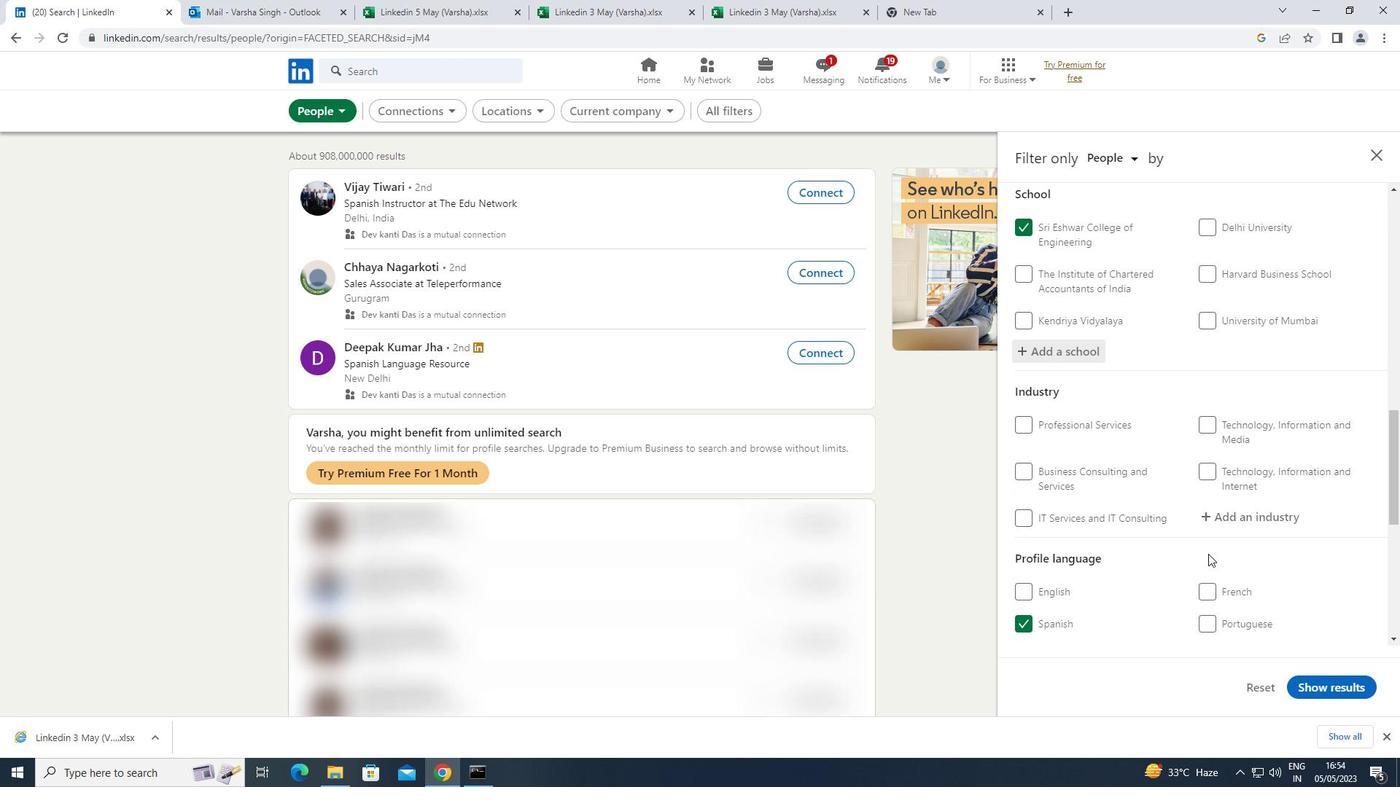 
Action: Mouse moved to (1267, 372)
Screenshot: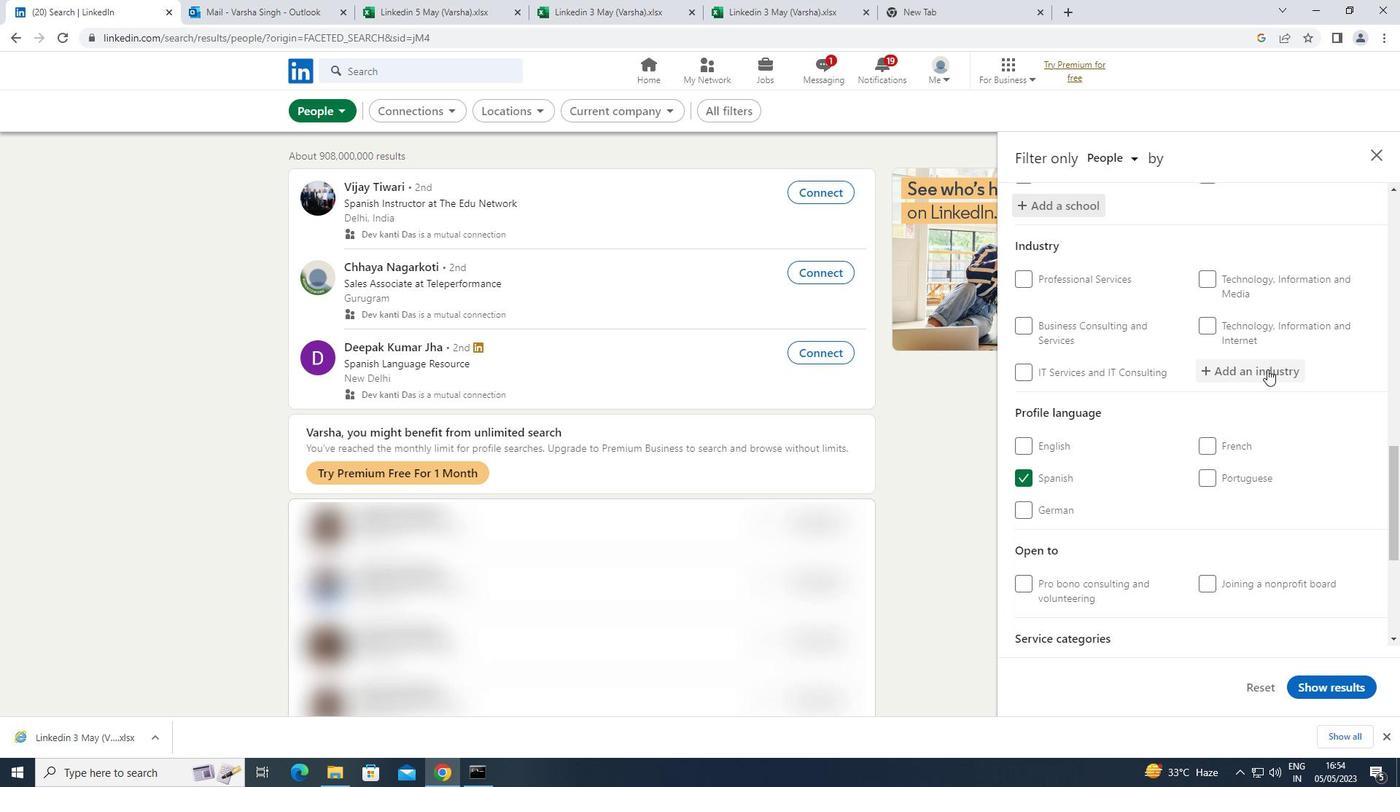 
Action: Mouse pressed left at (1267, 372)
Screenshot: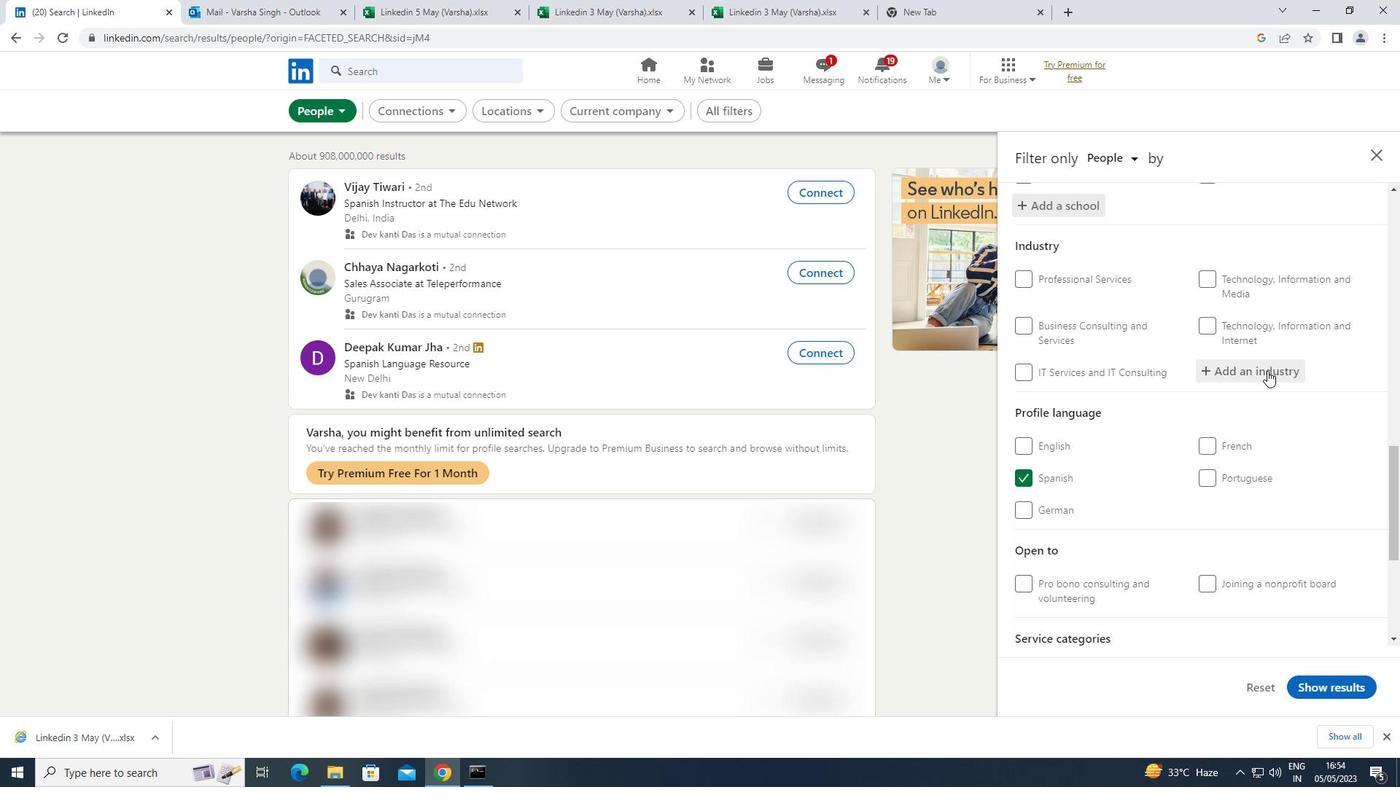 
Action: Key pressed <Key.shift>SOFTWARE
Screenshot: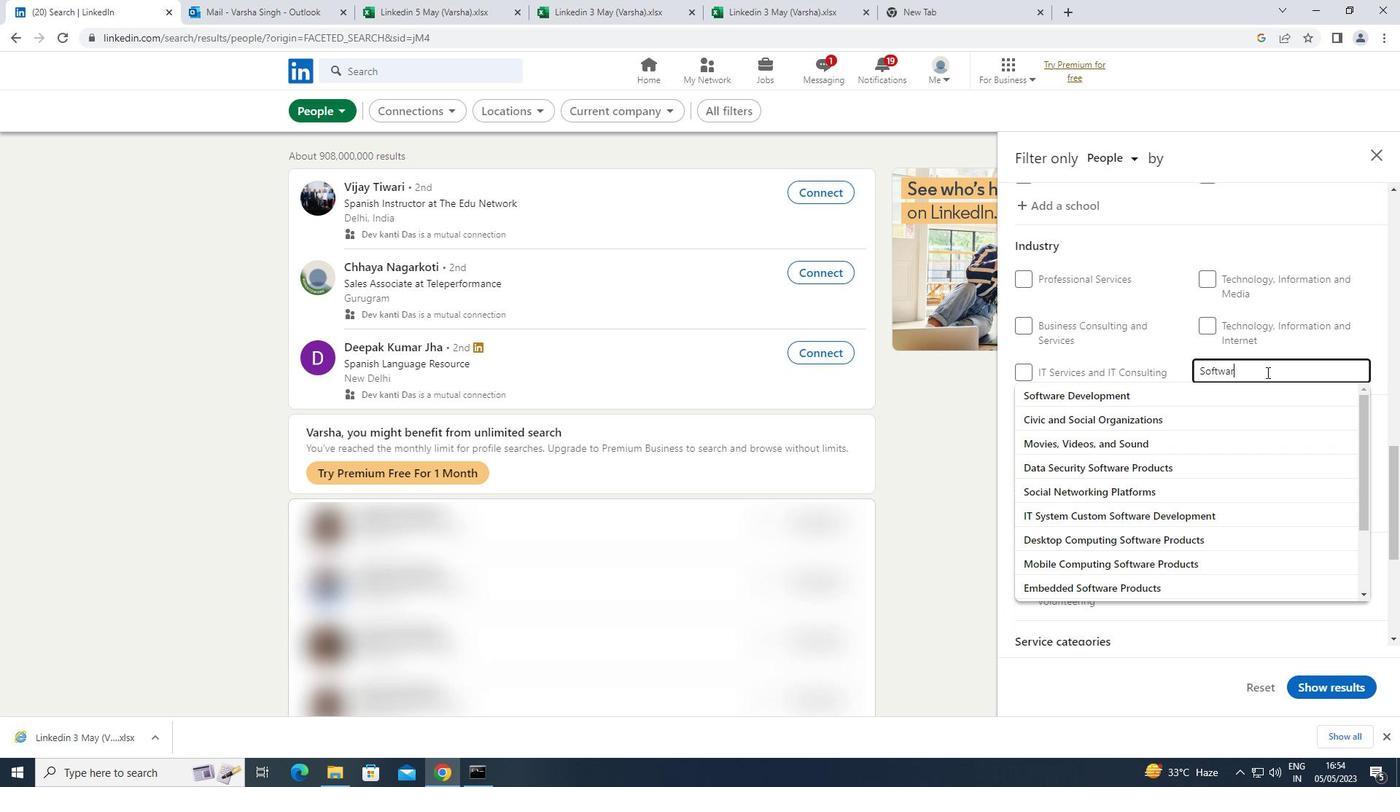 
Action: Mouse moved to (1170, 387)
Screenshot: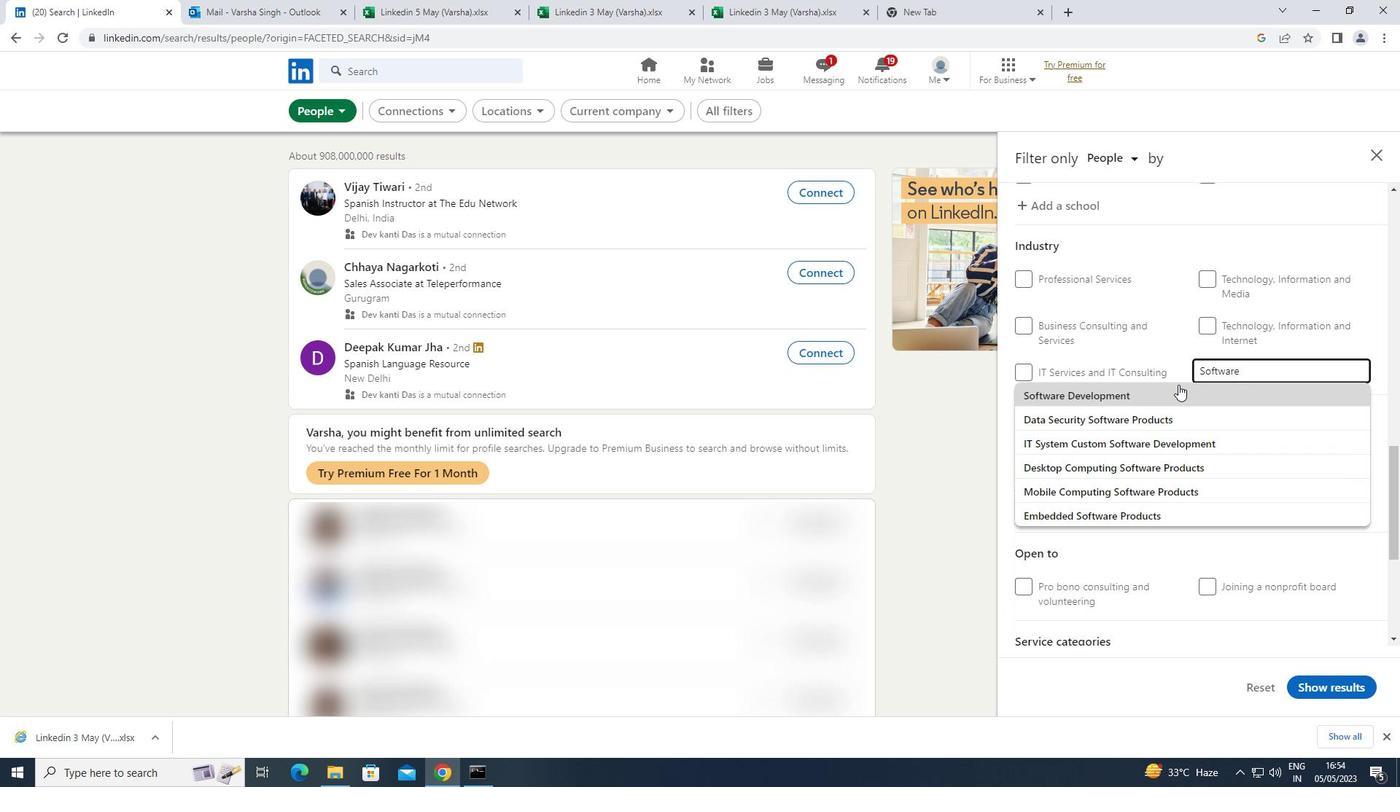 
Action: Mouse pressed left at (1170, 387)
Screenshot: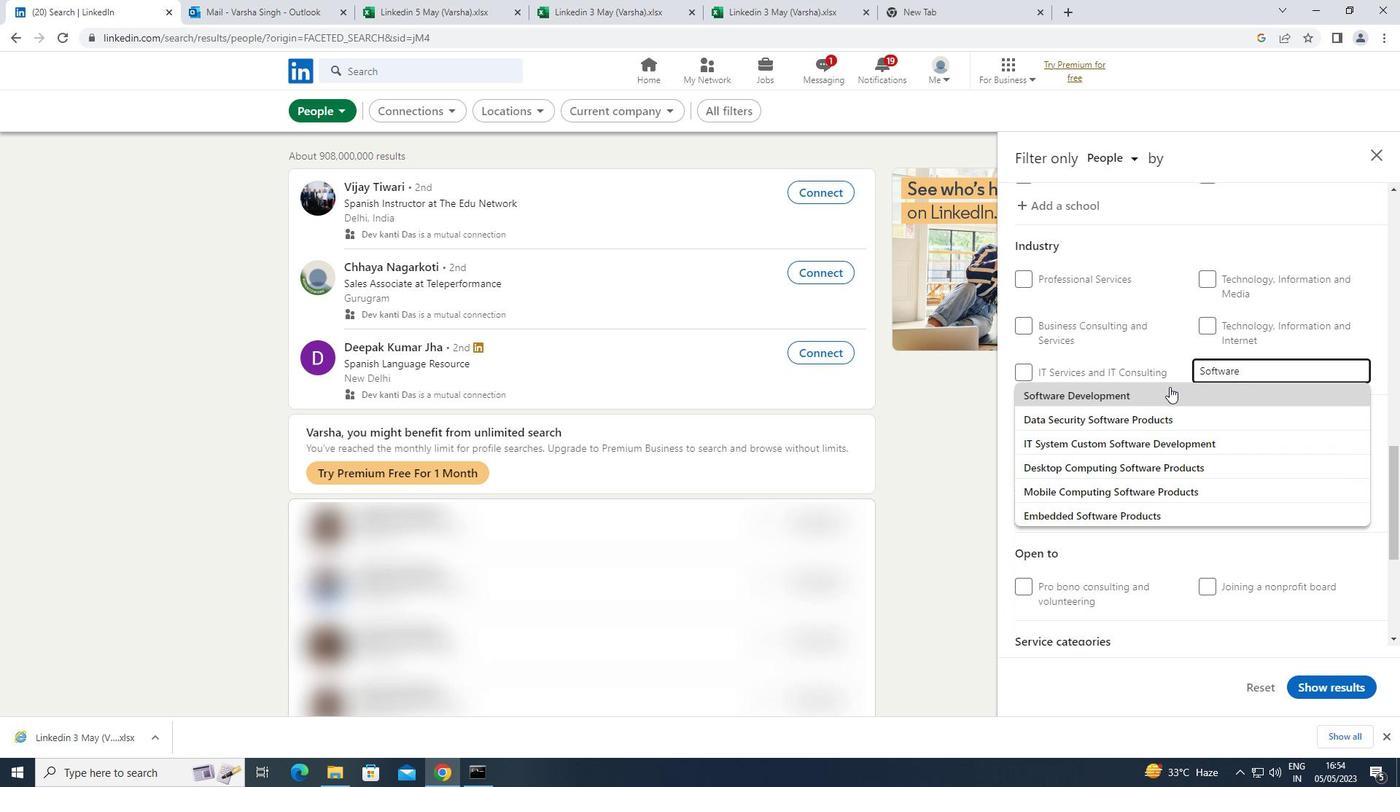 
Action: Mouse scrolled (1170, 386) with delta (0, 0)
Screenshot: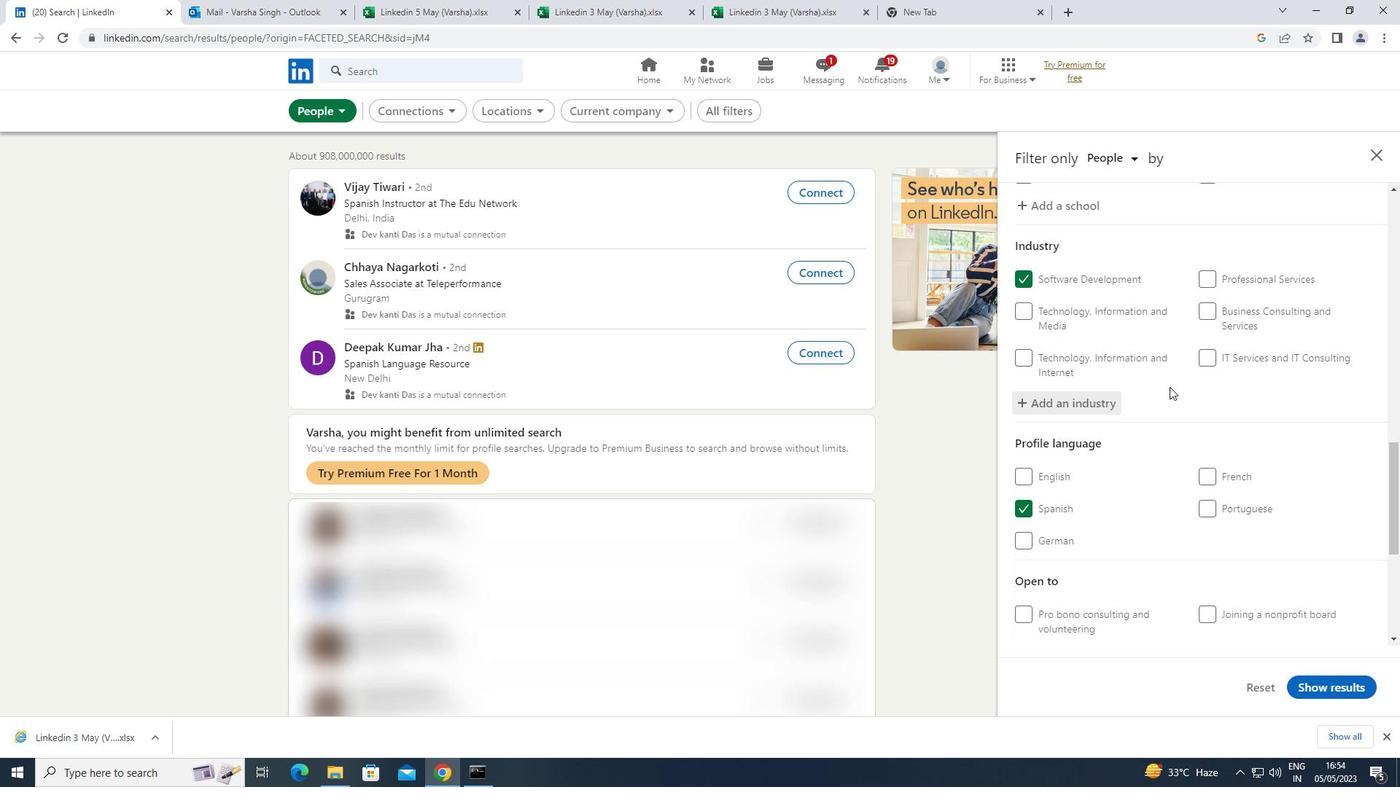 
Action: Mouse scrolled (1170, 386) with delta (0, 0)
Screenshot: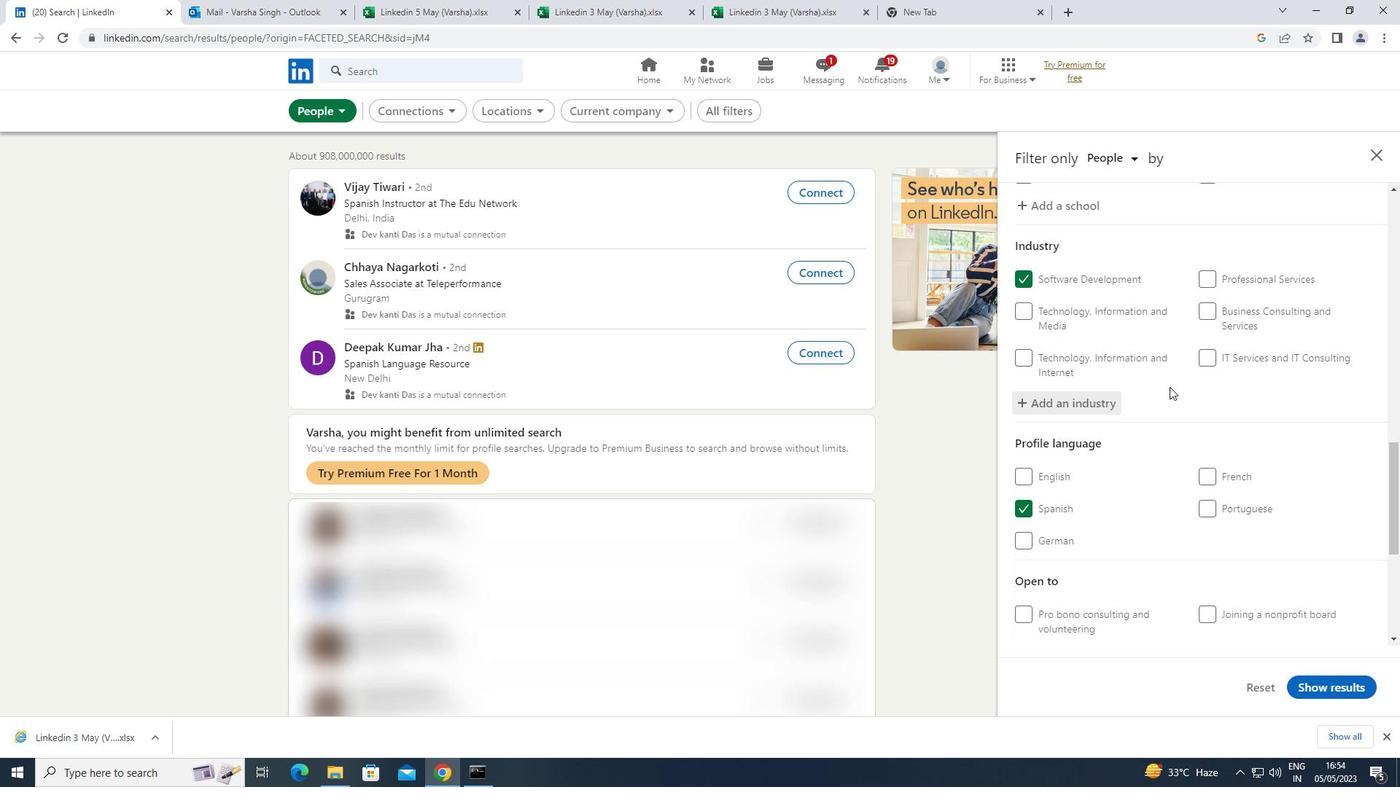 
Action: Mouse scrolled (1170, 386) with delta (0, 0)
Screenshot: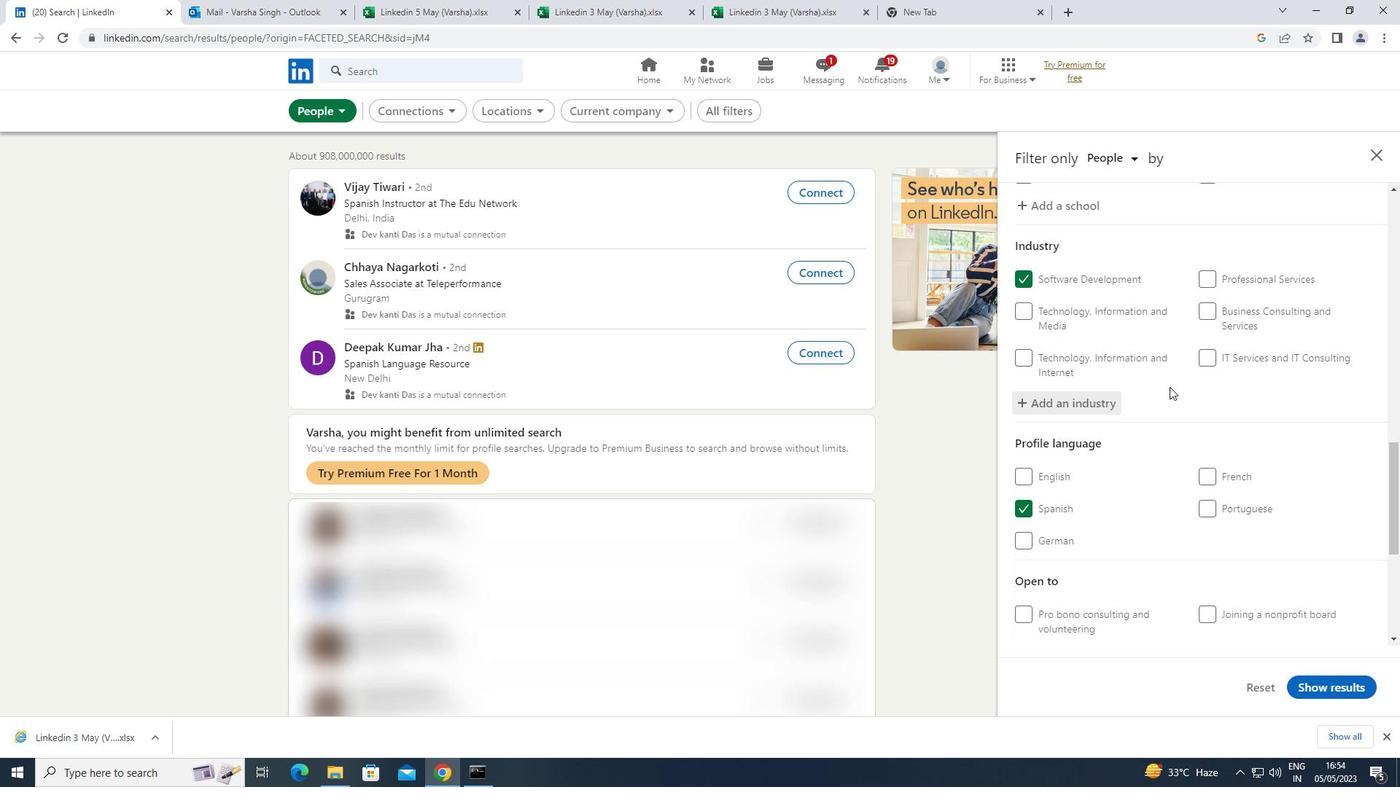 
Action: Mouse scrolled (1170, 386) with delta (0, 0)
Screenshot: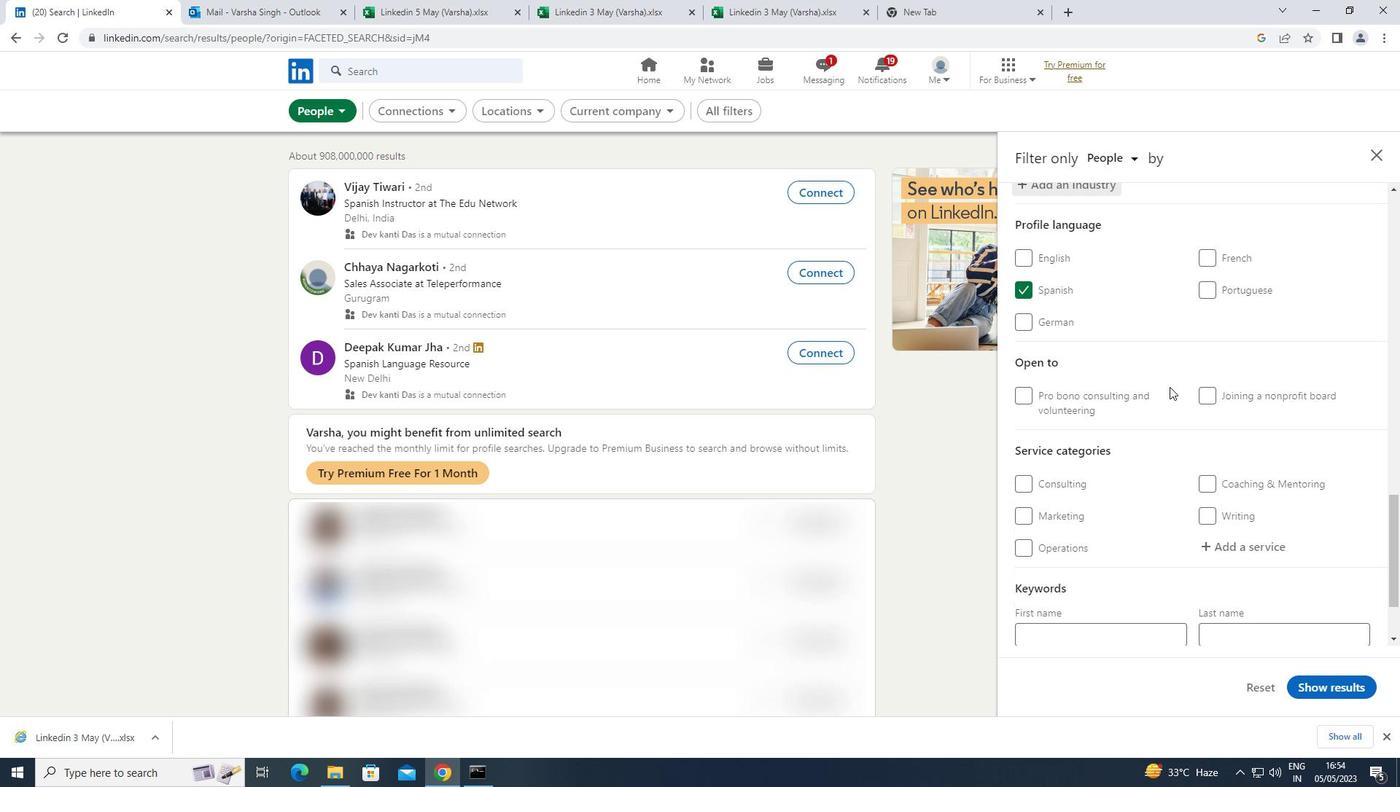 
Action: Mouse moved to (1245, 477)
Screenshot: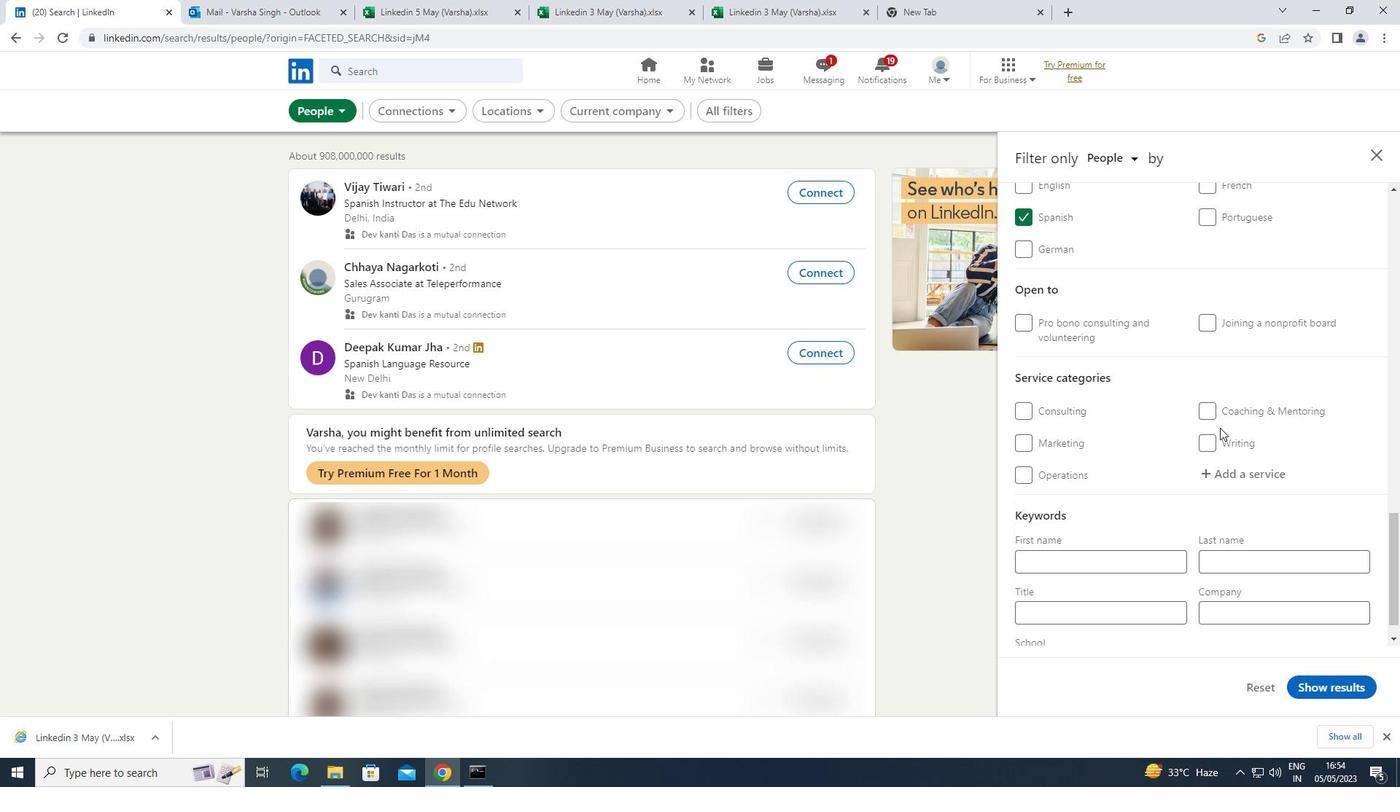 
Action: Mouse pressed left at (1245, 477)
Screenshot: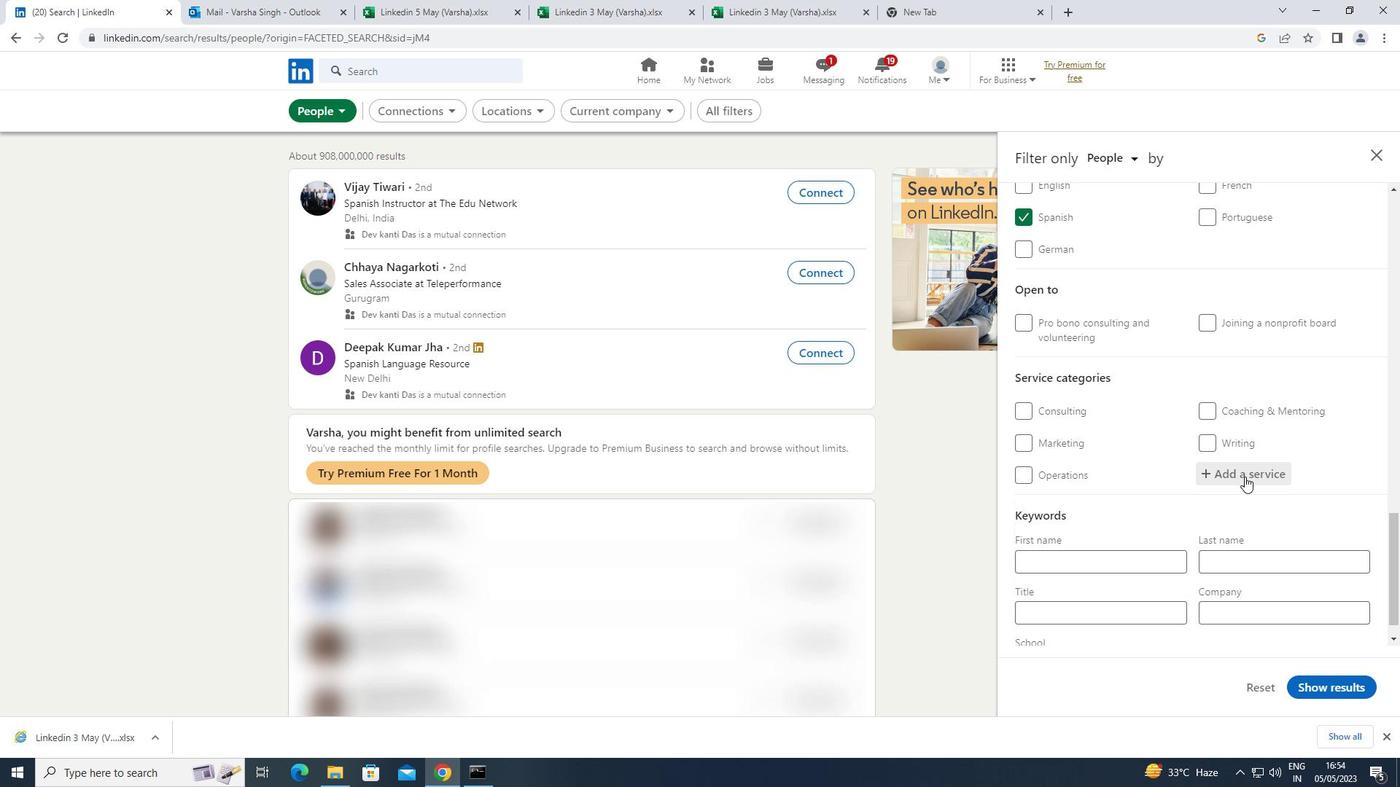 
Action: Key pressed <Key.shift>WEB
Screenshot: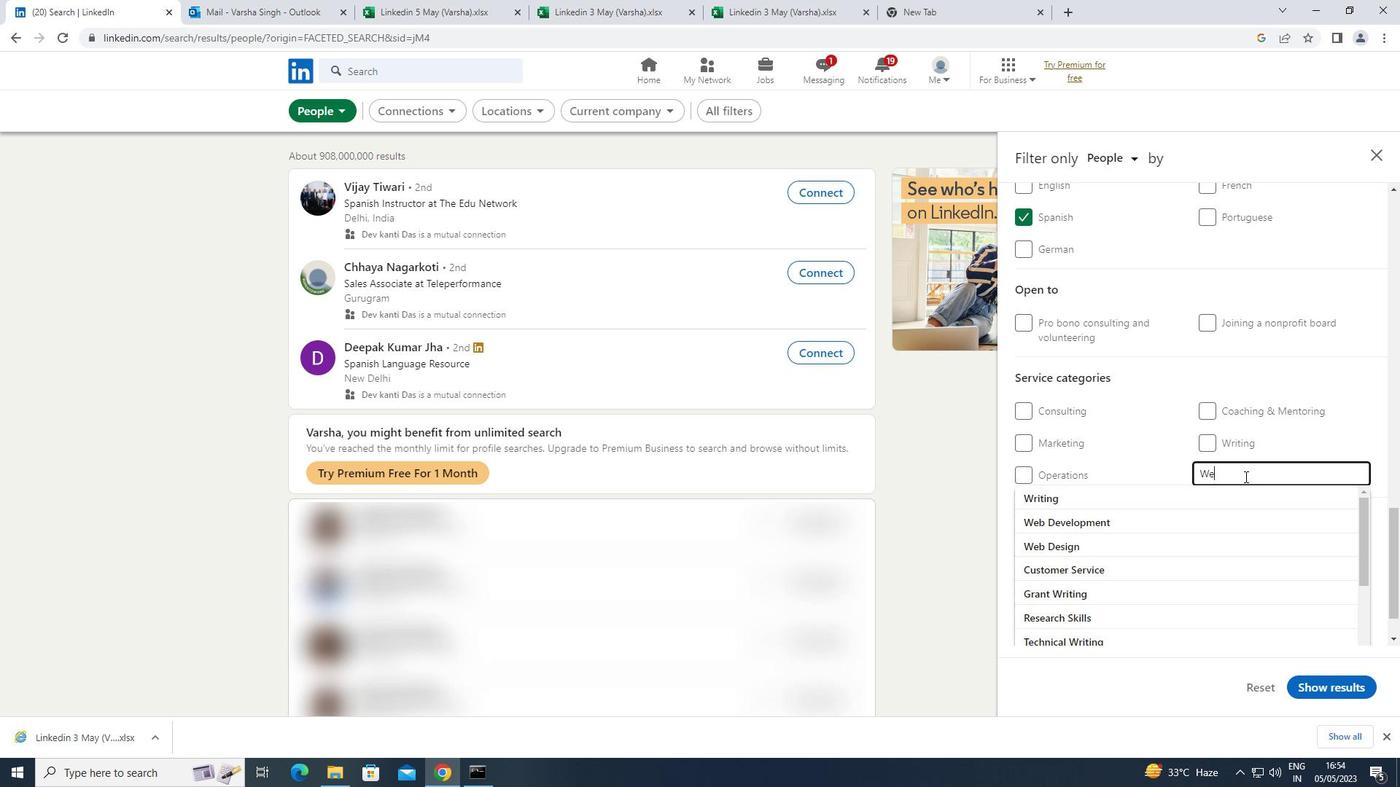 
Action: Mouse moved to (1113, 516)
Screenshot: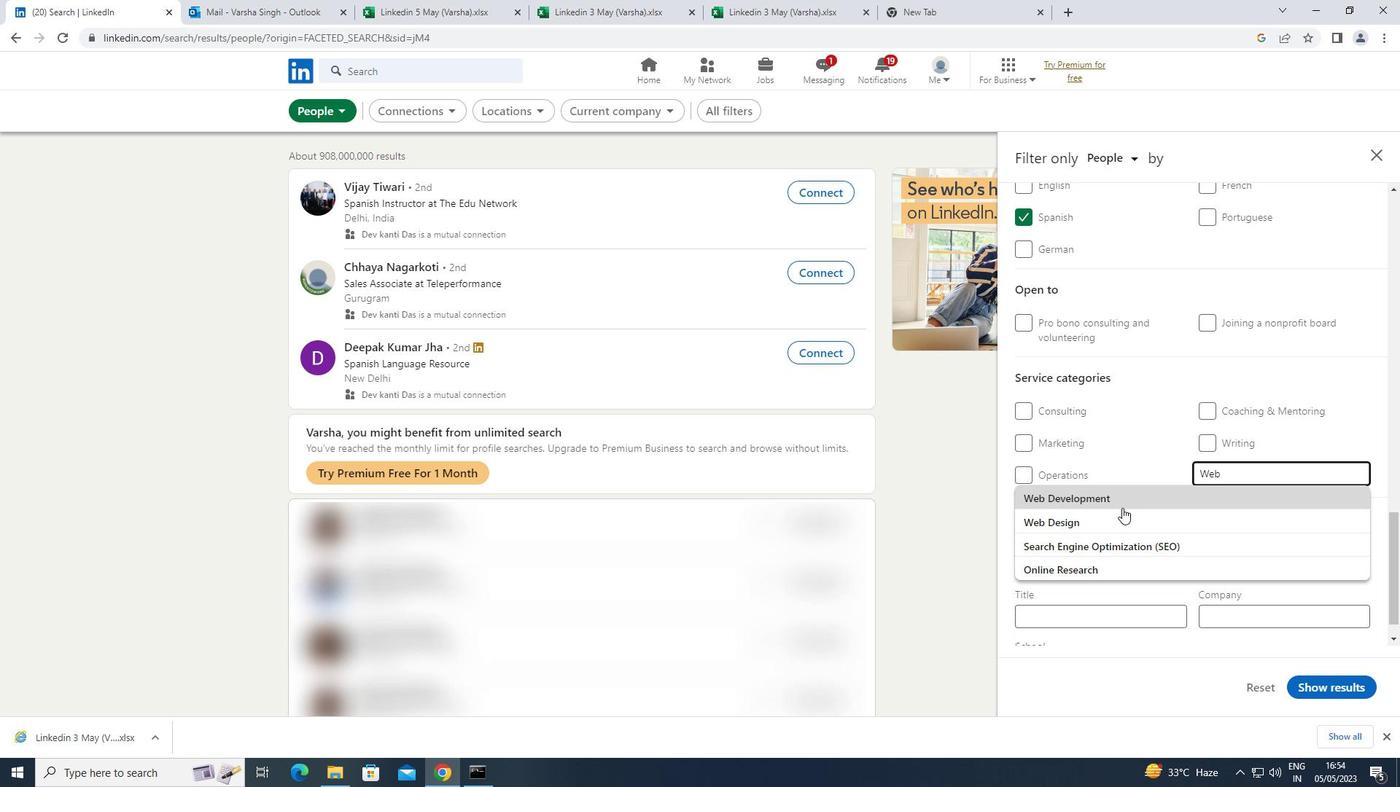 
Action: Mouse pressed left at (1113, 516)
Screenshot: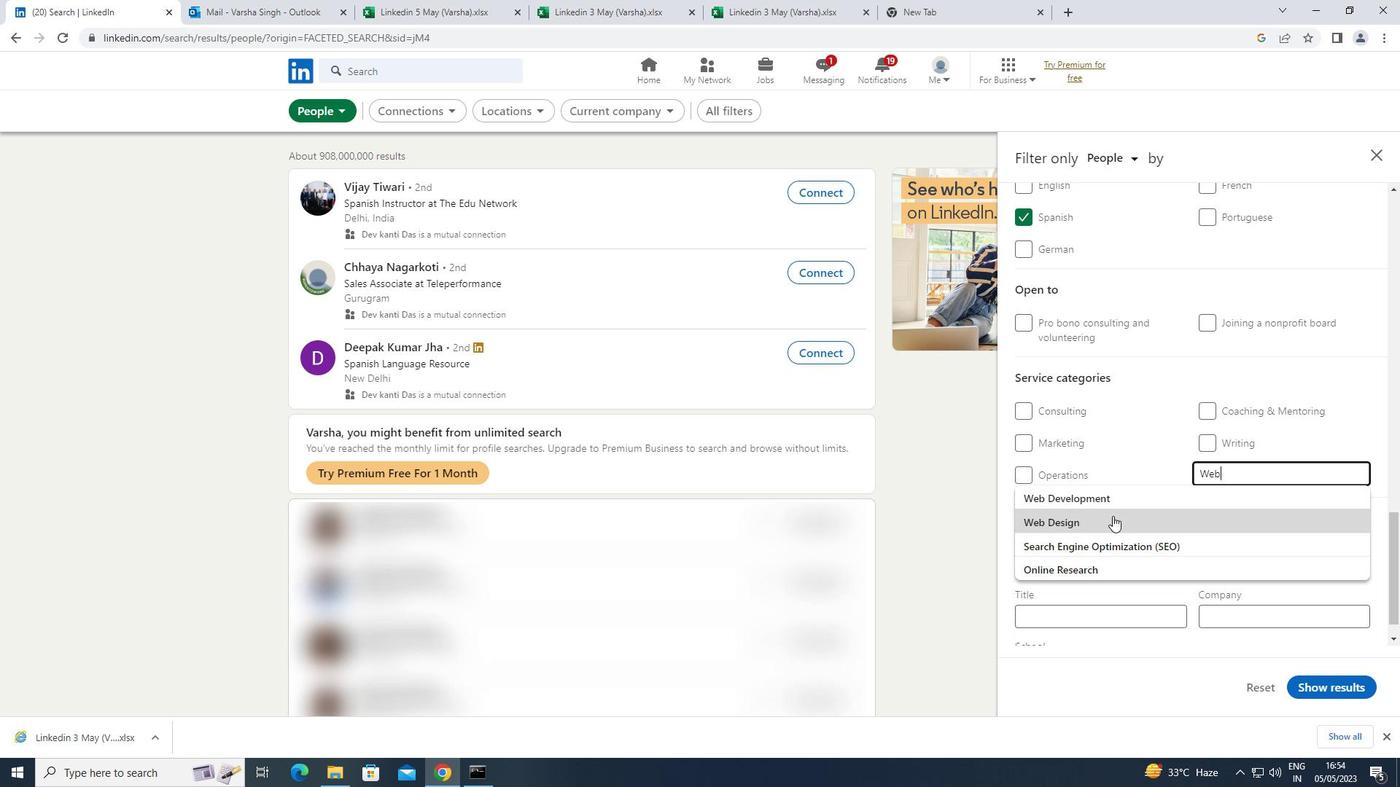 
Action: Mouse scrolled (1113, 515) with delta (0, 0)
Screenshot: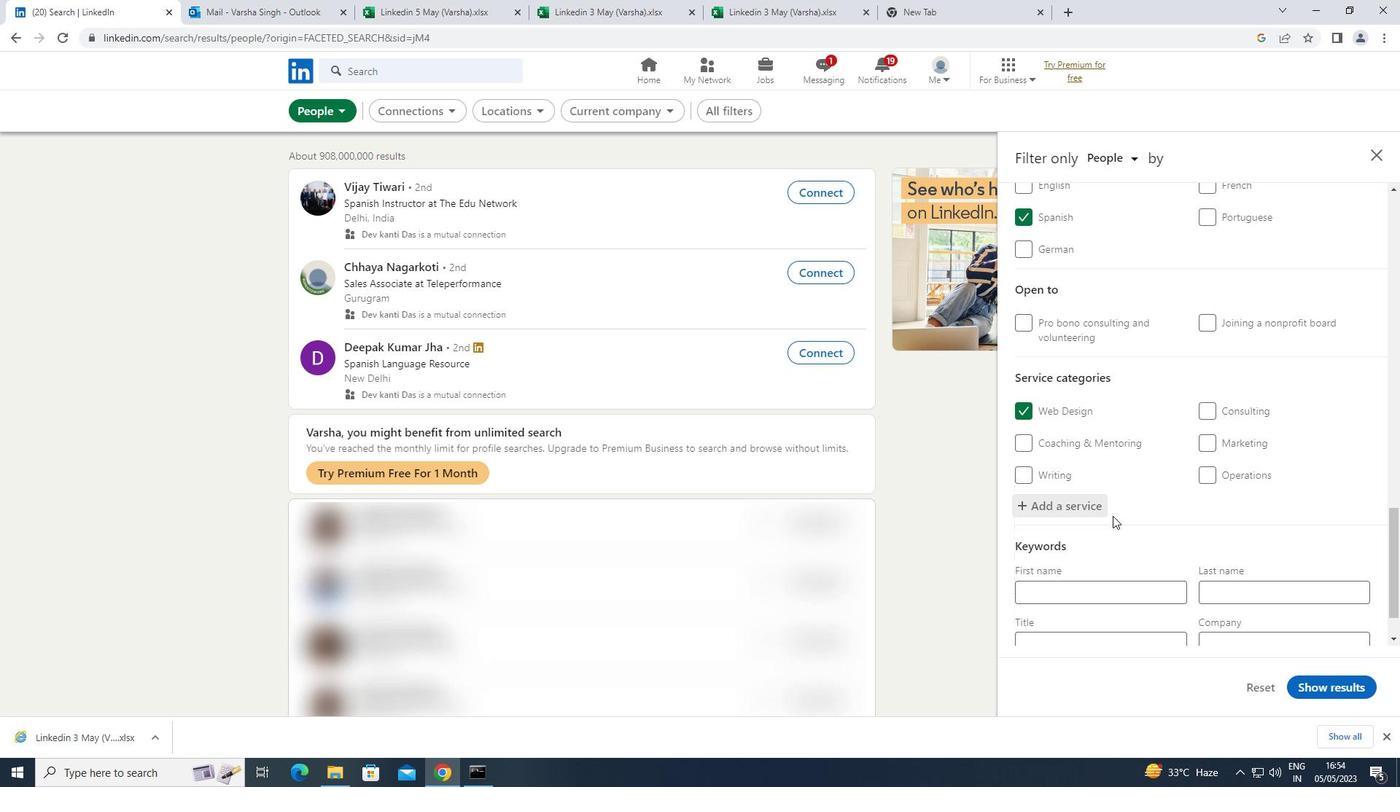 
Action: Mouse scrolled (1113, 515) with delta (0, 0)
Screenshot: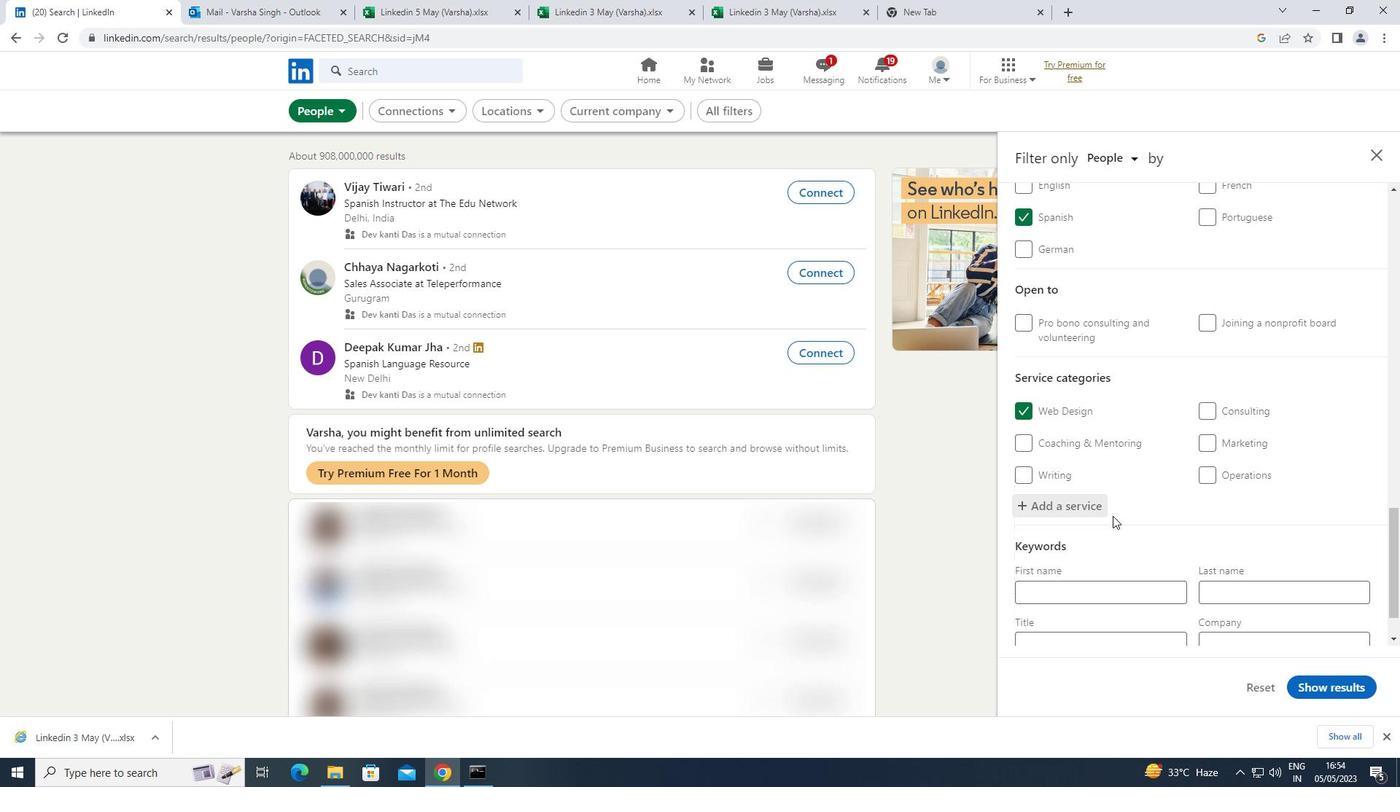 
Action: Mouse scrolled (1113, 515) with delta (0, 0)
Screenshot: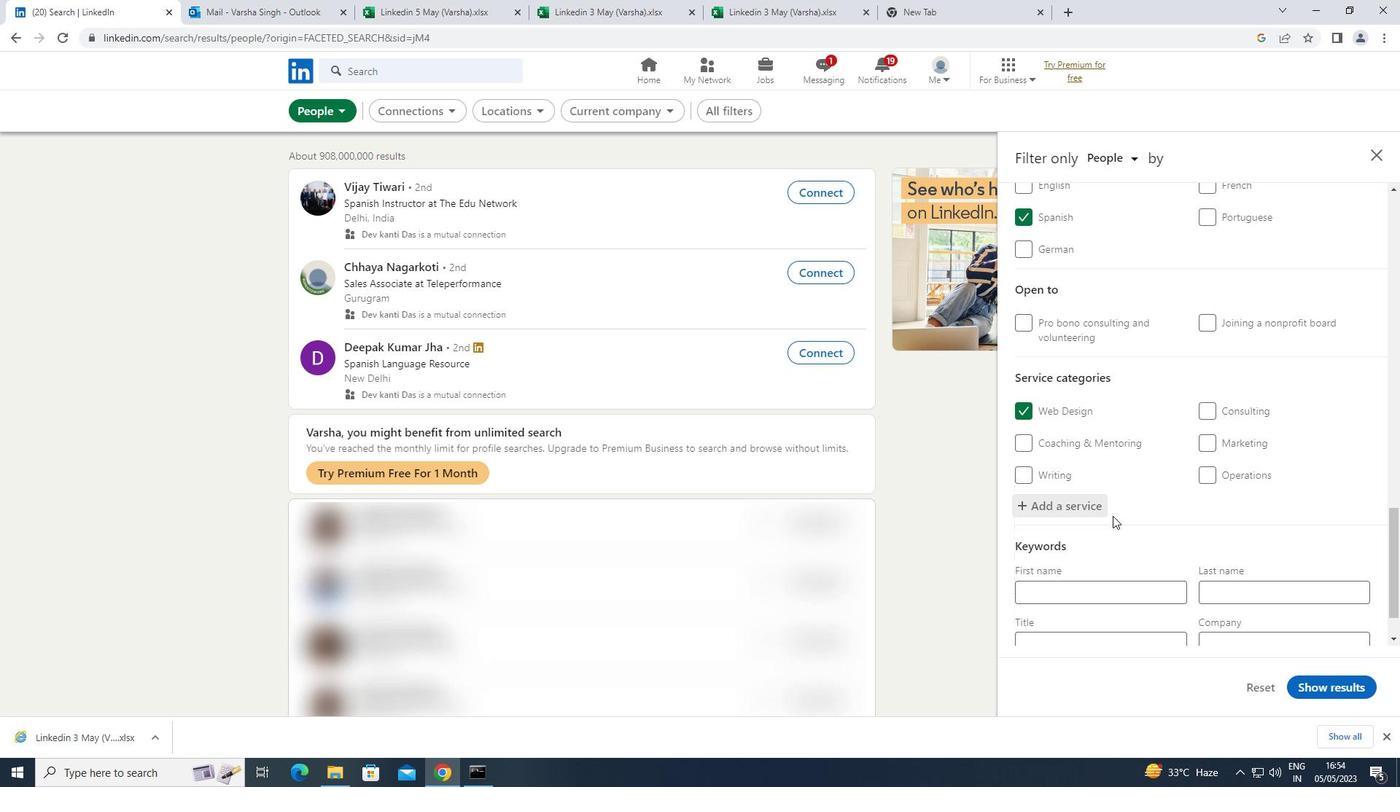 
Action: Mouse scrolled (1113, 515) with delta (0, 0)
Screenshot: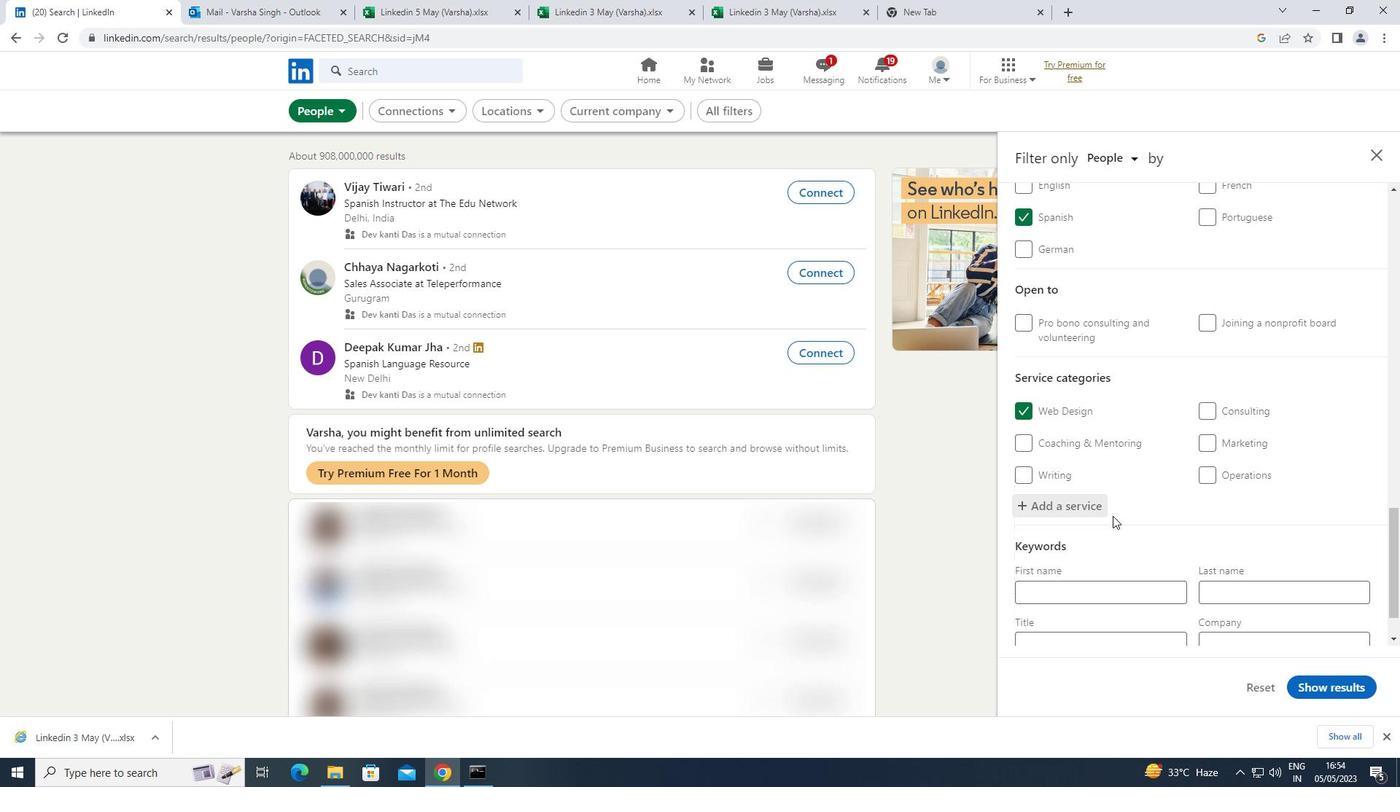 
Action: Mouse moved to (1127, 587)
Screenshot: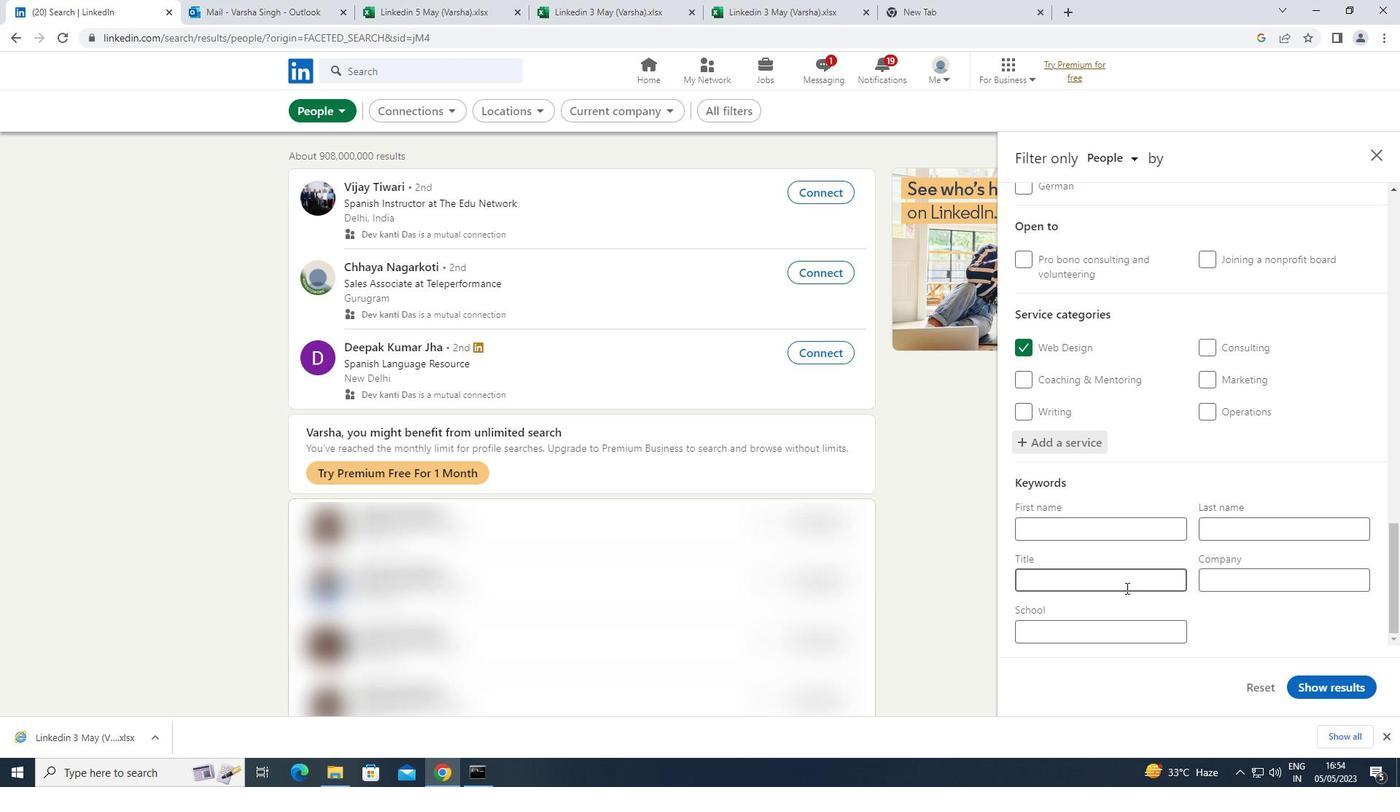 
Action: Mouse pressed left at (1127, 587)
Screenshot: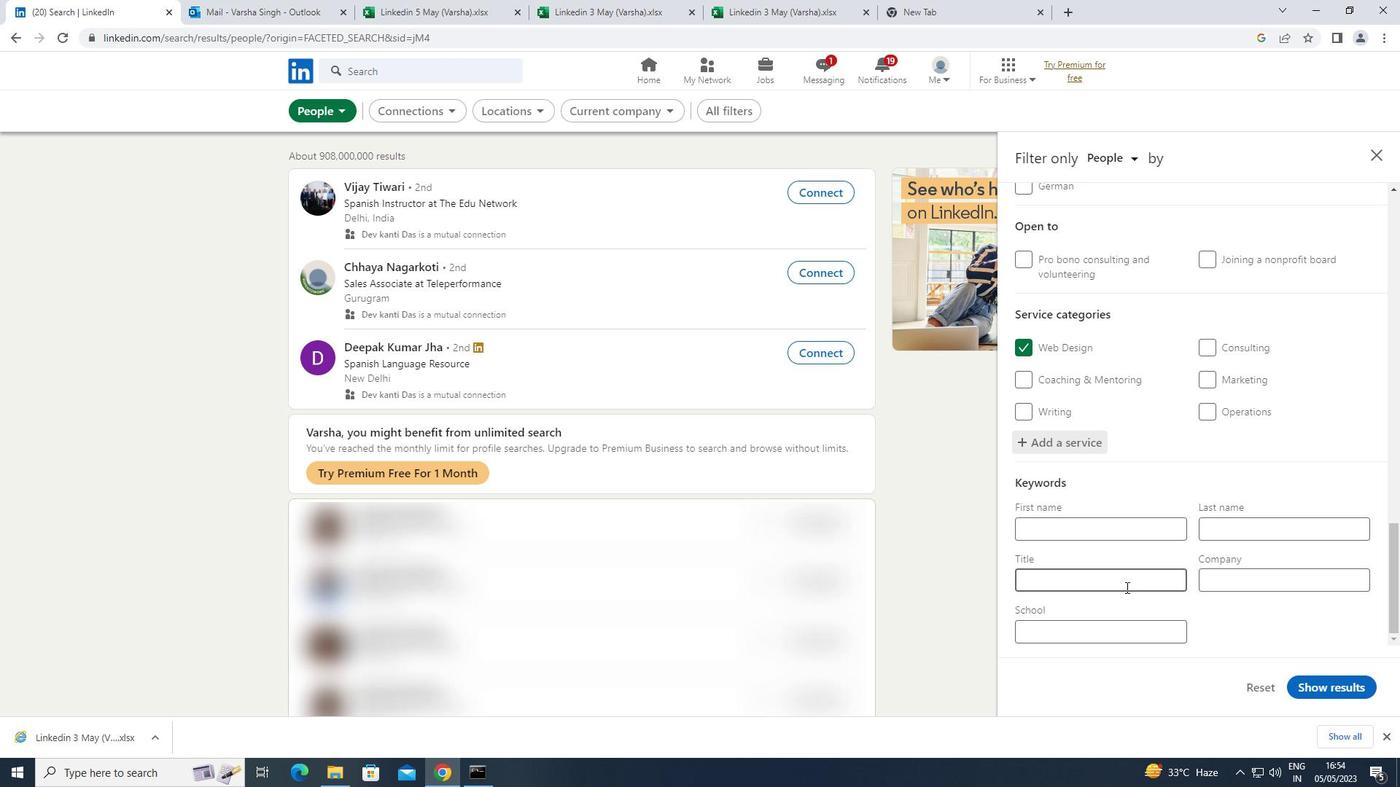 
Action: Key pressed <Key.shift>ATTORNEY
Screenshot: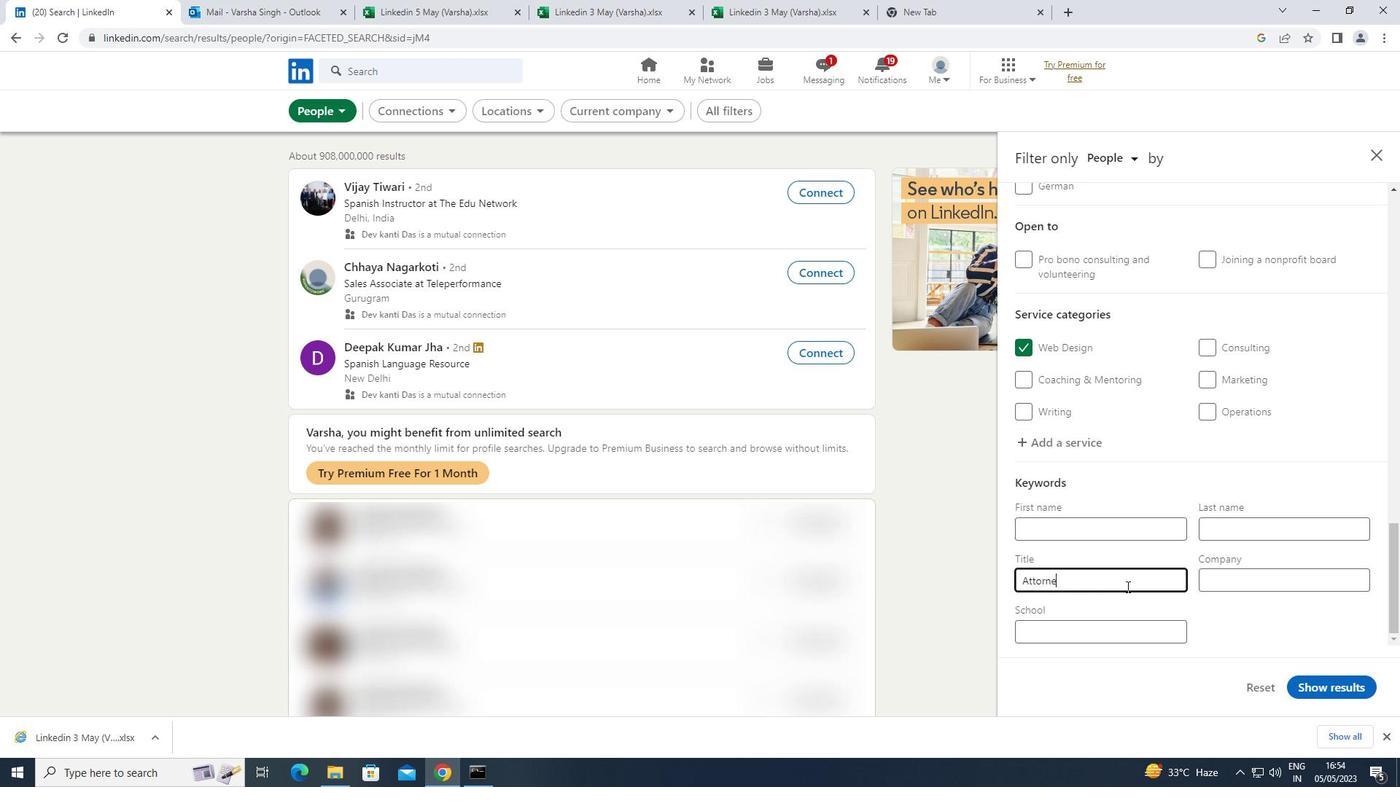 
Action: Mouse moved to (1364, 690)
Screenshot: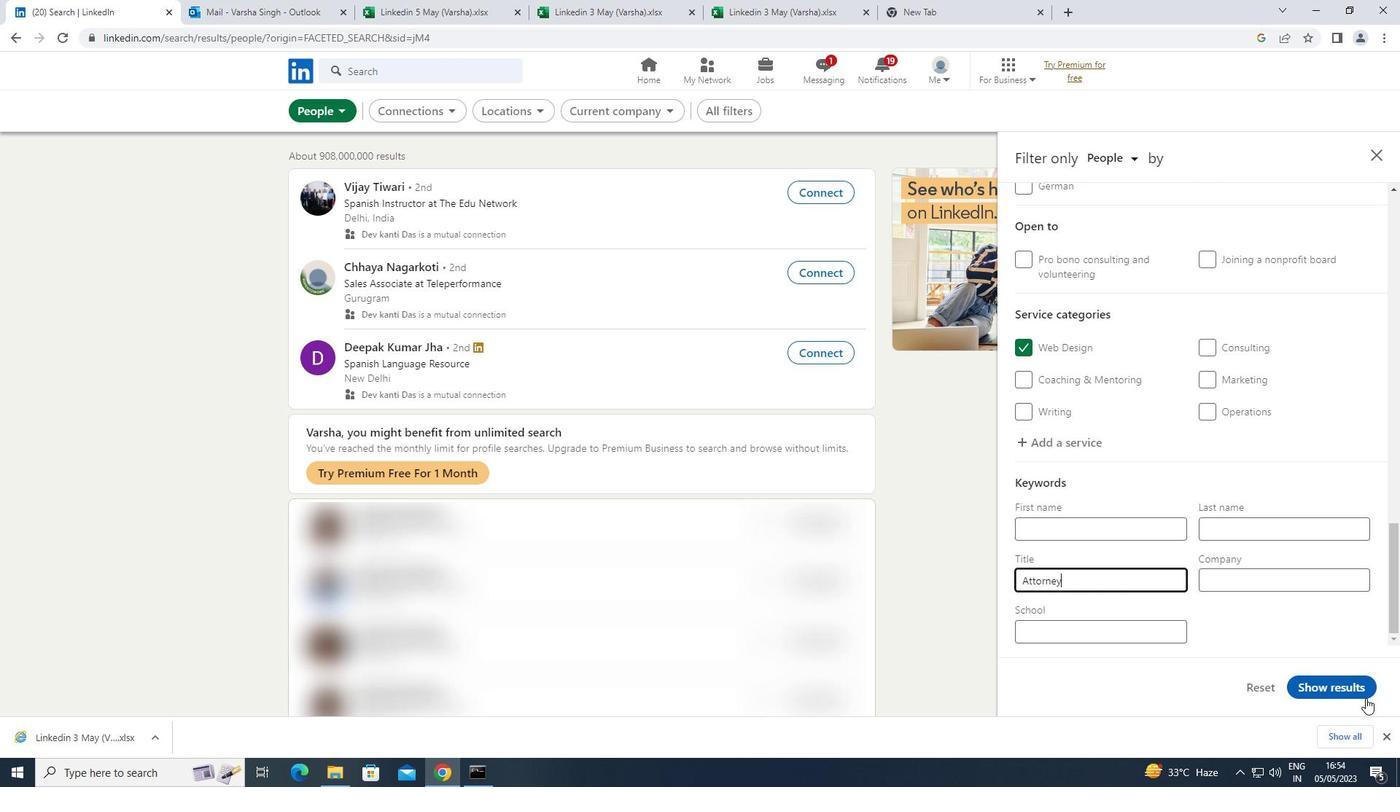 
Action: Mouse pressed left at (1364, 690)
Screenshot: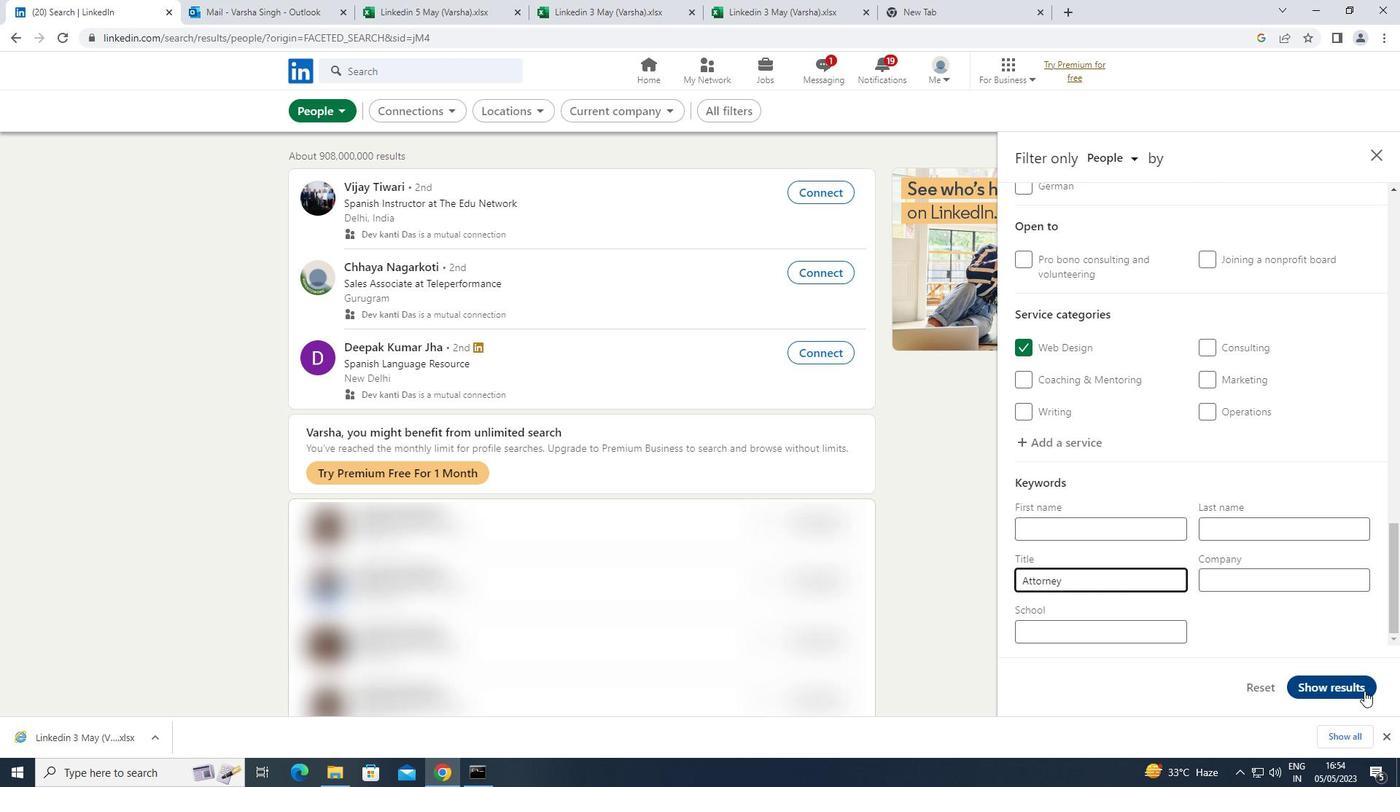 
